 Task: Create new invoice with Date Opened :15-Apr-23, Select Customer: Southern Jewel by Central Kitchen, Terms: Payment Term 1. Make invoice entry for item-1 with Date: 15-Apr-23, Description: Hersheys Extra Large Milk Chocolate Candy Bar with Almonds (4.25 oz), Action: Material, Income Account: Income:Sales, Quantity: 8, Unit Price: 9.5, Discount $: 0.7. Make entry for item-2 with Date: 15-Apr-23, Description: Colgate Toothpaste Cavity Protection, Action: Material, Income Account: Income:Sales, Quantity: 1, Unit Price: 9.5, Discount $: 1.7. Make entry for item-3 with Date: 15-Apr-23, Description: Couple Motocycle Valentines Day Card_x000D_
, Action: Material, Income Account: Income:Sales, Quantity: 1, Unit Price: 10.5, Discount $: 2.2. Write Notes: Looking forward to serving you again.. Post Invoice with Post Date: 15-Apr-23, Post to Accounts: Assets:Accounts Receivable. Pay / Process Payment with Transaction Date: 15-May-23, Amount: 91.4, Transfer Account: Checking Account. Print Invoice, display notes by going to Option, then go to Display Tab and check Invoice Notes.
Action: Mouse moved to (216, 118)
Screenshot: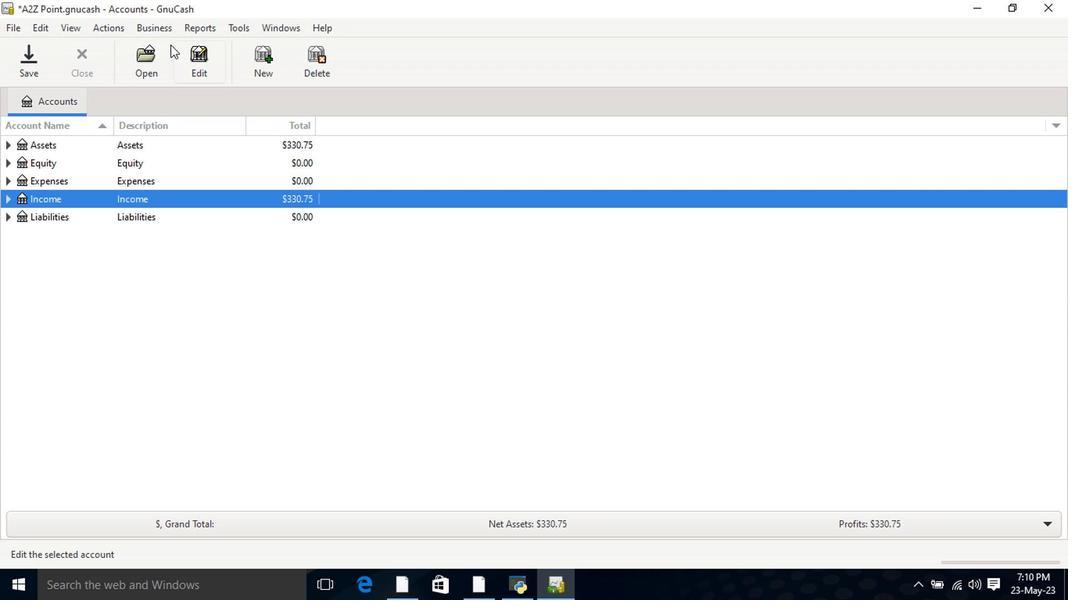 
Action: Mouse pressed left at (216, 118)
Screenshot: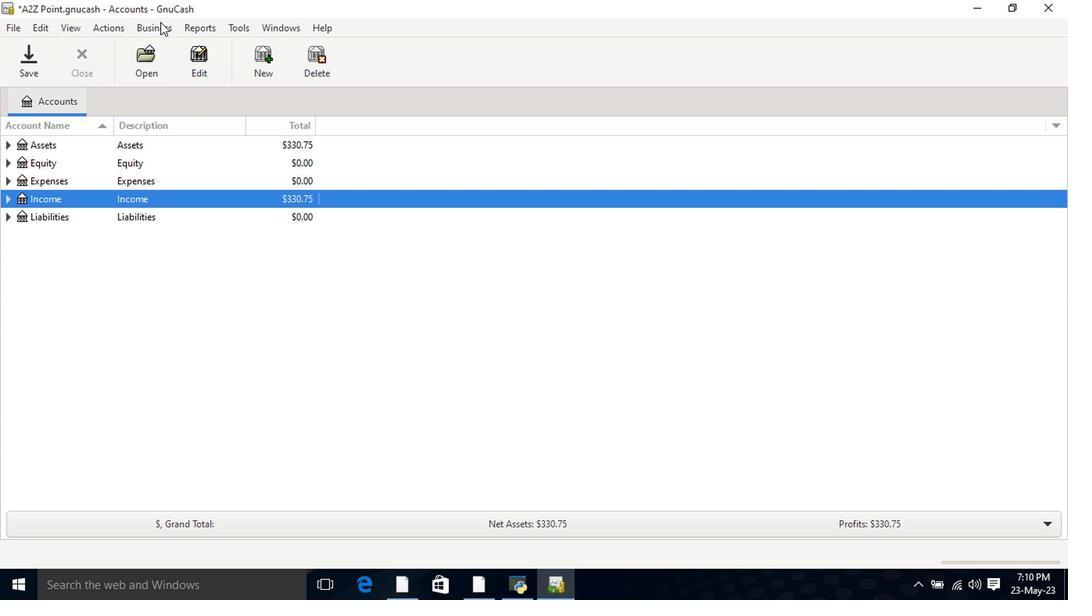 
Action: Mouse moved to (350, 179)
Screenshot: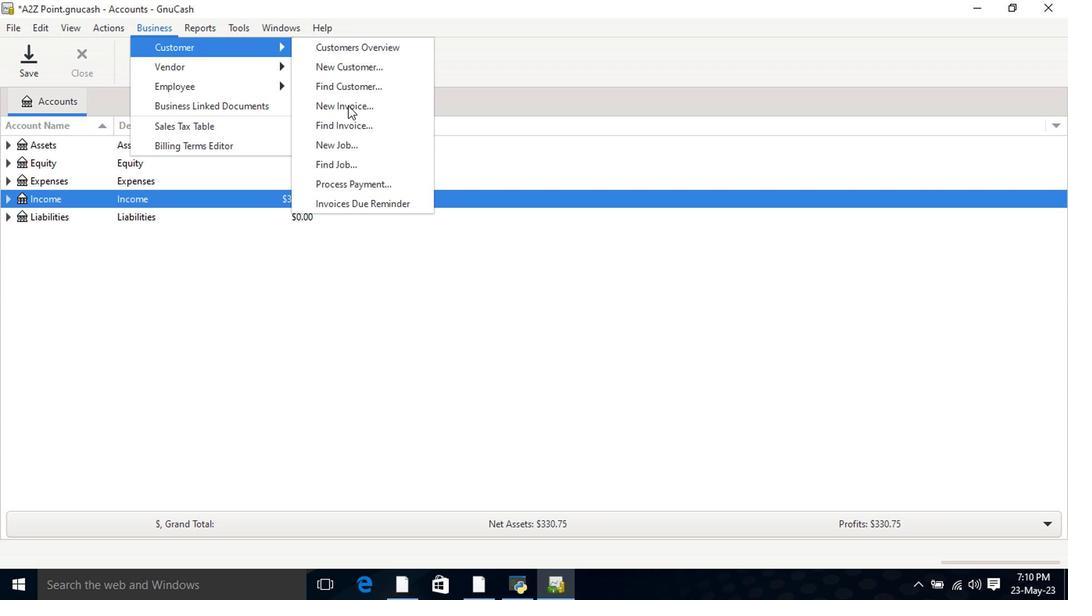 
Action: Mouse pressed left at (350, 179)
Screenshot: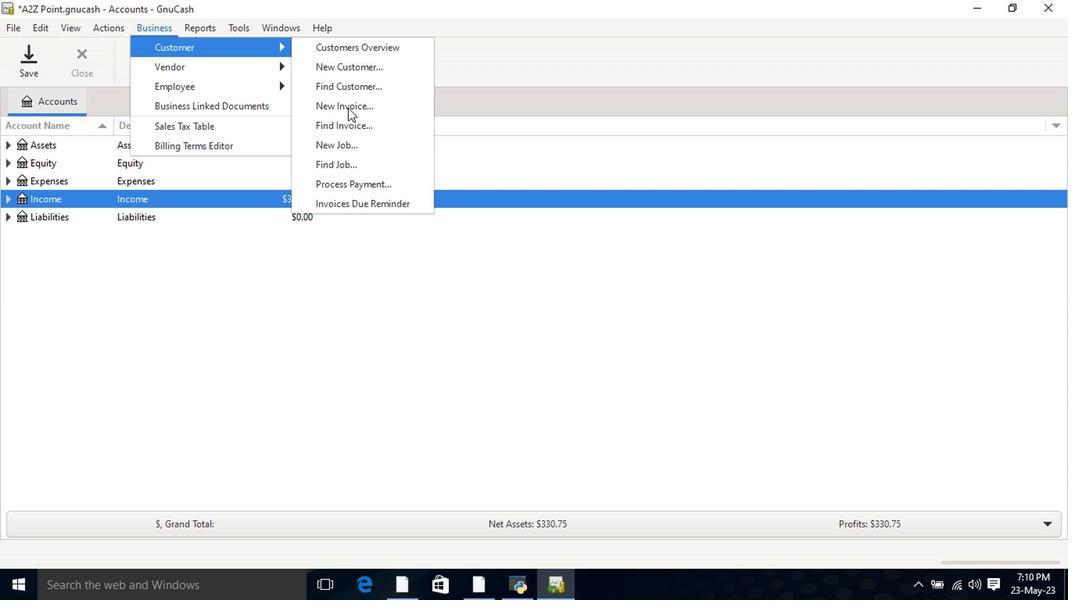 
Action: Mouse moved to (559, 272)
Screenshot: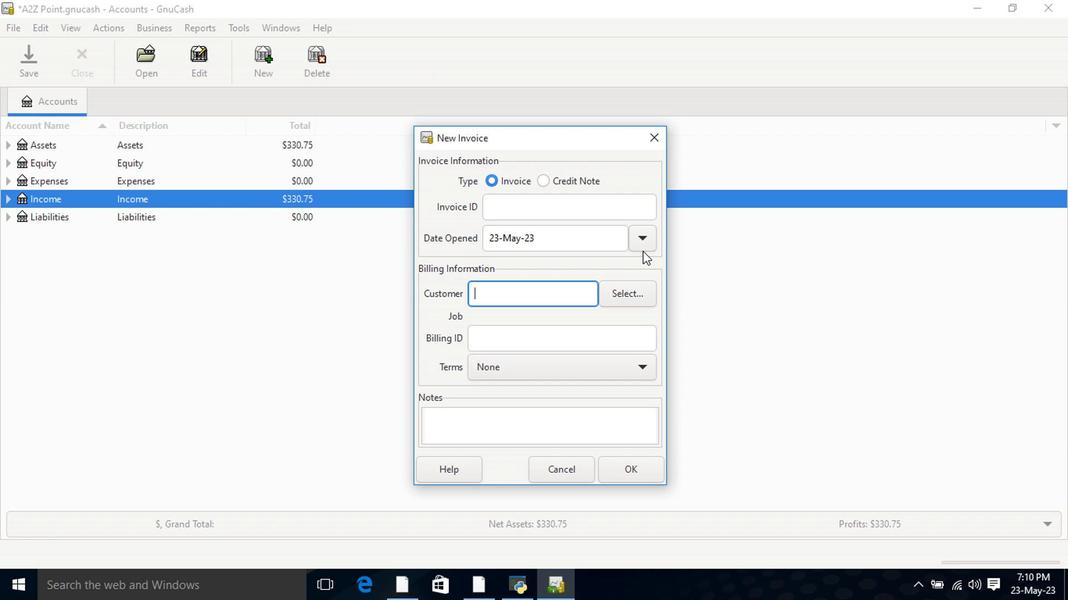 
Action: Mouse pressed left at (559, 272)
Screenshot: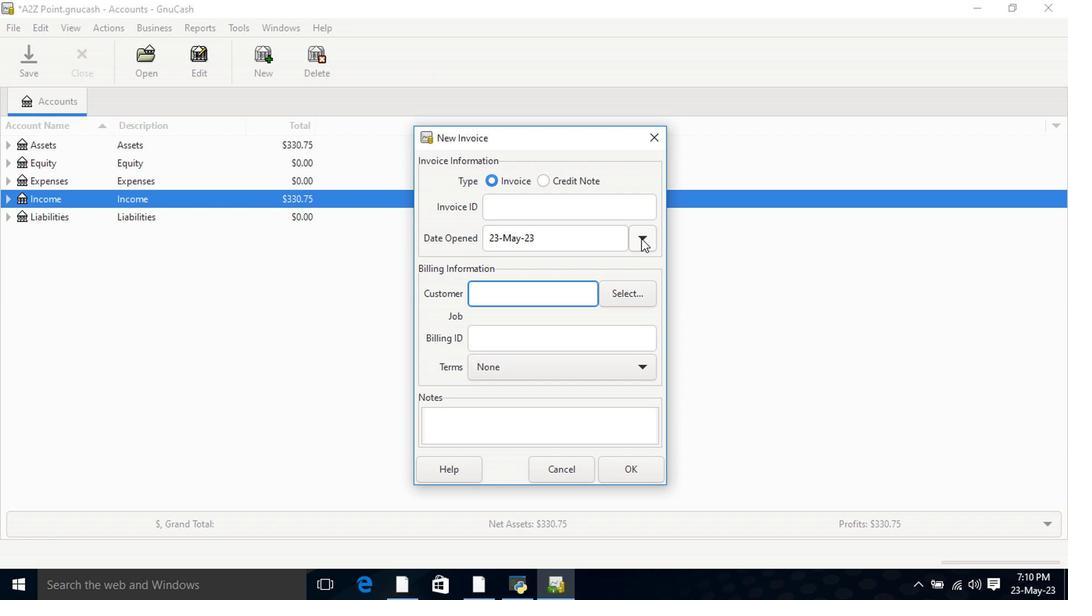 
Action: Mouse moved to (474, 284)
Screenshot: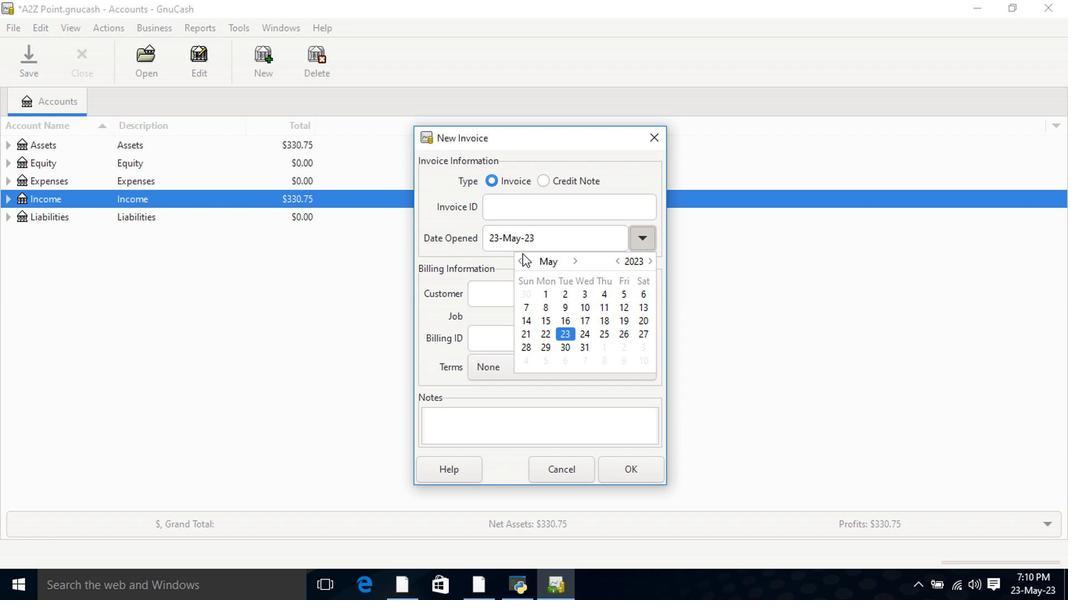 
Action: Mouse pressed left at (474, 284)
Screenshot: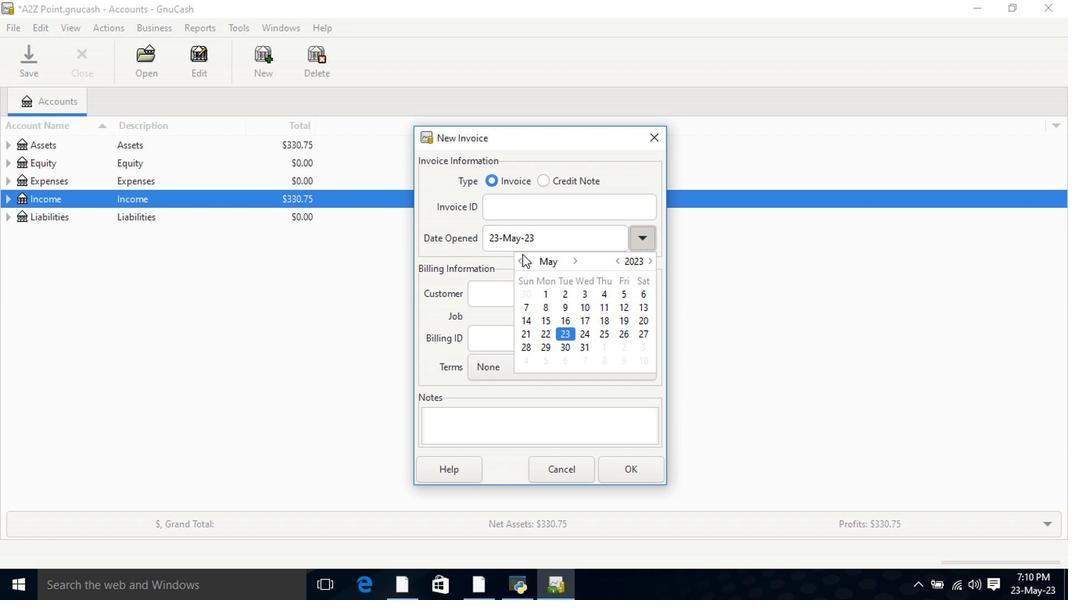 
Action: Mouse moved to (558, 328)
Screenshot: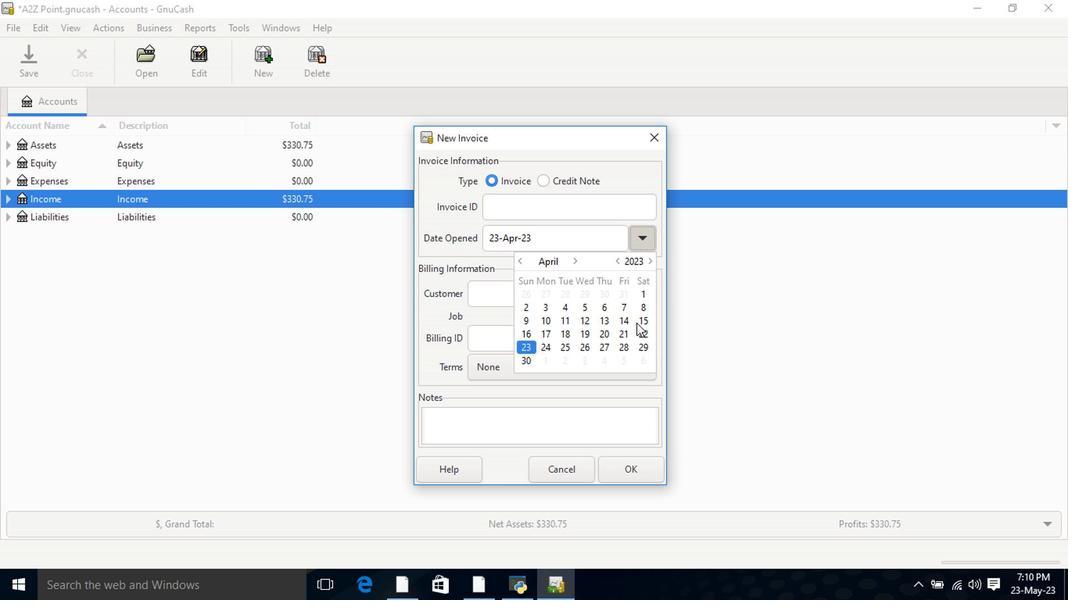 
Action: Mouse pressed left at (558, 328)
Screenshot: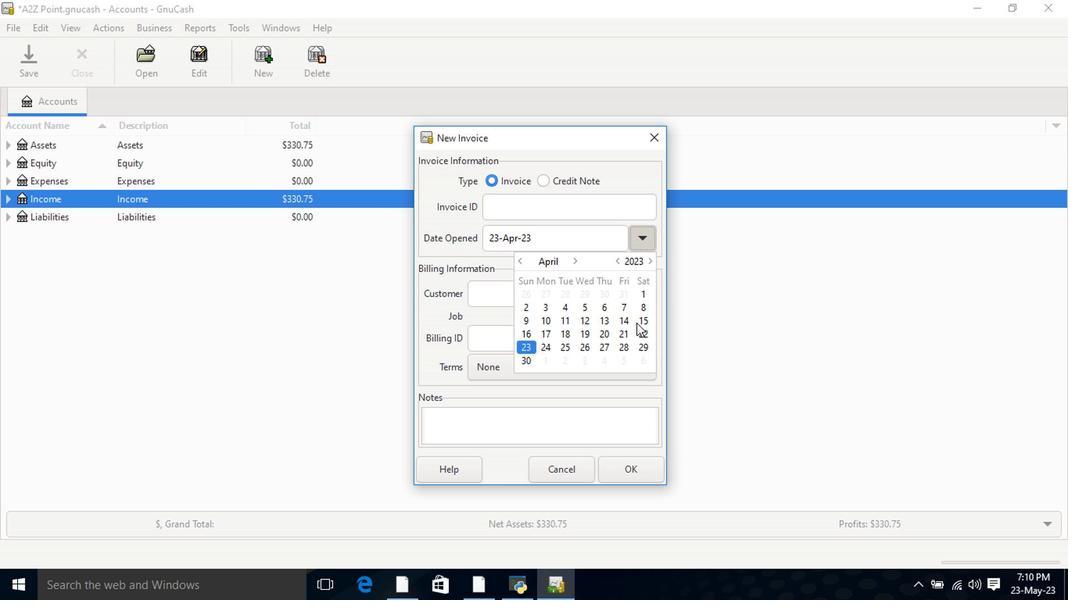 
Action: Mouse moved to (563, 327)
Screenshot: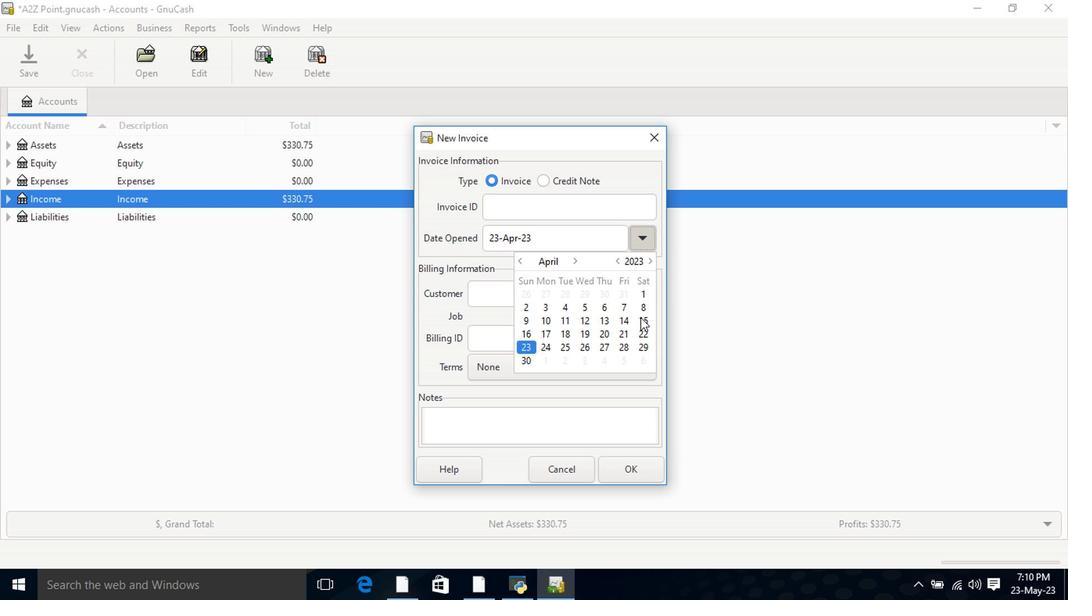 
Action: Mouse pressed left at (563, 327)
Screenshot: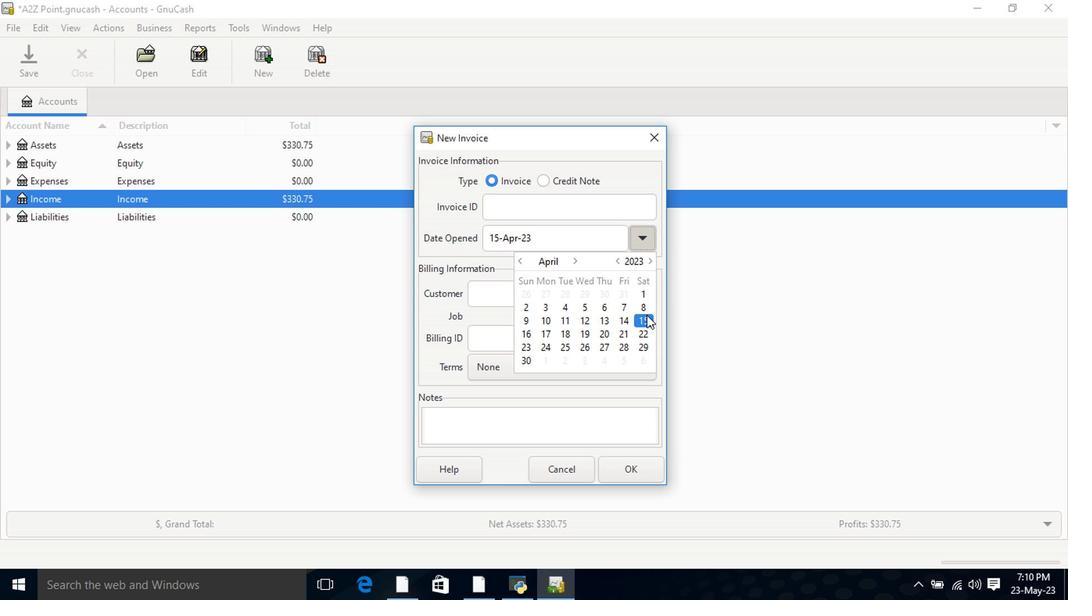 
Action: Mouse pressed left at (563, 327)
Screenshot: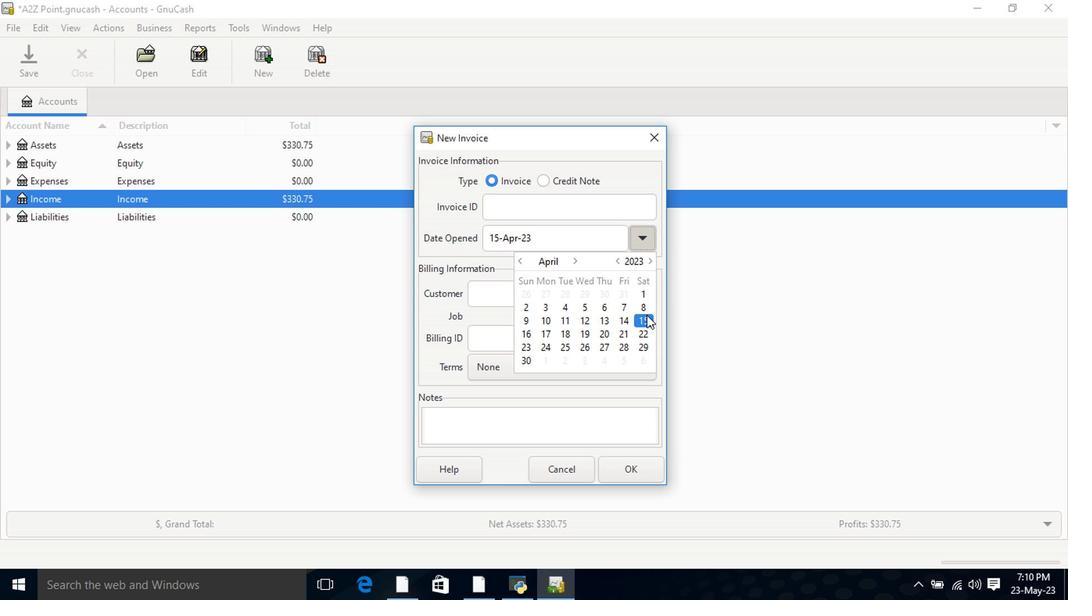 
Action: Mouse moved to (477, 309)
Screenshot: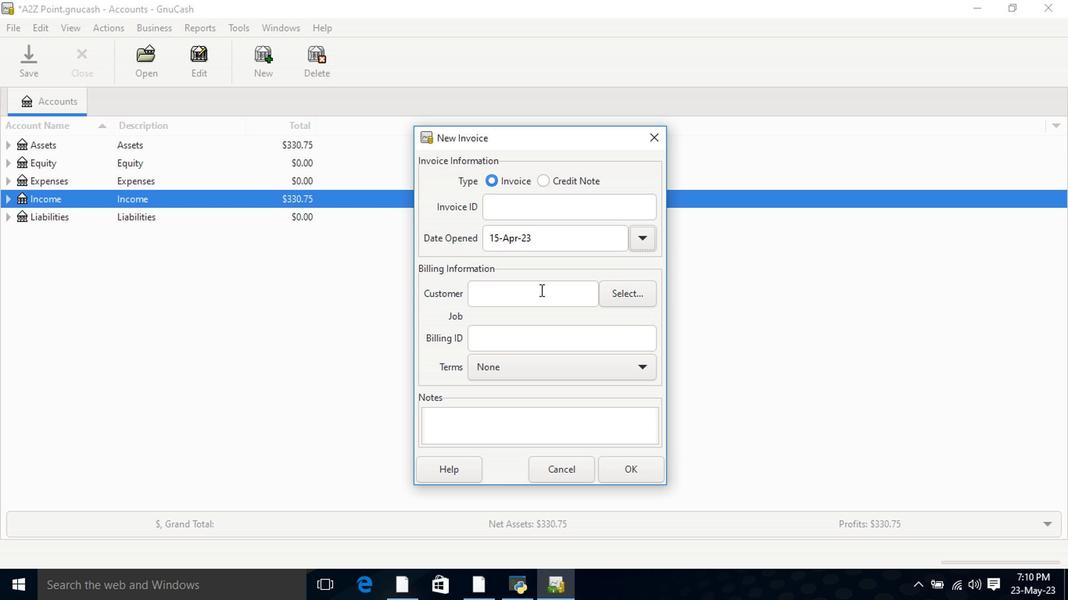 
Action: Mouse pressed left at (477, 309)
Screenshot: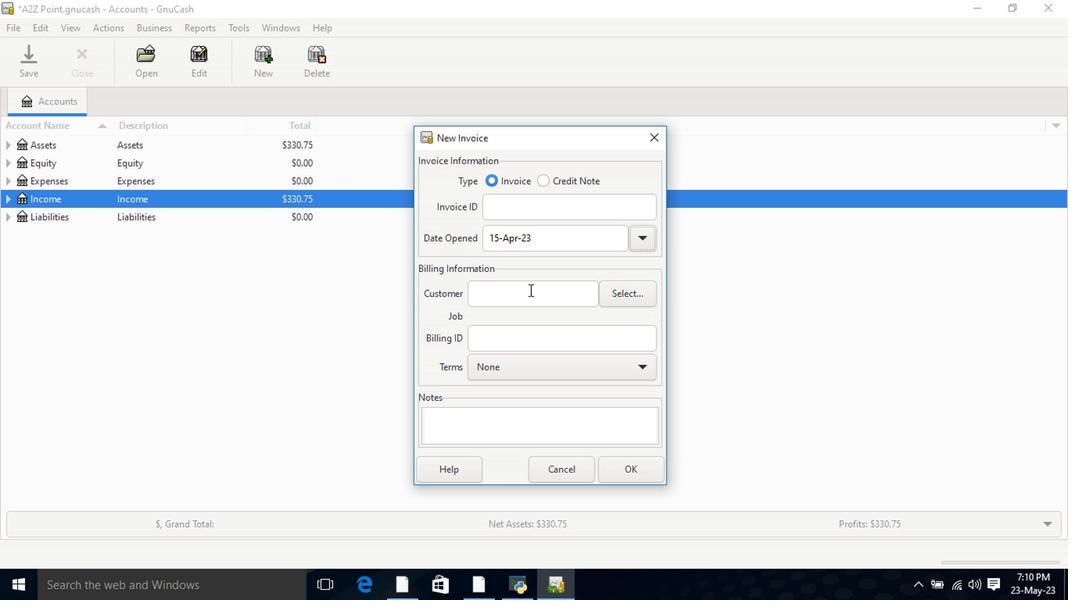 
Action: Mouse moved to (476, 309)
Screenshot: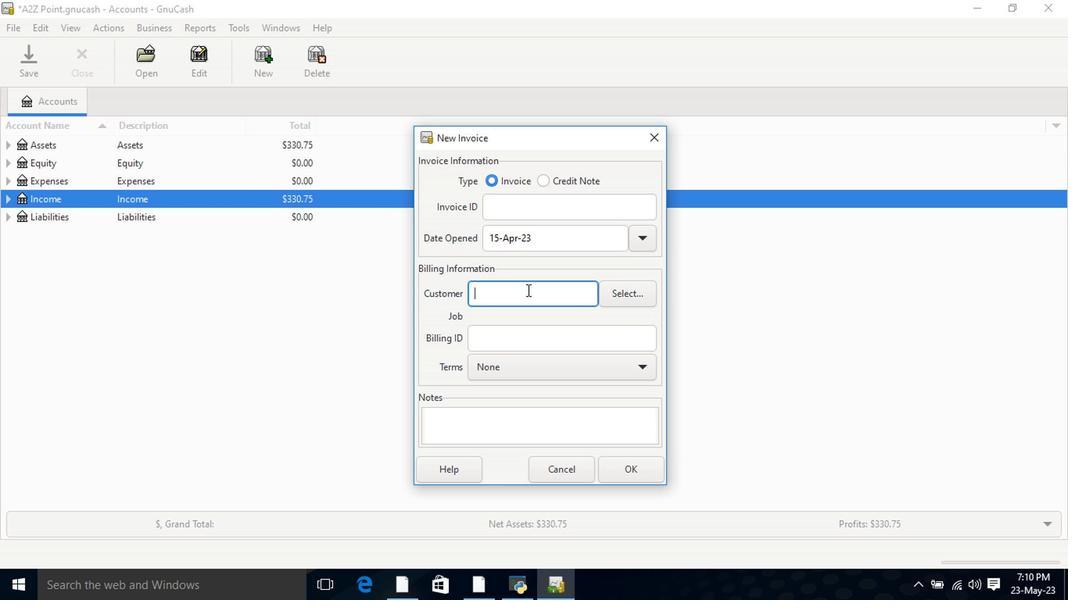 
Action: Key pressed <Key.shift>South
Screenshot: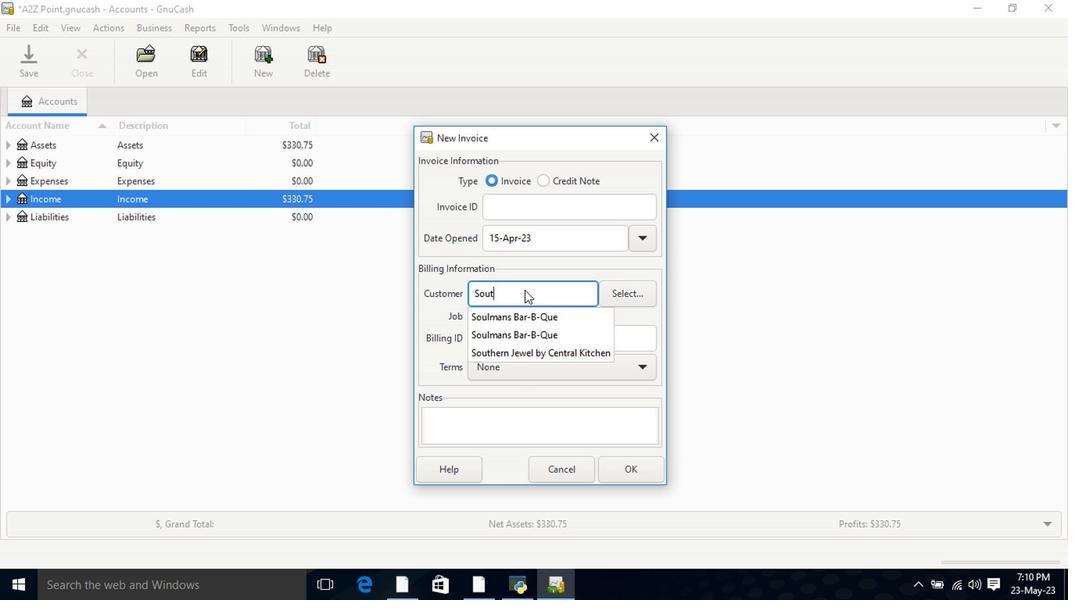 
Action: Mouse moved to (486, 324)
Screenshot: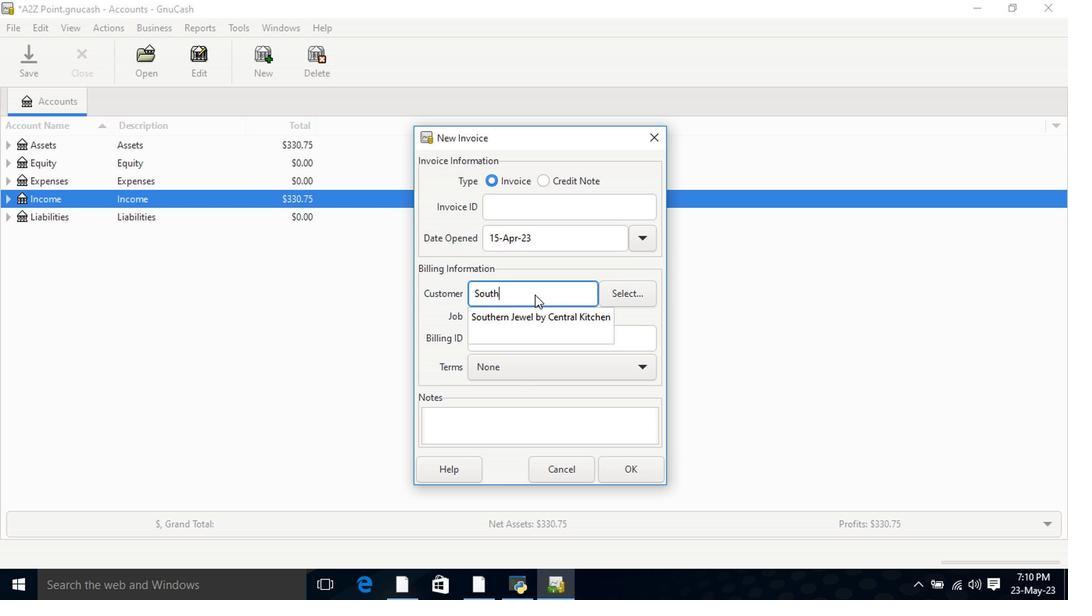 
Action: Mouse pressed left at (486, 324)
Screenshot: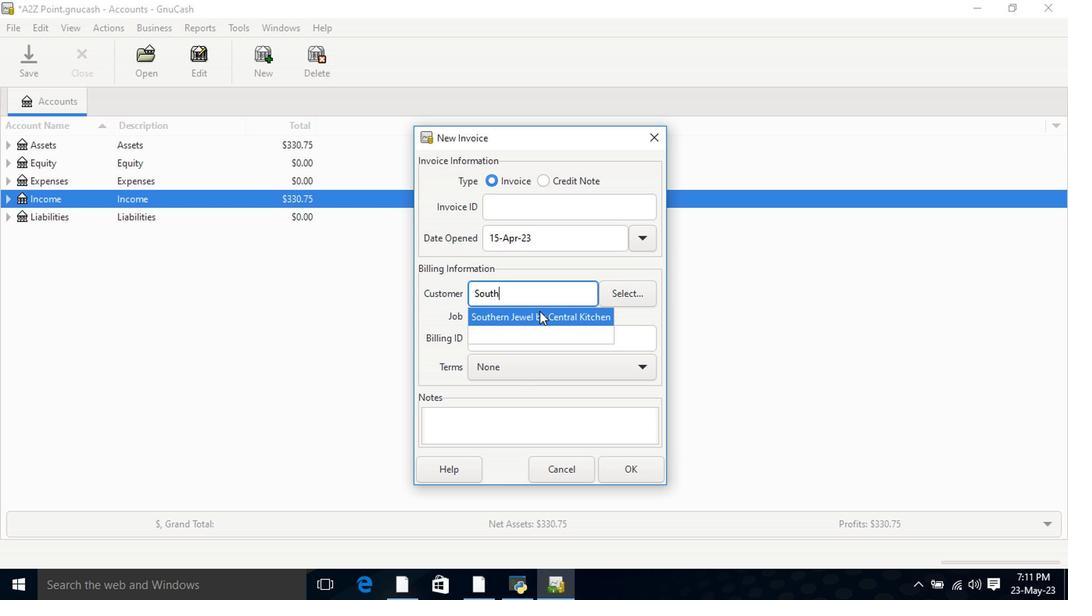 
Action: Mouse moved to (479, 368)
Screenshot: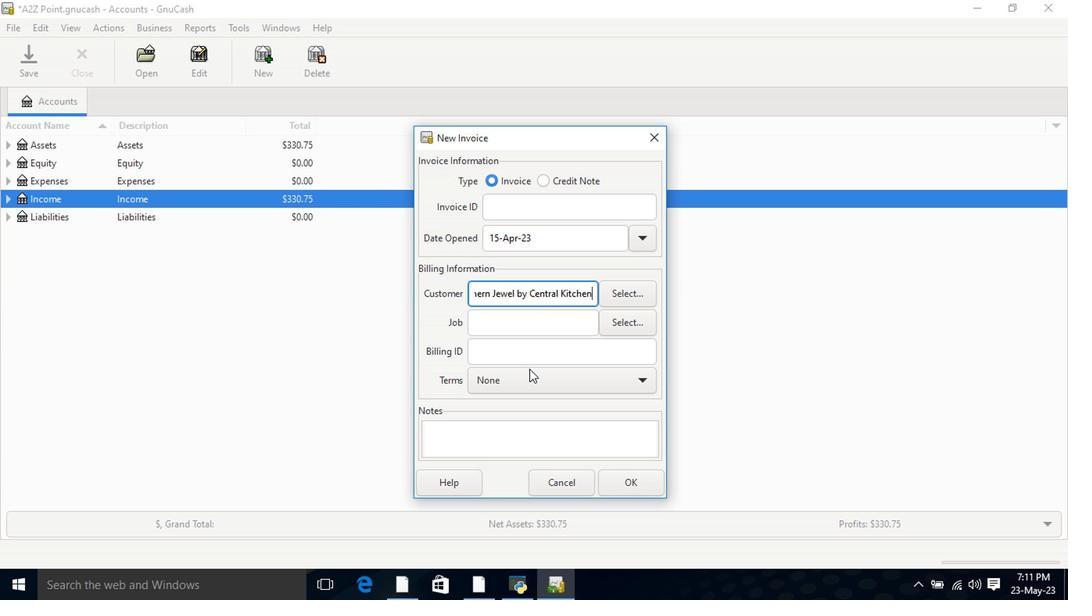 
Action: Mouse pressed left at (479, 368)
Screenshot: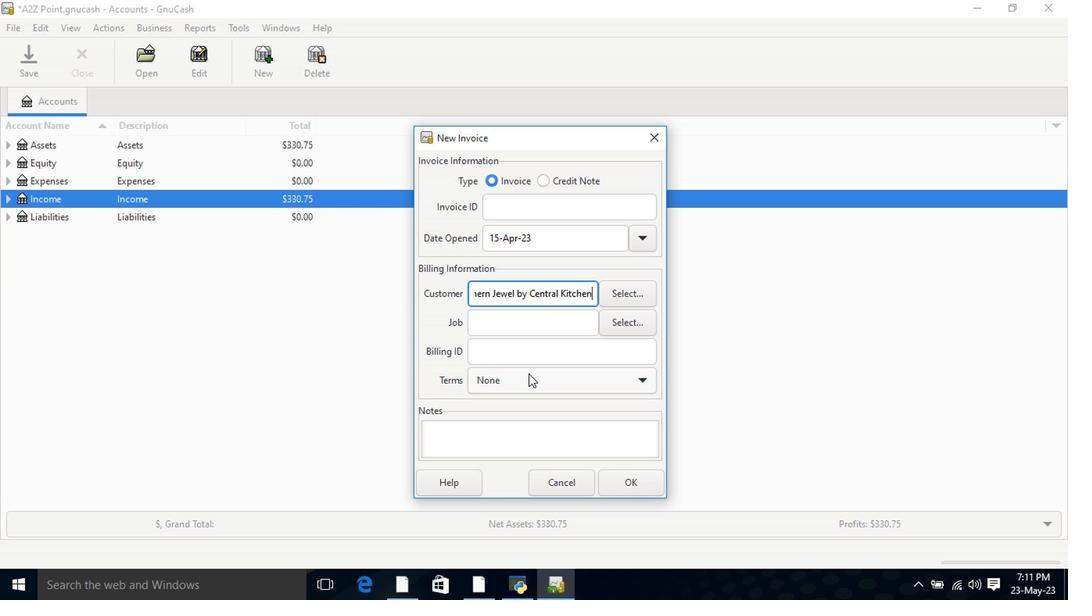 
Action: Mouse moved to (475, 395)
Screenshot: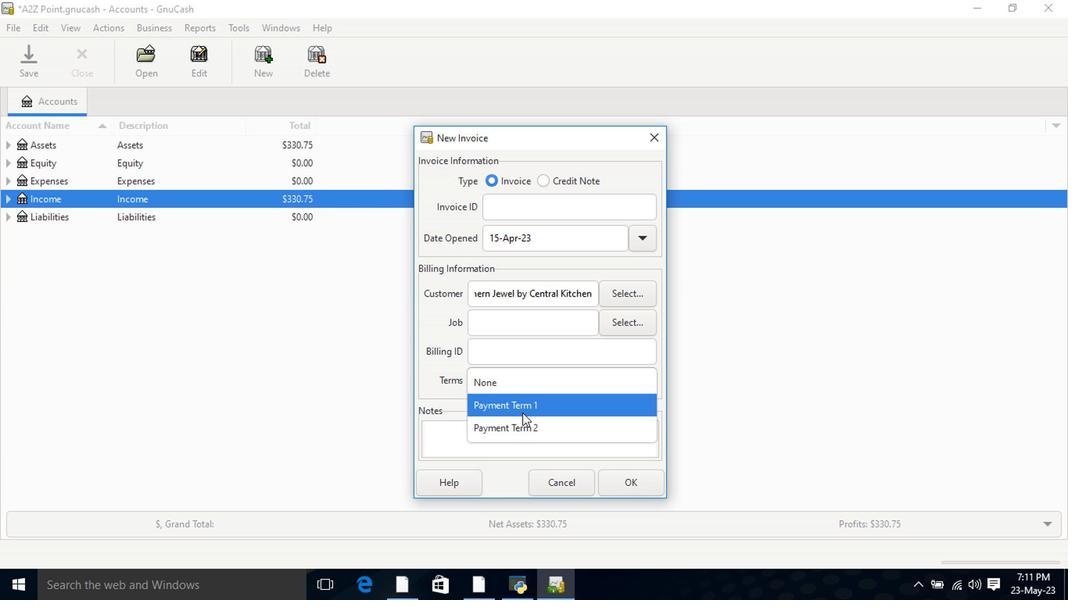 
Action: Mouse pressed left at (475, 395)
Screenshot: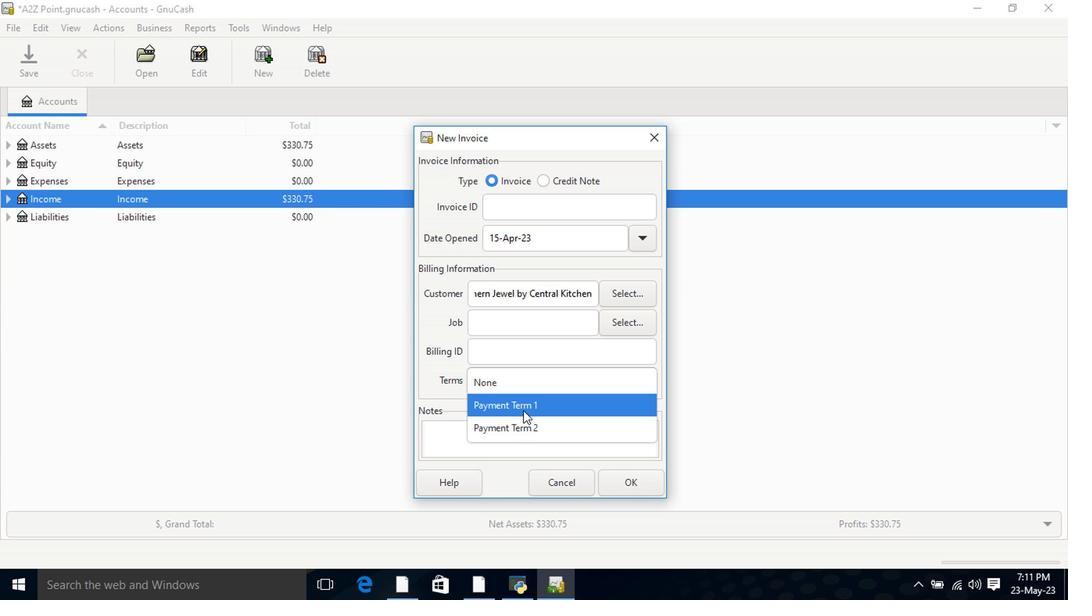 
Action: Mouse moved to (547, 442)
Screenshot: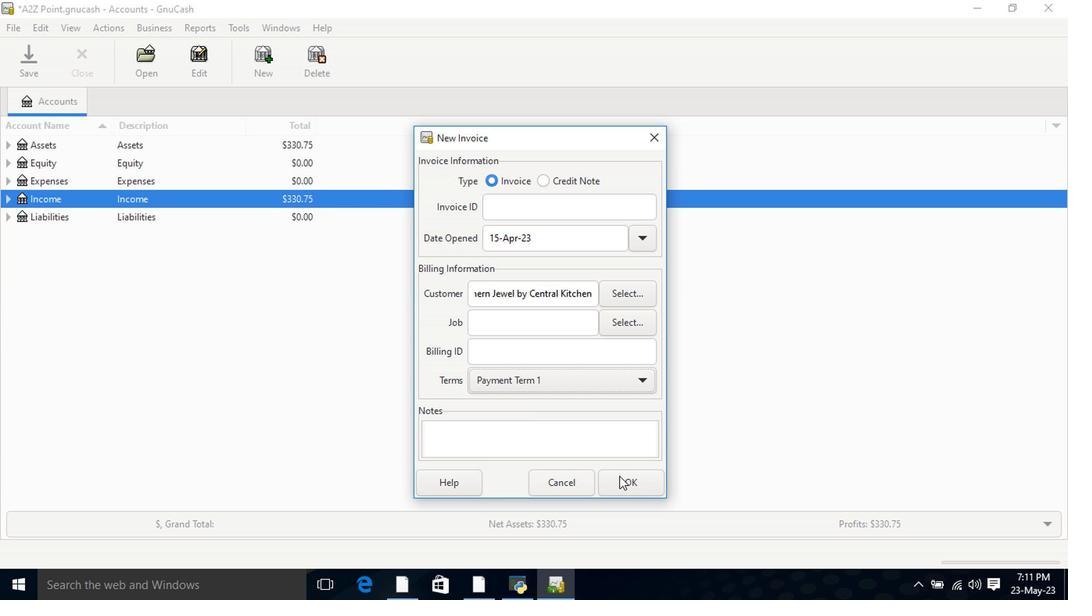 
Action: Mouse pressed left at (547, 442)
Screenshot: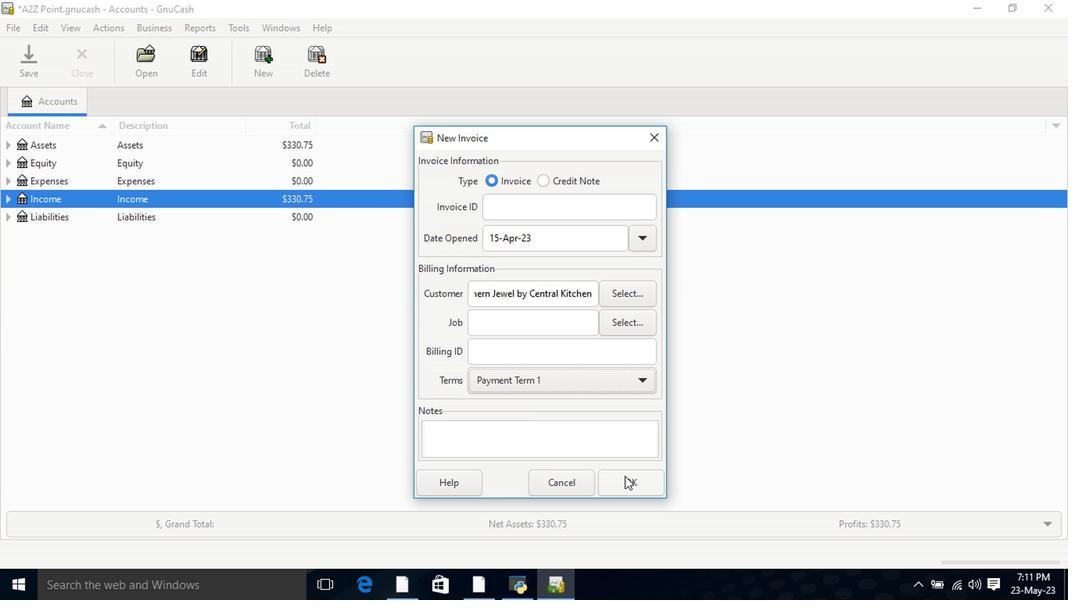 
Action: Mouse moved to (154, 320)
Screenshot: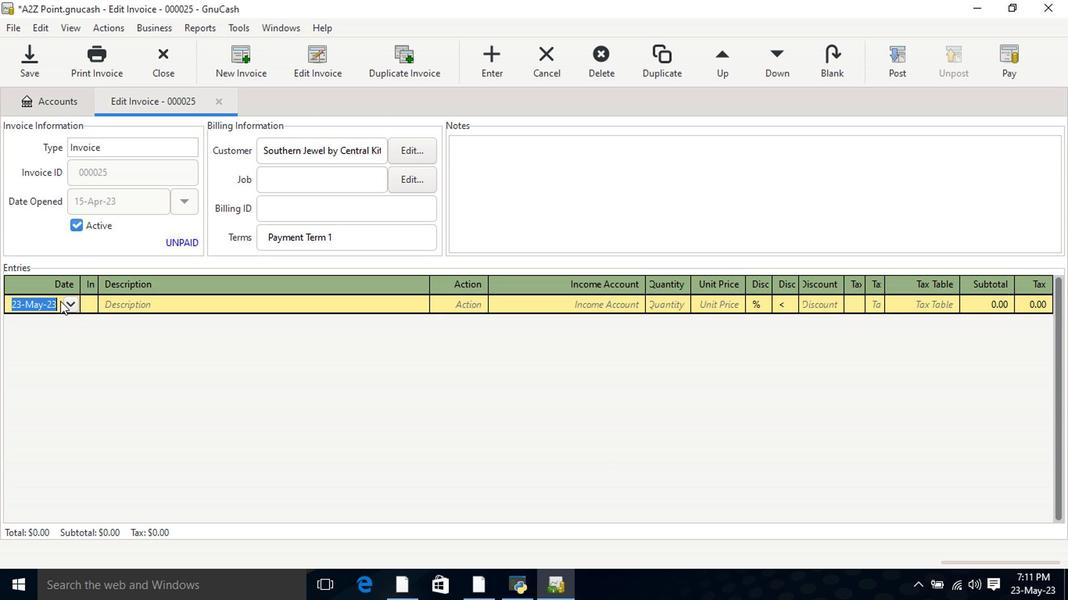 
Action: Mouse pressed left at (154, 320)
Screenshot: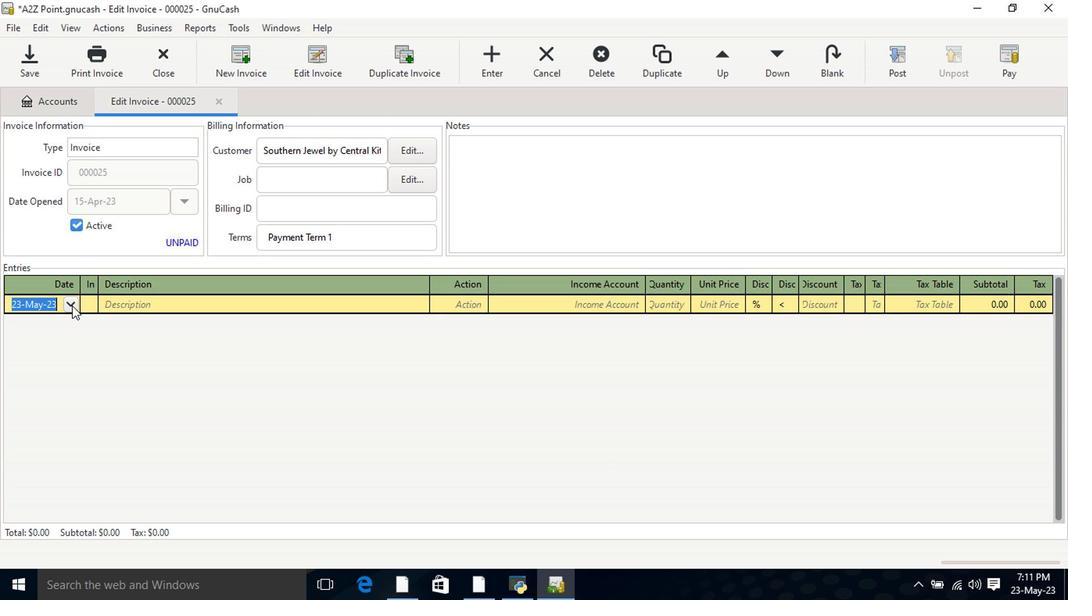 
Action: Mouse moved to (112, 336)
Screenshot: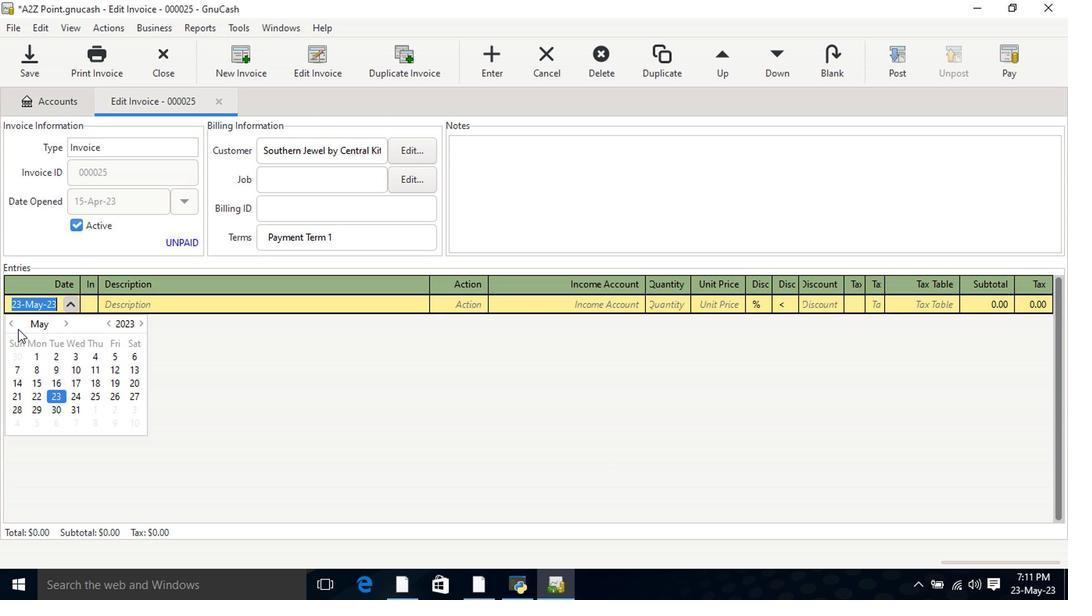 
Action: Mouse pressed left at (111, 334)
Screenshot: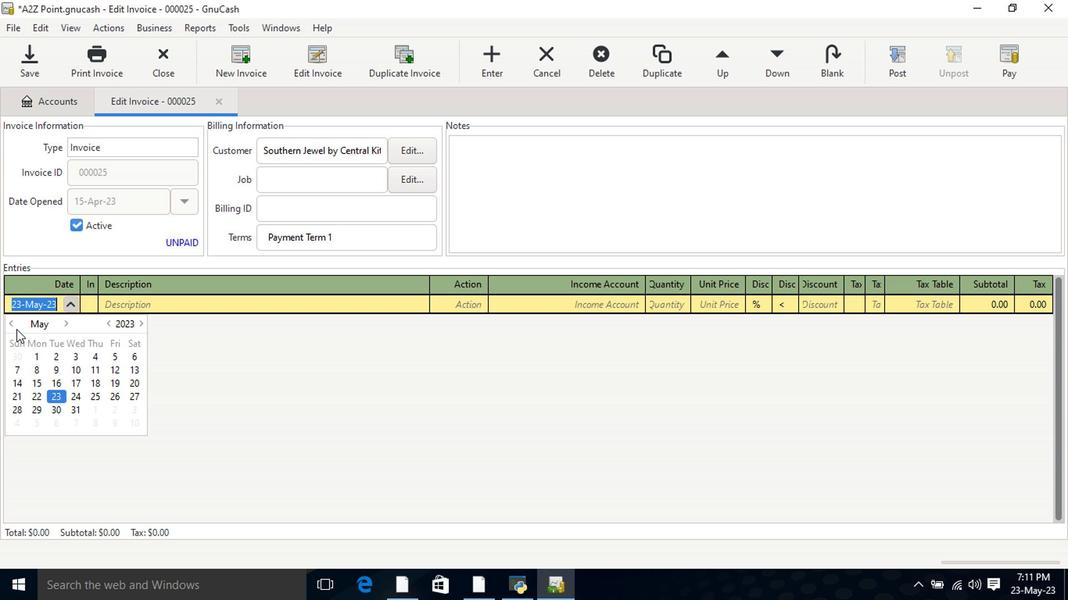 
Action: Mouse moved to (111, 334)
Screenshot: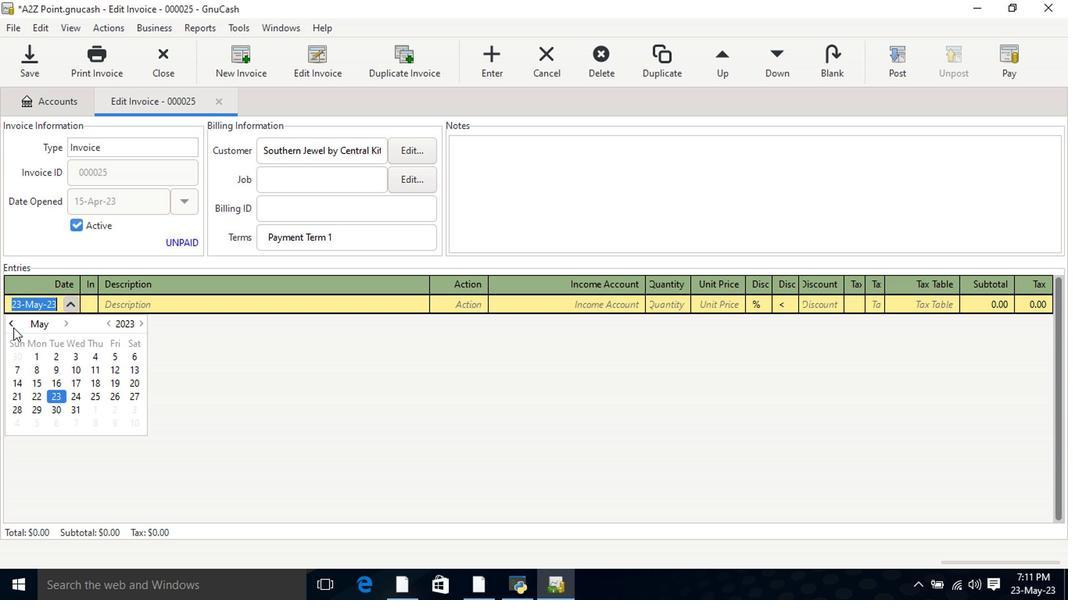 
Action: Mouse pressed left at (111, 334)
Screenshot: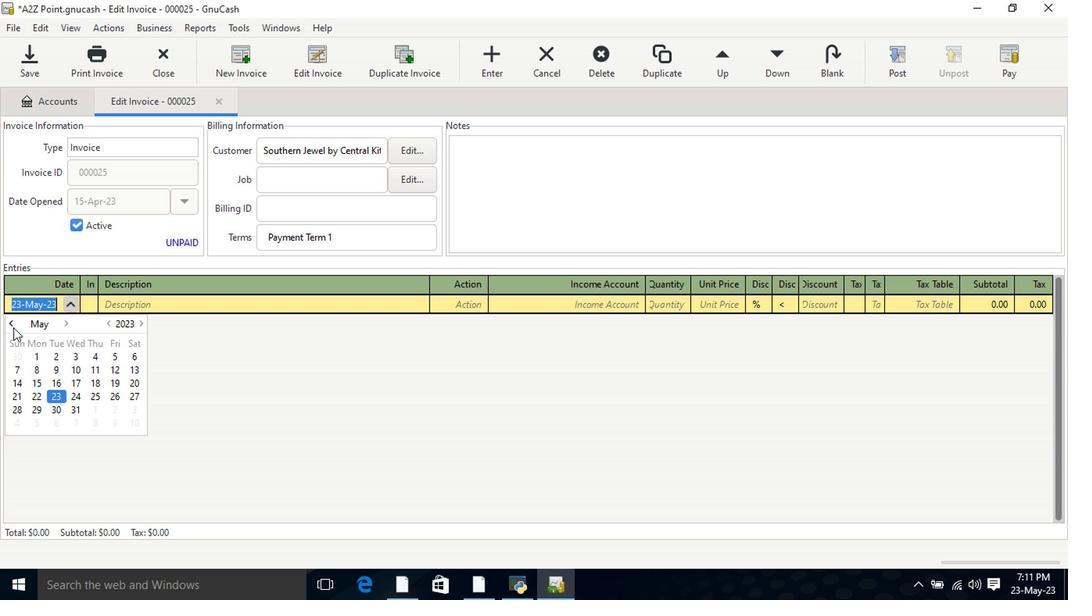 
Action: Mouse moved to (148, 333)
Screenshot: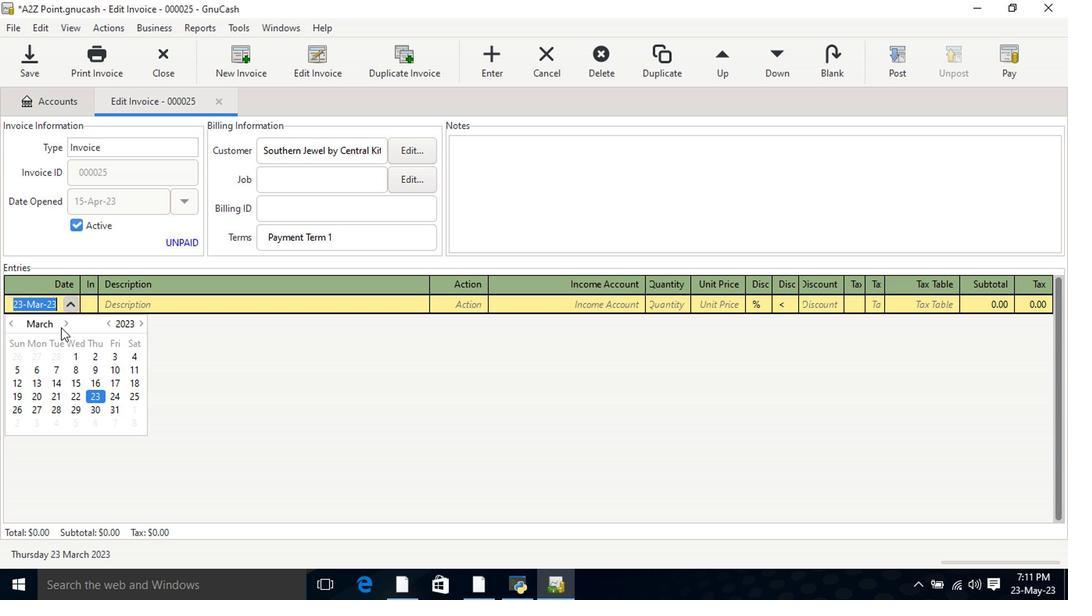 
Action: Mouse pressed left at (148, 333)
Screenshot: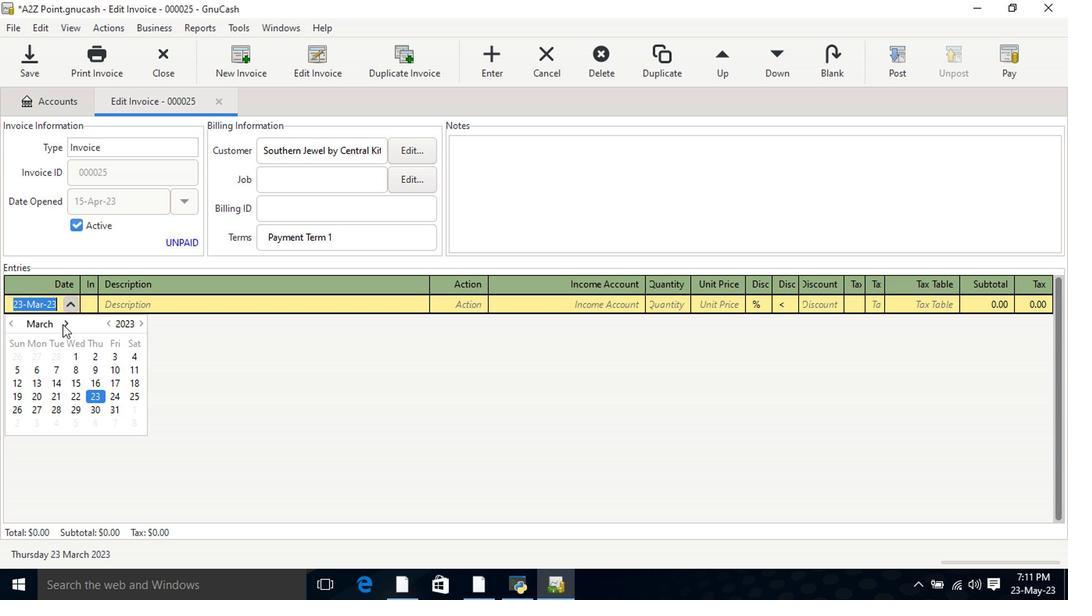 
Action: Mouse moved to (194, 376)
Screenshot: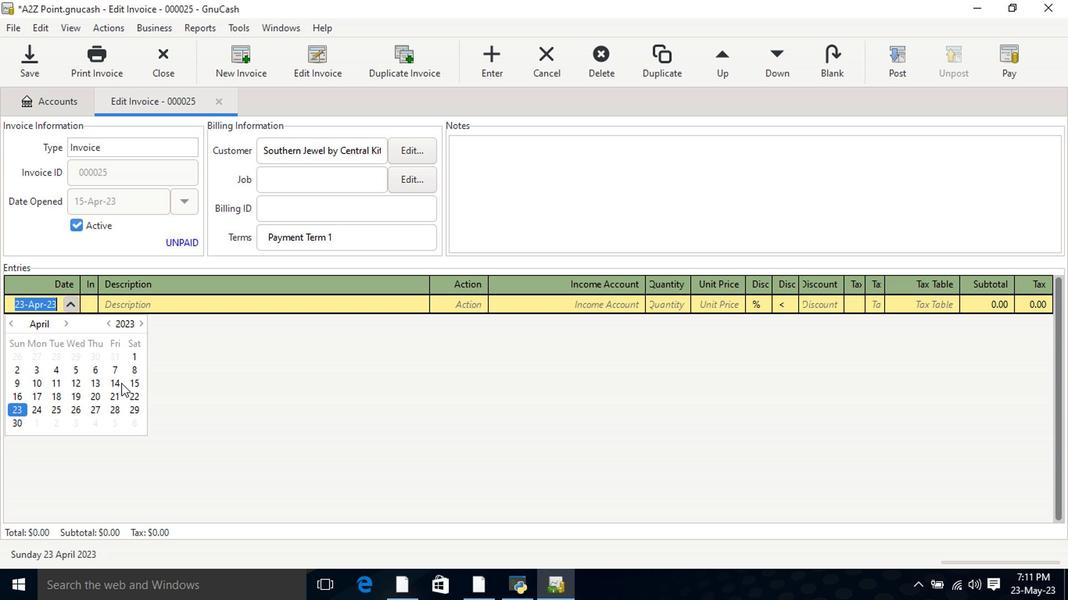 
Action: Mouse pressed left at (194, 376)
Screenshot: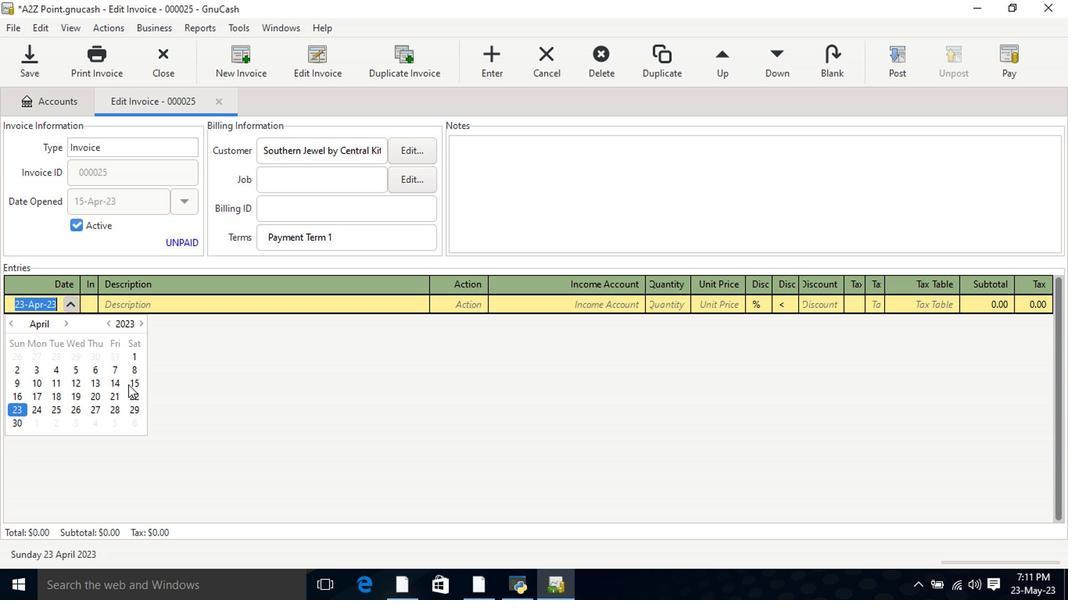 
Action: Mouse pressed left at (194, 376)
Screenshot: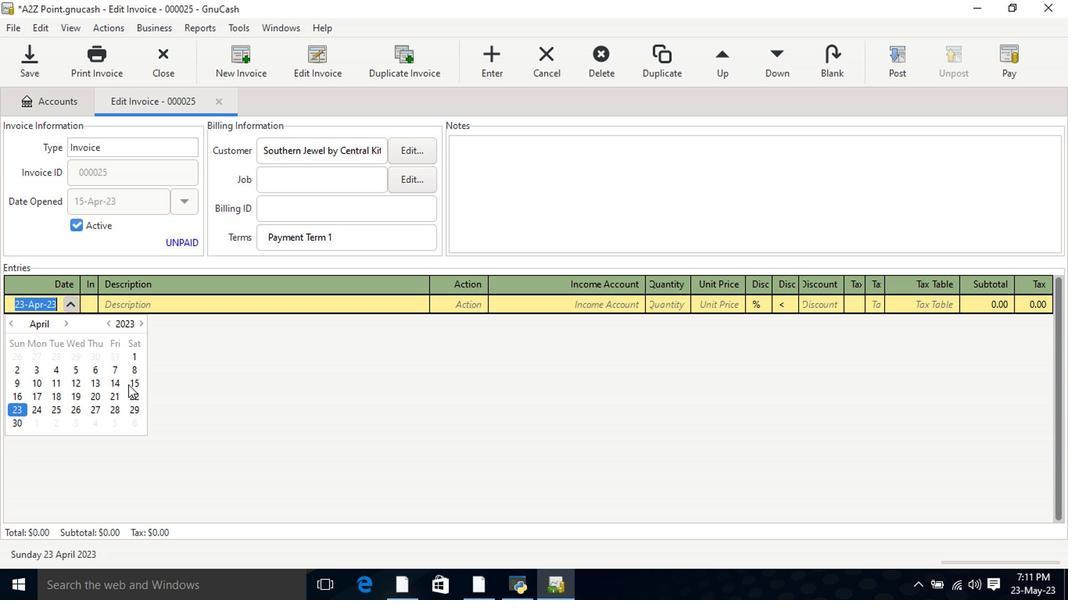 
Action: Mouse moved to (216, 309)
Screenshot: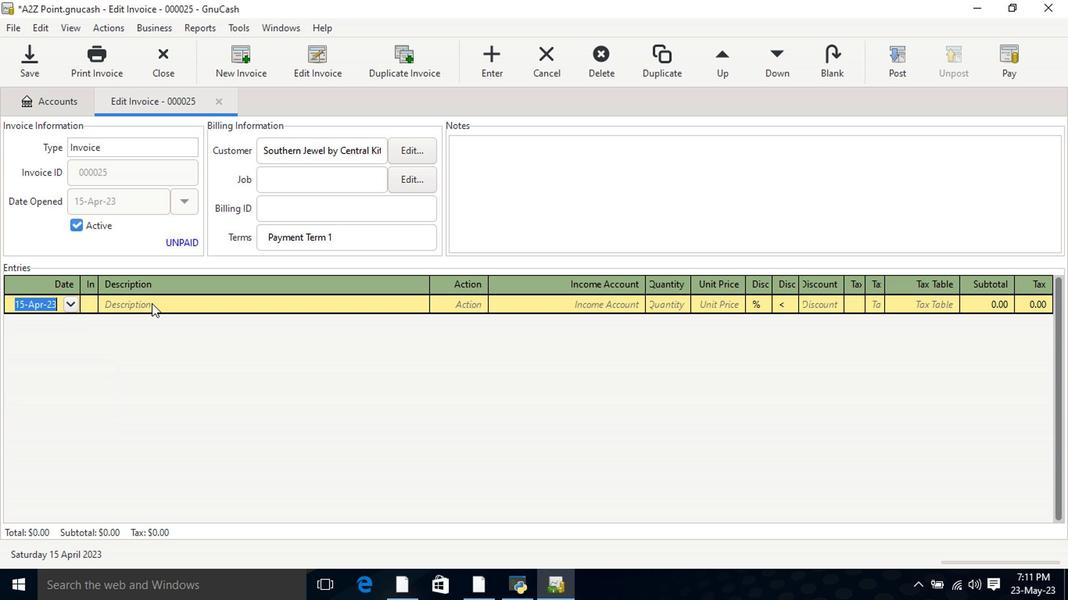 
Action: Mouse pressed left at (216, 309)
Screenshot: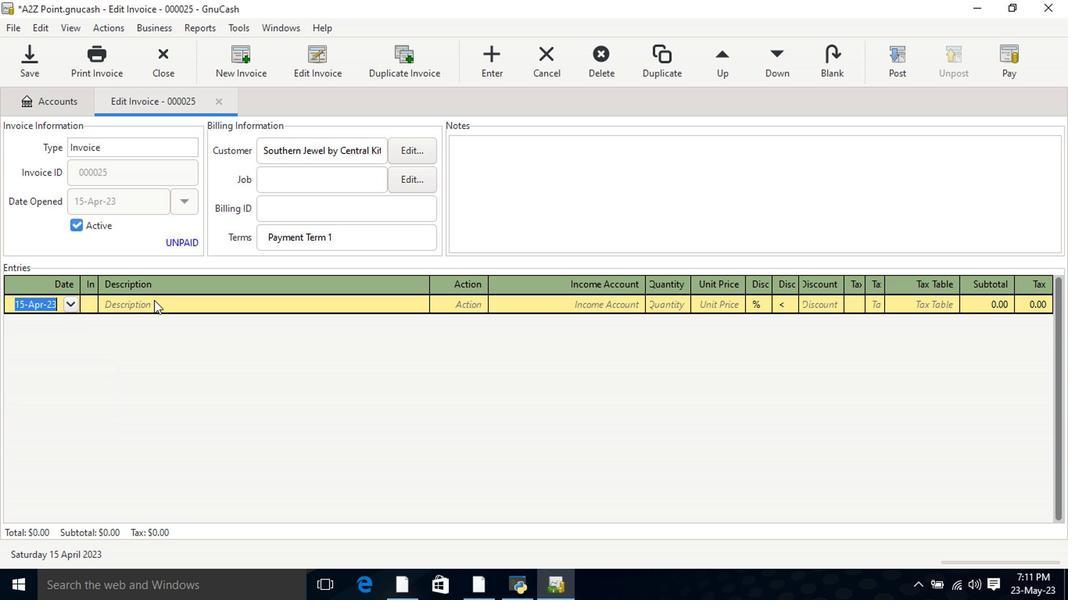 
Action: Mouse moved to (217, 319)
Screenshot: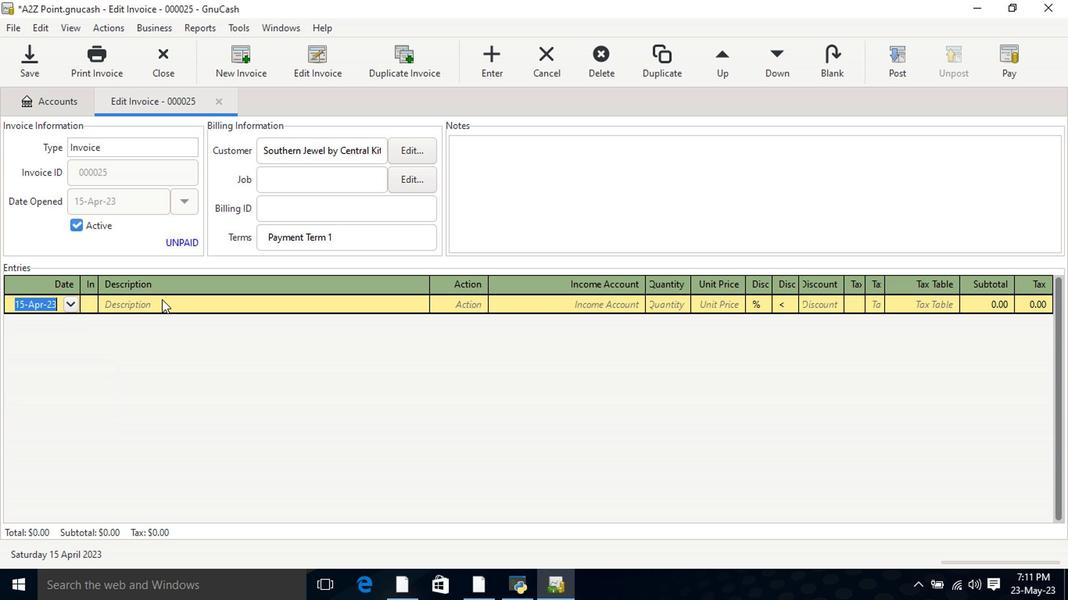 
Action: Mouse pressed left at (217, 319)
Screenshot: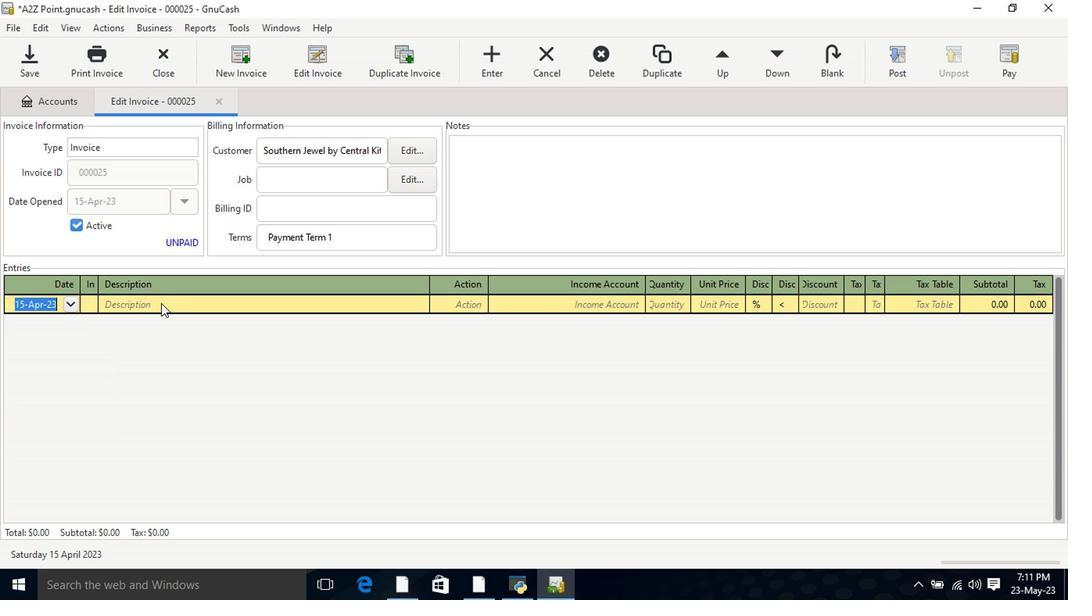 
Action: Key pressed <Key.shift>Hershey's<Key.space><Key.shift>Extra<Key.space><Key.shift>Large<Key.space><Key.shift>Milk<Key.space><Key.shift>Chol<Key.backspace>colate<Key.space><Key.shift>Candy<Key.space><Key.shift>Bar<Key.space><Key.shift>with<Key.space><Key.shift>Almonds<Key.space><Key.shift_r>(4.25<Key.space><Key.shift>Oz<Key.shift_r>)<Key.tab>maer<Key.tab>income<Key.down><Key.down><Key.down><Key.tab>8<Key.tab>9.5<Key.tab>
Screenshot: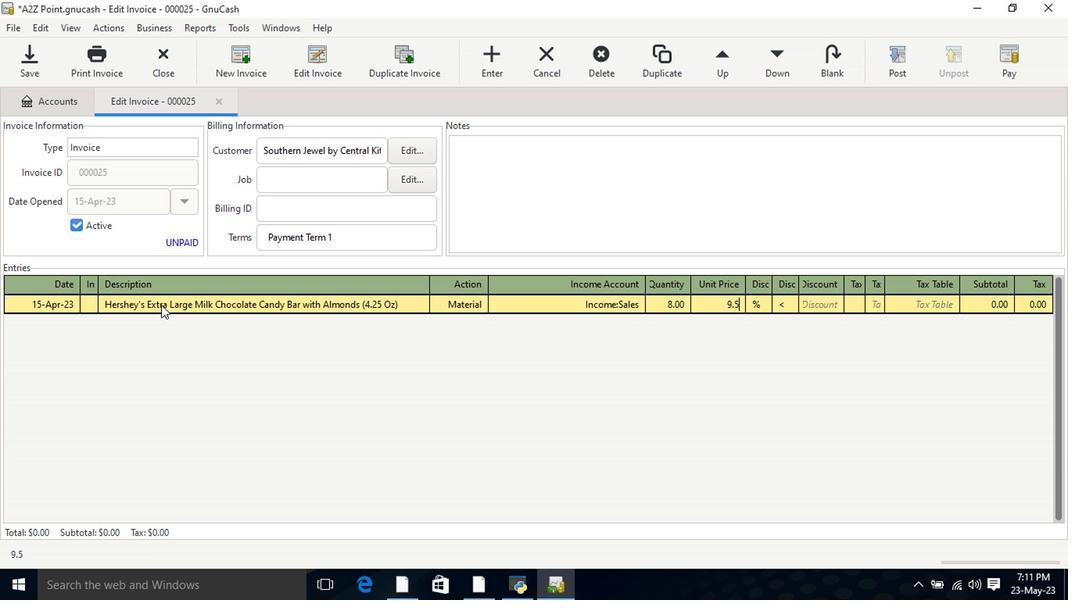 
Action: Mouse moved to (642, 320)
Screenshot: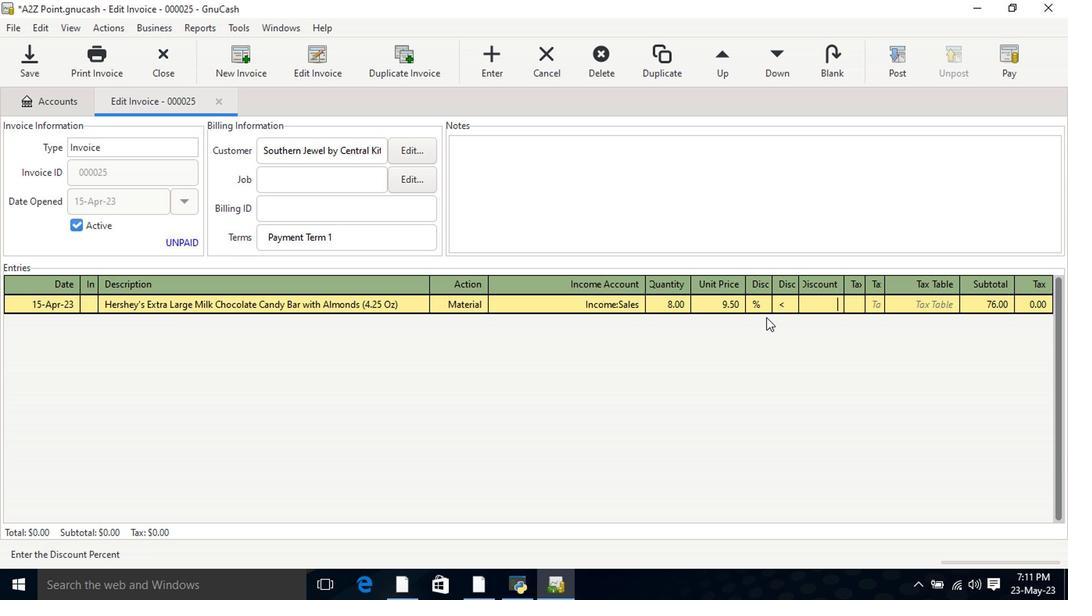 
Action: Mouse pressed left at (642, 320)
Screenshot: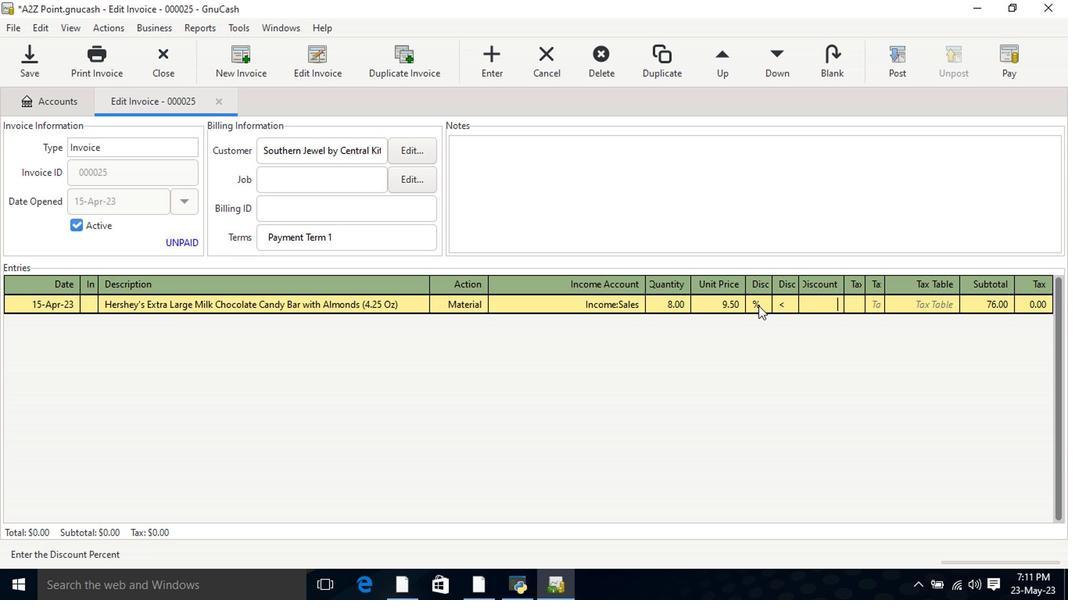
Action: Mouse moved to (658, 318)
Screenshot: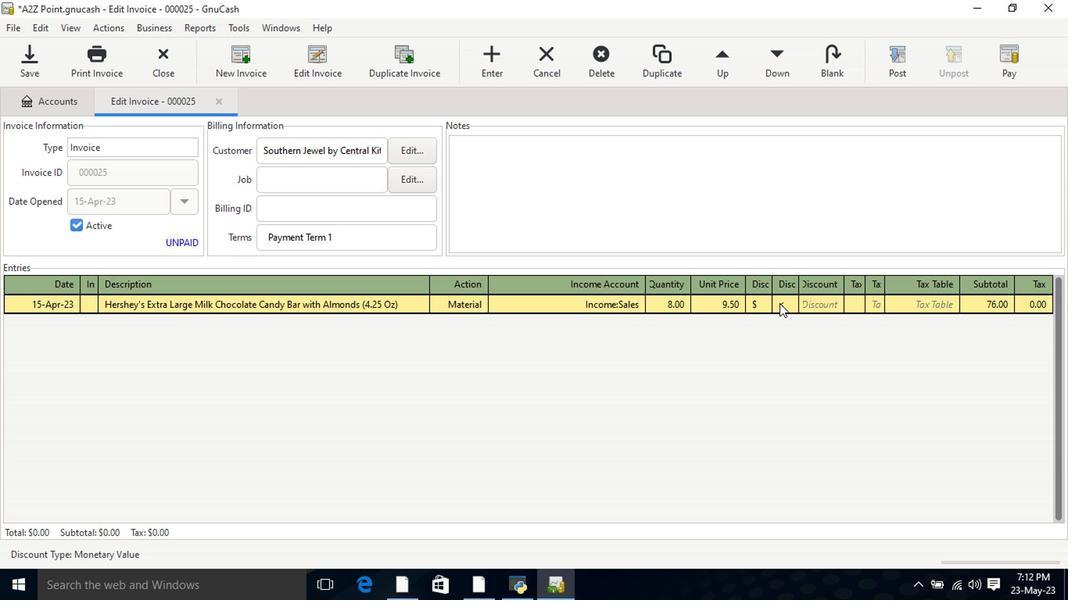 
Action: Mouse pressed left at (658, 318)
Screenshot: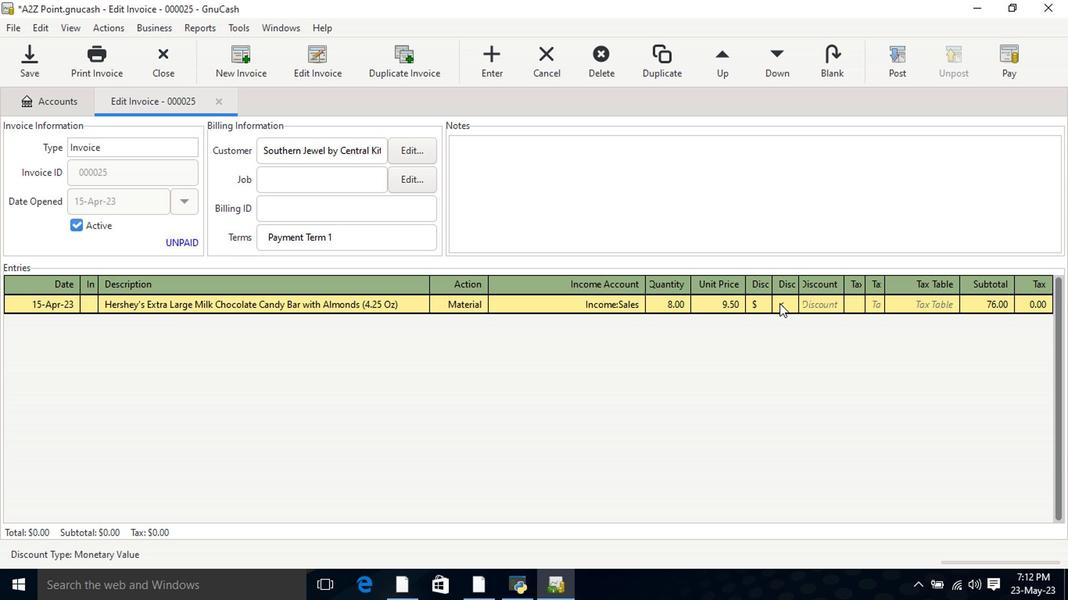 
Action: Mouse moved to (687, 317)
Screenshot: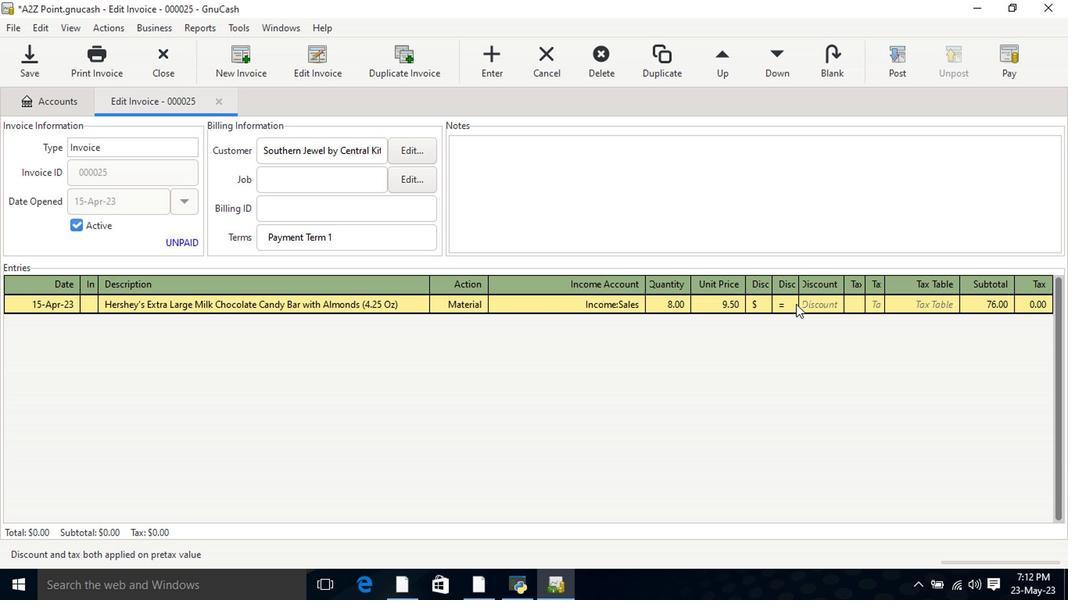 
Action: Mouse pressed left at (687, 317)
Screenshot: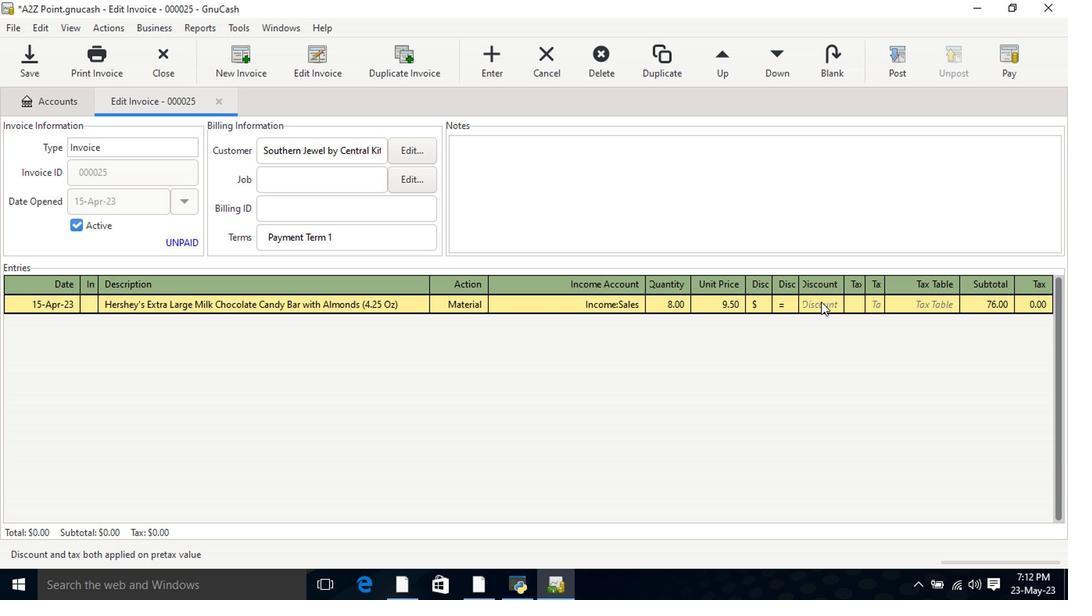 
Action: Mouse moved to (682, 311)
Screenshot: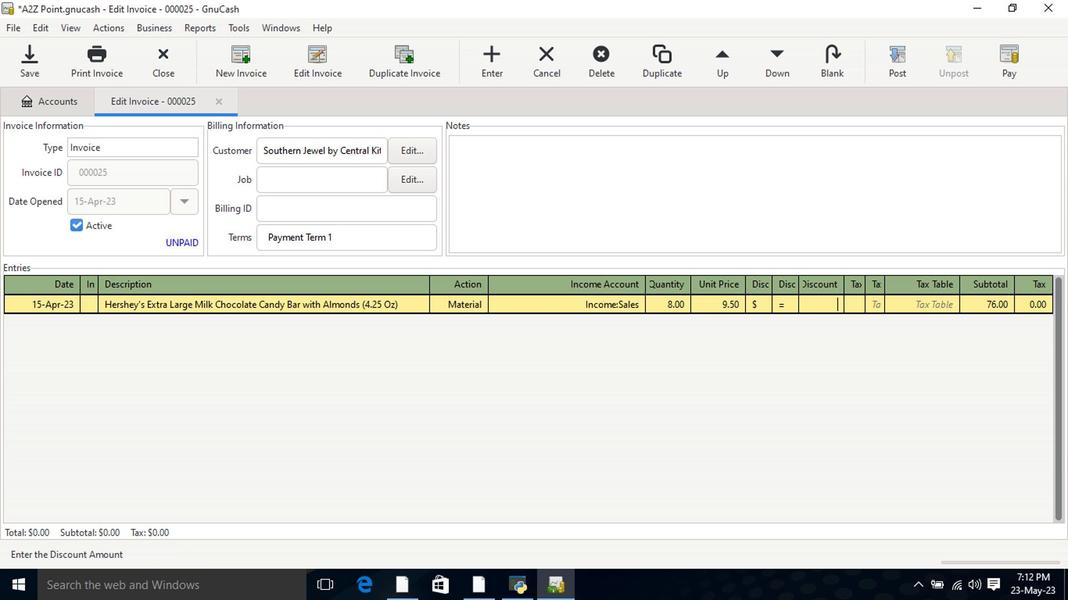 
Action: Key pressed 0.7<Key.tab><Key.tab><Key.shift>Colgate<Key.space><Key.shift>Toothpaste<Key.space><Key.shift>Cavity<Key.space><Key.shift>Prottion<Key.tab>mate<Key.tab>im<Key.down><Key.tab>1<Key.tab>9.5<Key.tab>
Screenshot: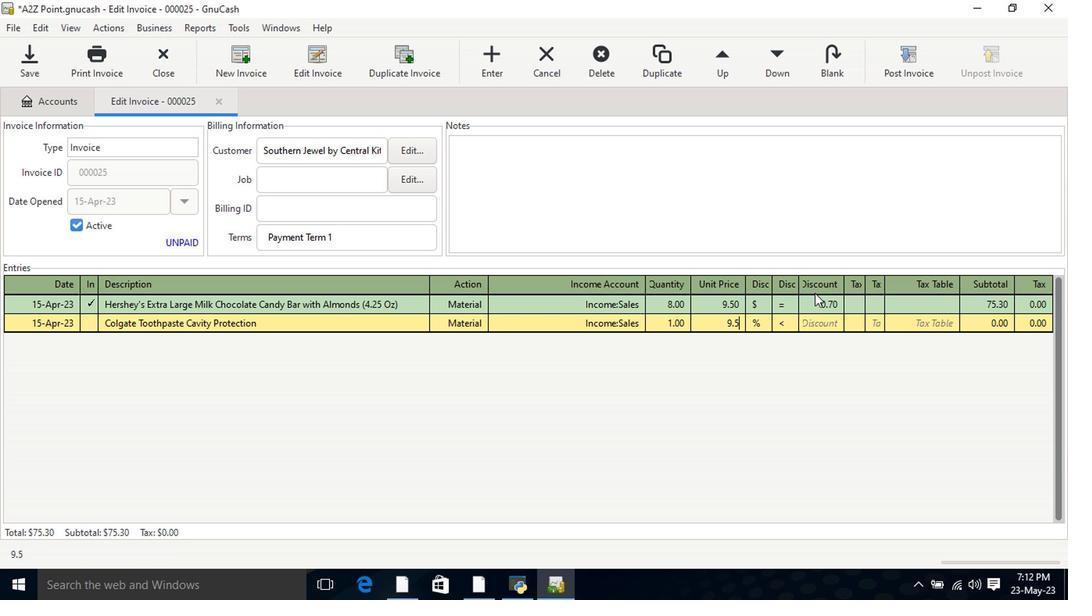 
Action: Mouse moved to (638, 336)
Screenshot: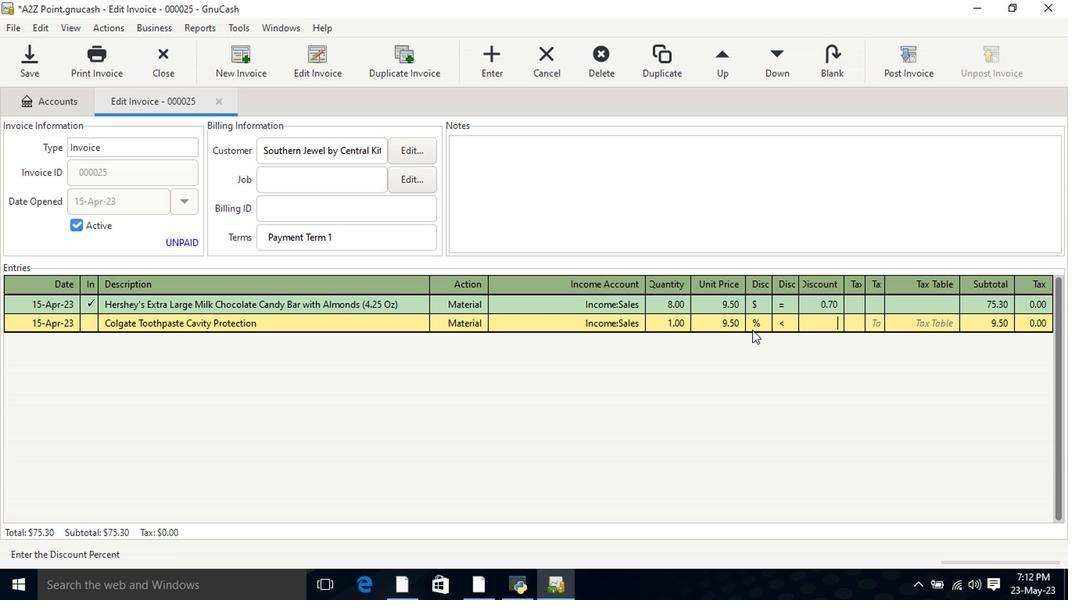 
Action: Mouse pressed left at (638, 336)
Screenshot: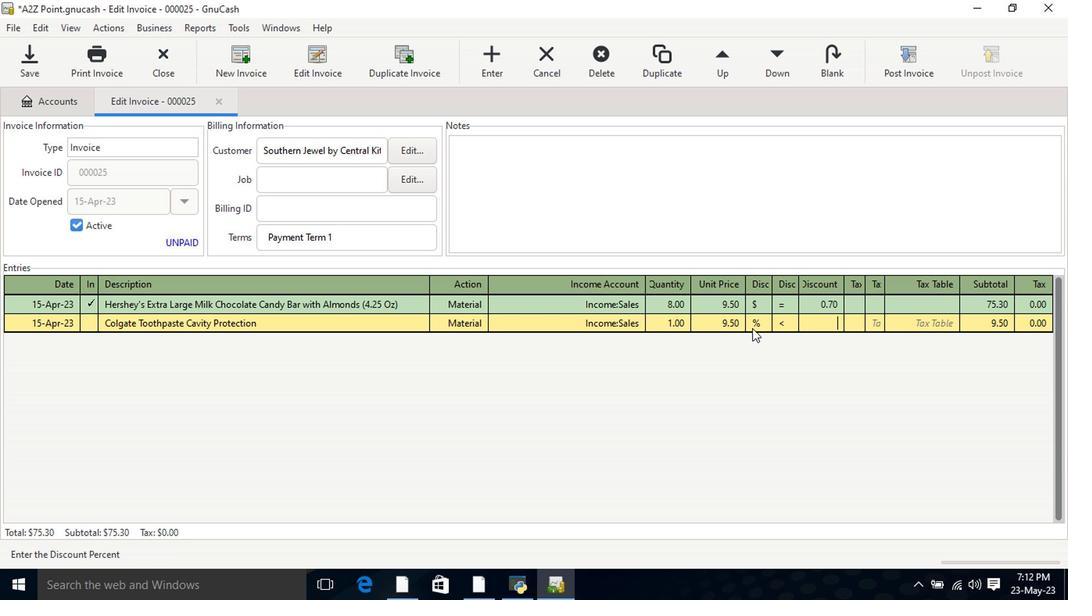 
Action: Mouse moved to (661, 334)
Screenshot: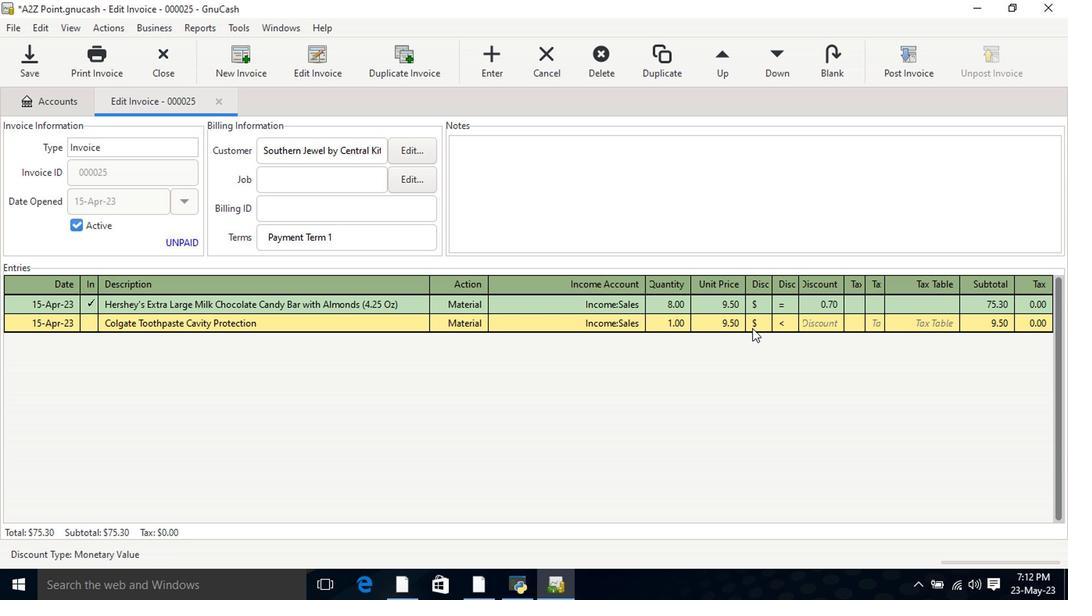
Action: Mouse pressed left at (661, 334)
Screenshot: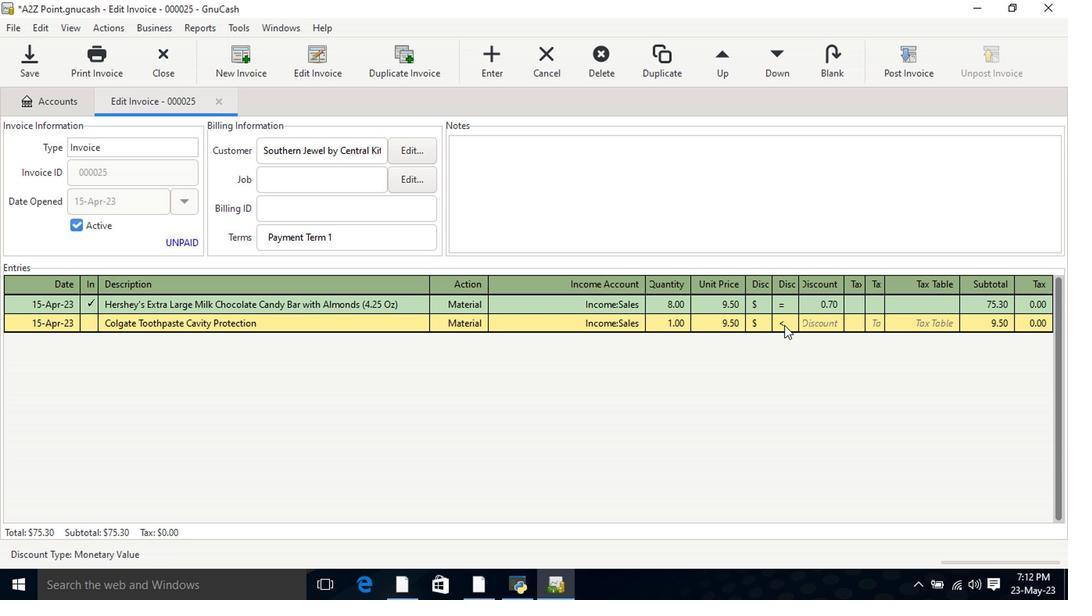 
Action: Mouse moved to (687, 331)
Screenshot: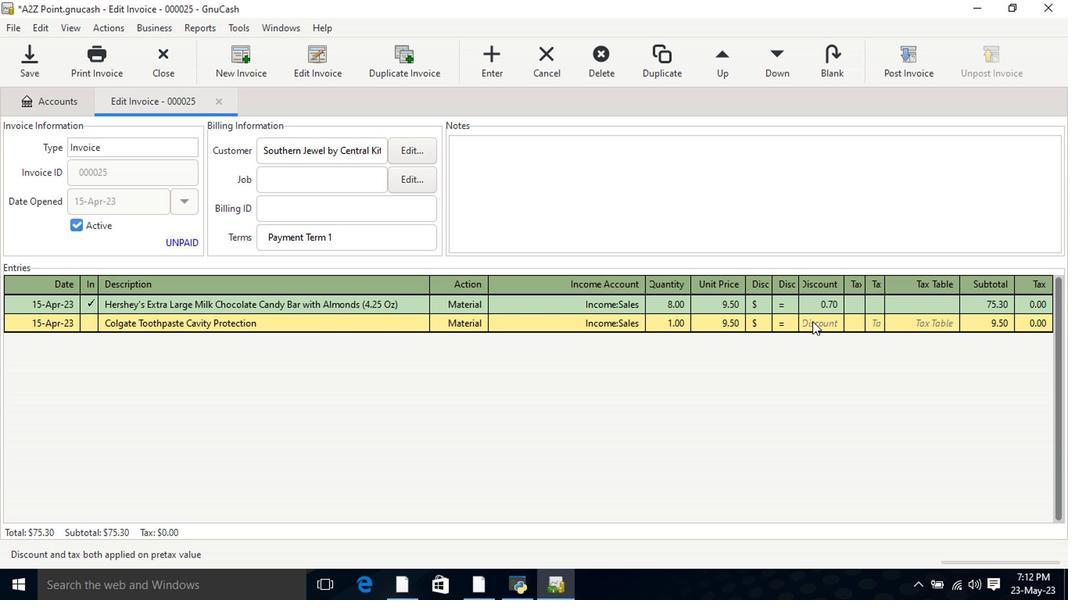 
Action: Mouse pressed left at (687, 331)
Screenshot: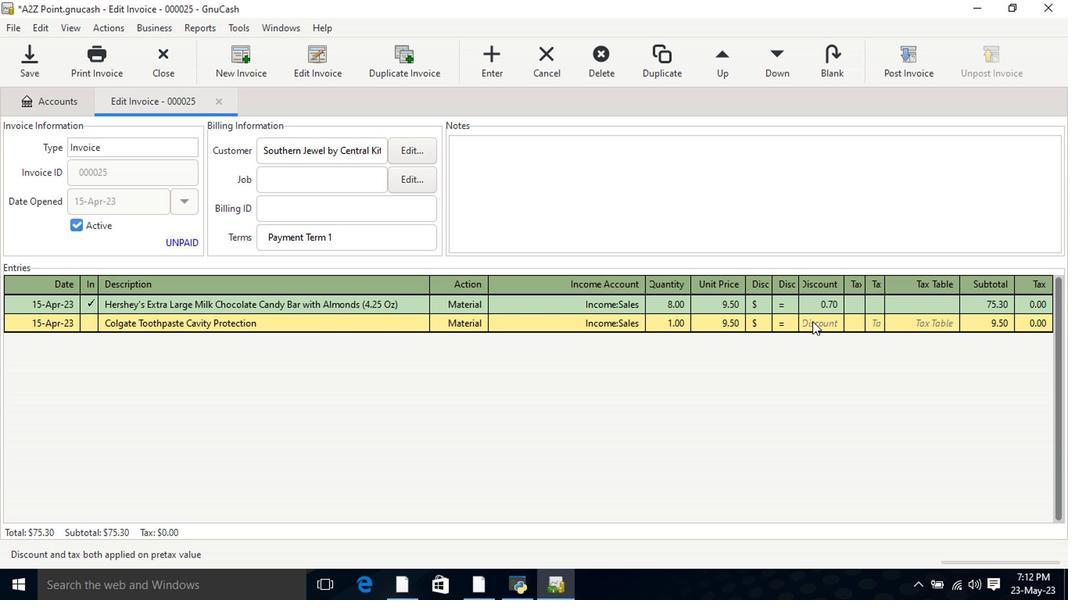 
Action: Key pressed 1.7<Key.tab><Key.tab><Key.tab><Key.shift><Key.tab><Key.shift>Couple<Key.space><Key.shift>Motorcycle<Key.space><Key.shift>Valentine's<Key.space><Key.shift><Key.shift>Day<Key.space><Key.shift>Card<Key.tab>mater<Key.tab>income<Key.down><Key.down><Key.down><Key.tab>1<Key.tab>10.5<Key.tab>
Screenshot: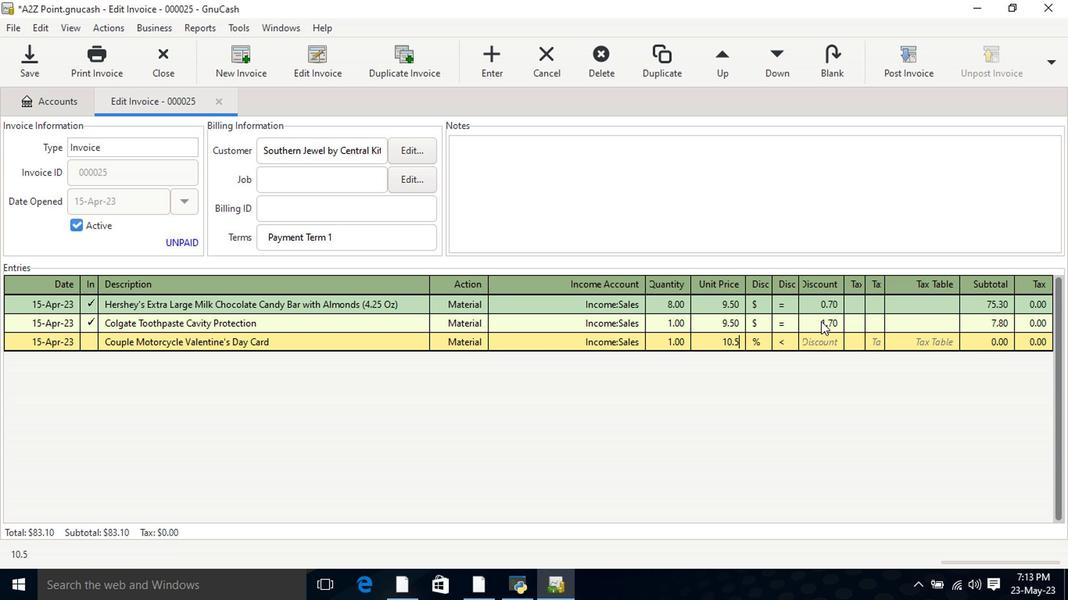 
Action: Mouse moved to (649, 343)
Screenshot: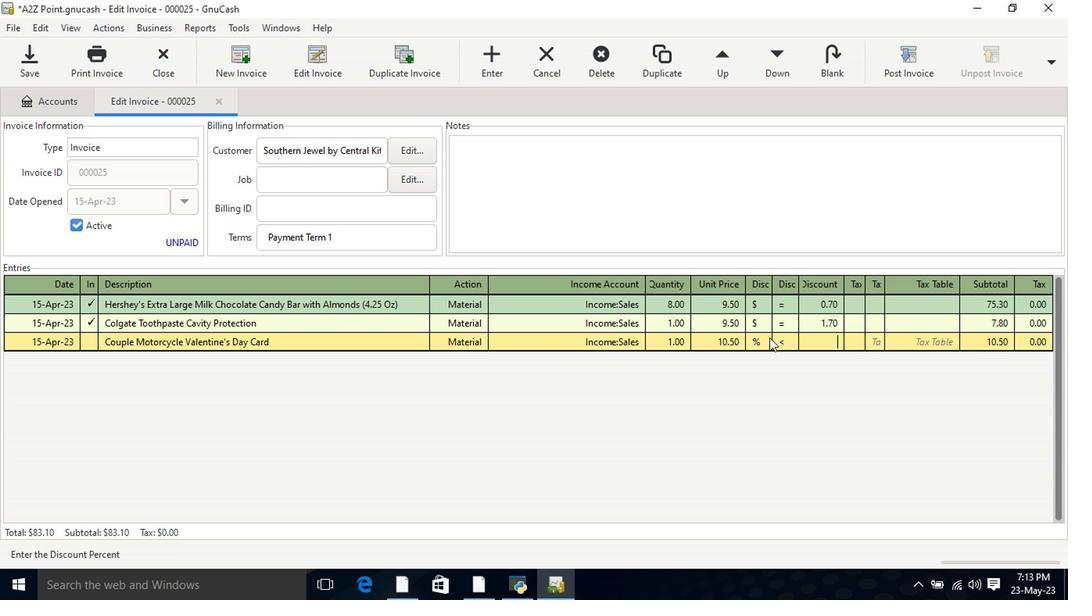 
Action: Mouse pressed left at (649, 343)
Screenshot: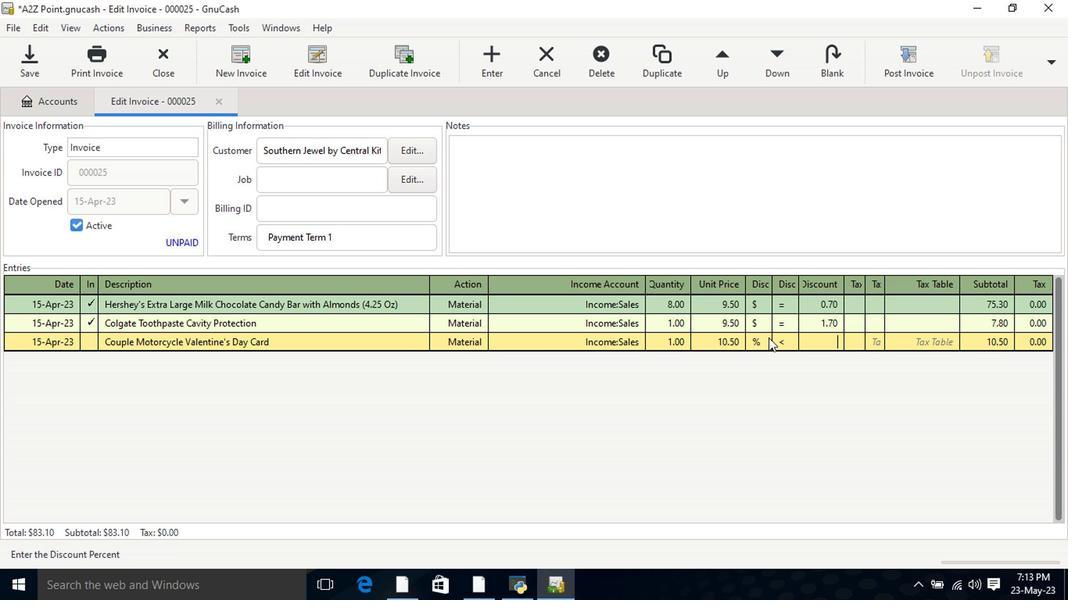 
Action: Mouse moved to (662, 343)
Screenshot: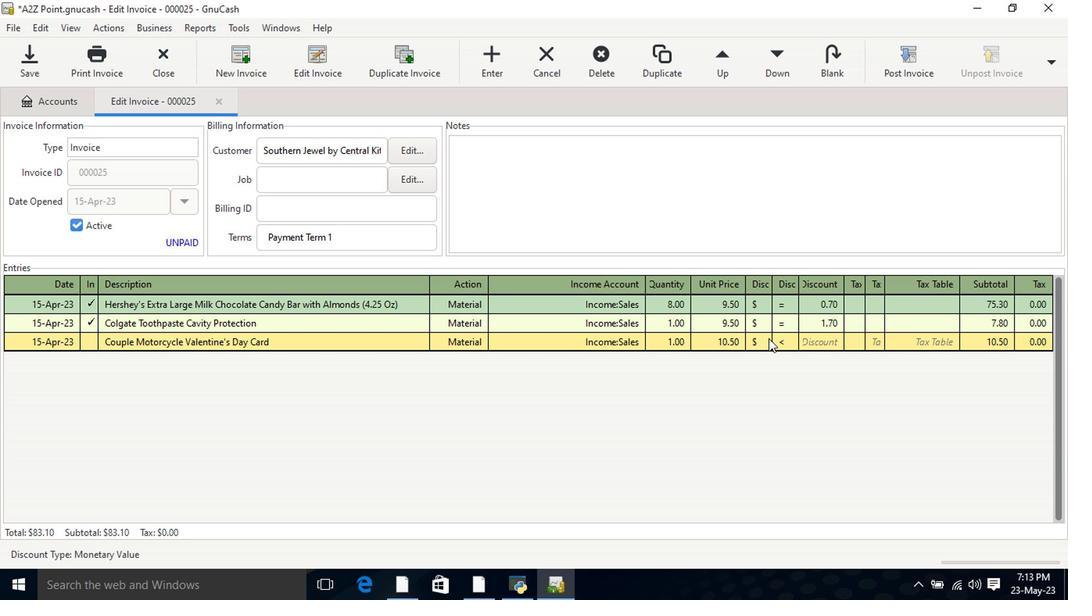 
Action: Mouse pressed left at (662, 343)
Screenshot: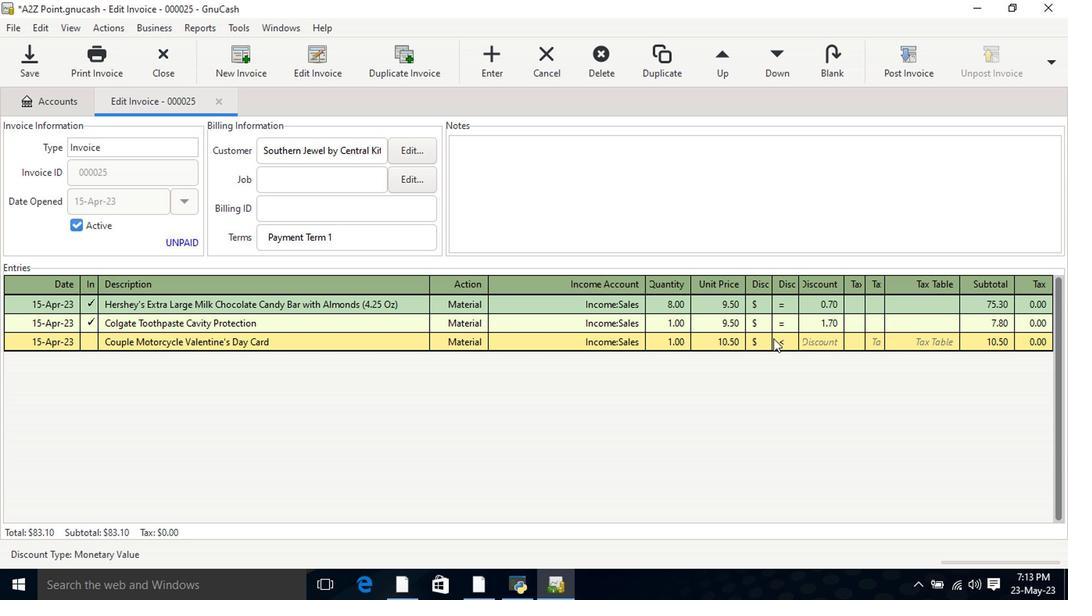 
Action: Mouse moved to (683, 347)
Screenshot: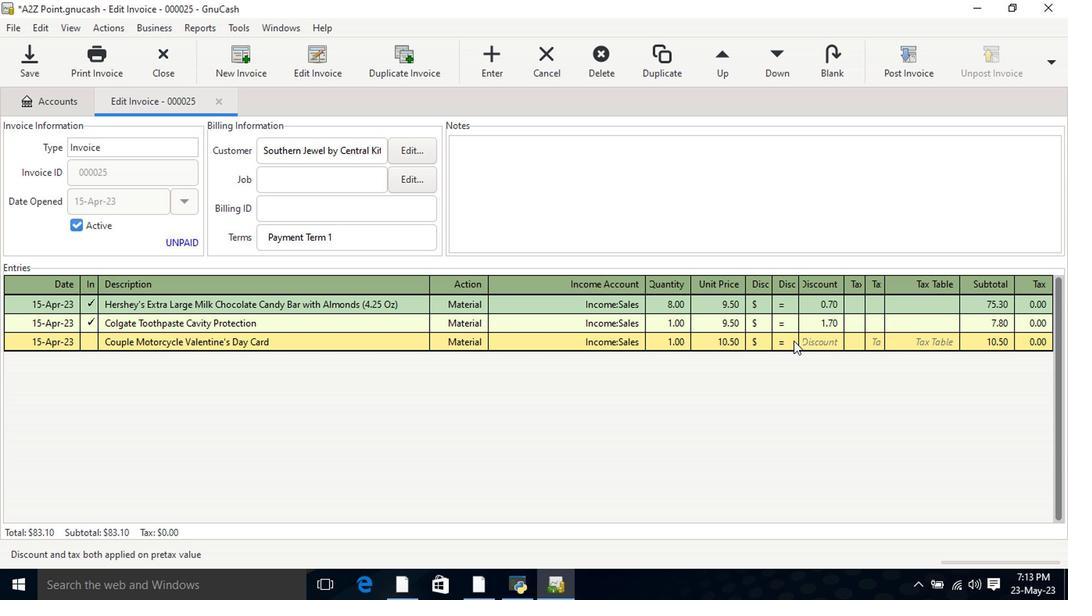 
Action: Mouse pressed left at (683, 347)
Screenshot: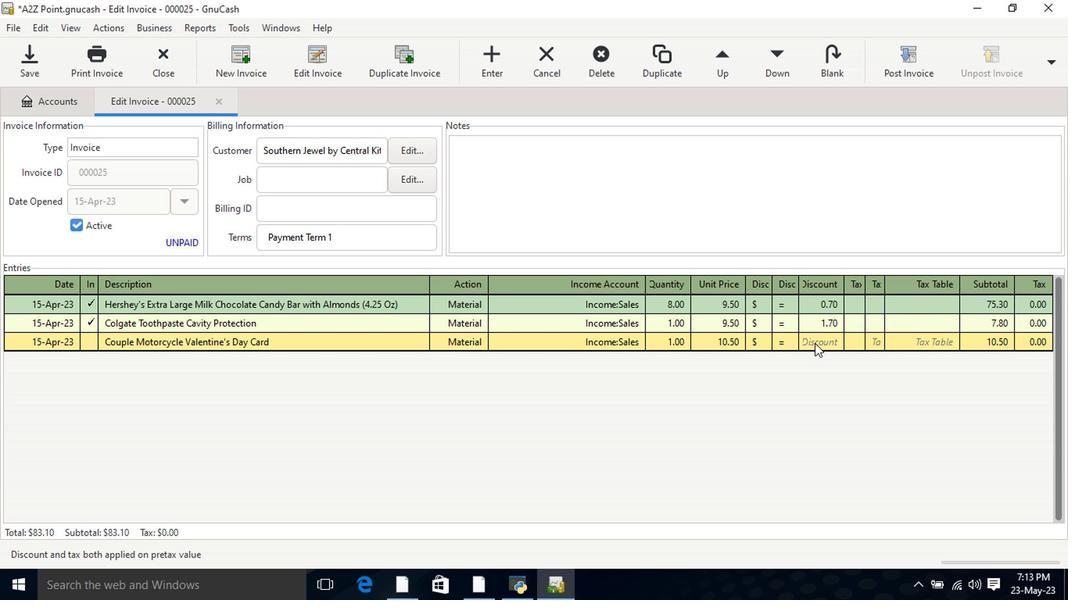 
Action: Mouse moved to (683, 347)
Screenshot: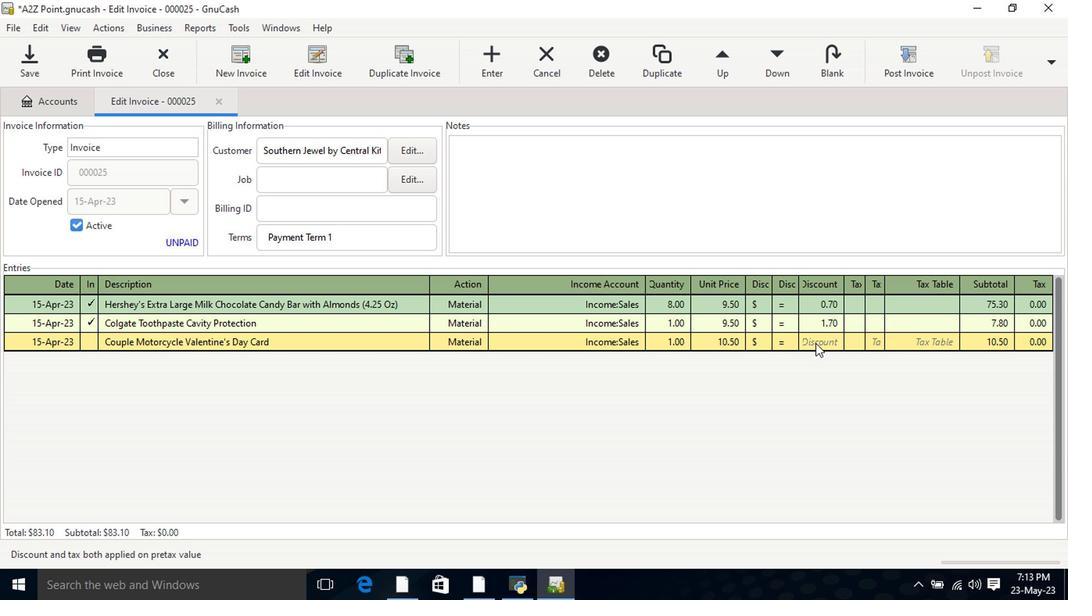 
Action: Key pressed 2.2<Key.tab>
Screenshot: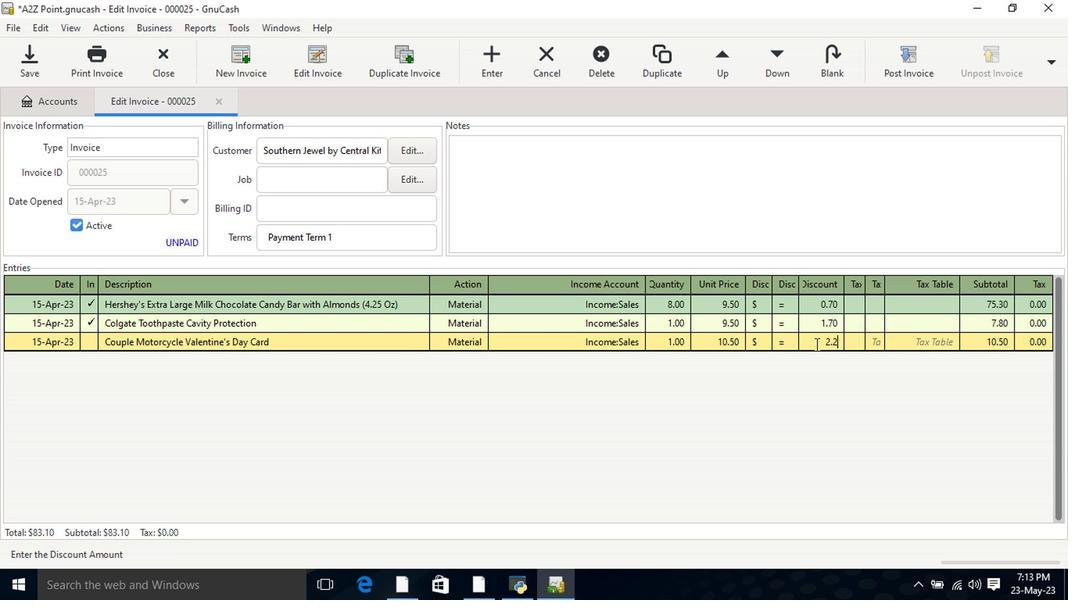 
Action: Mouse moved to (588, 230)
Screenshot: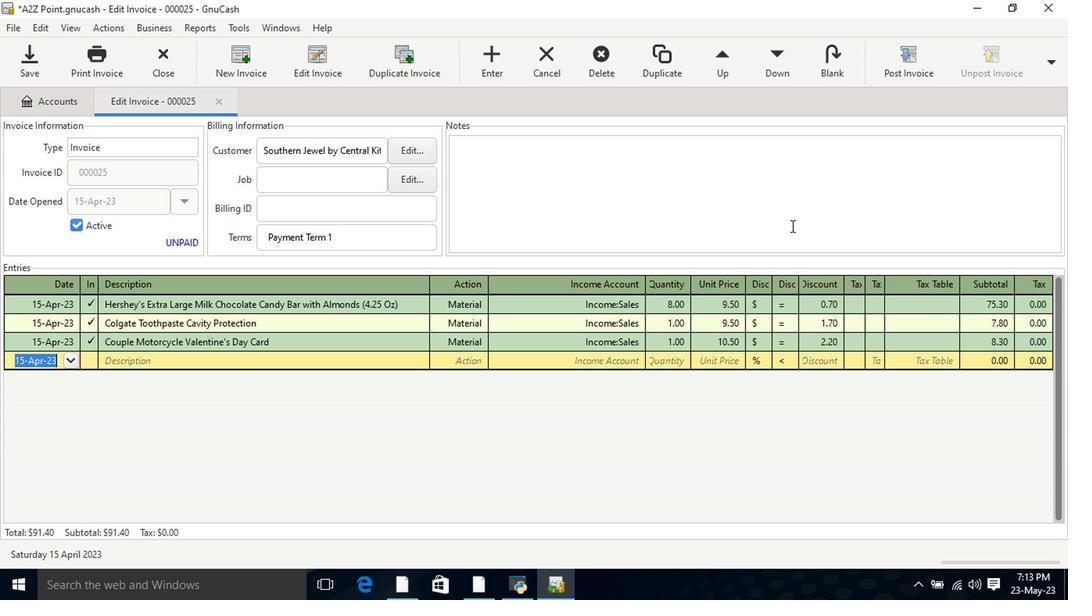 
Action: Mouse pressed left at (588, 230)
Screenshot: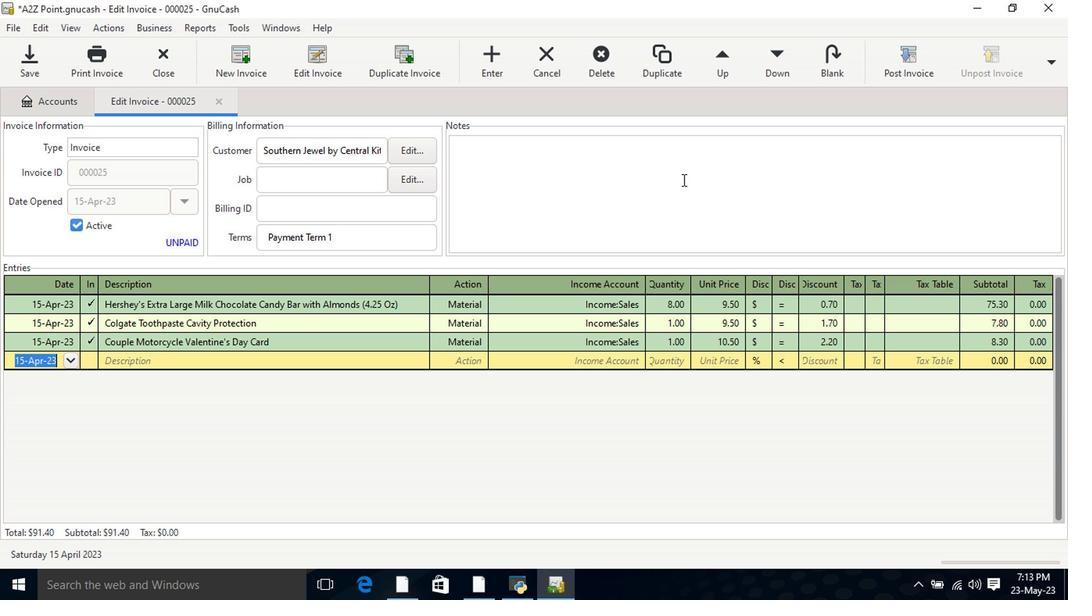 
Action: Key pressed <Key.shift>Looking<Key.space>forward<Key.space>to<Key.space>serving<Key.space>you<Key.space>again.
Screenshot: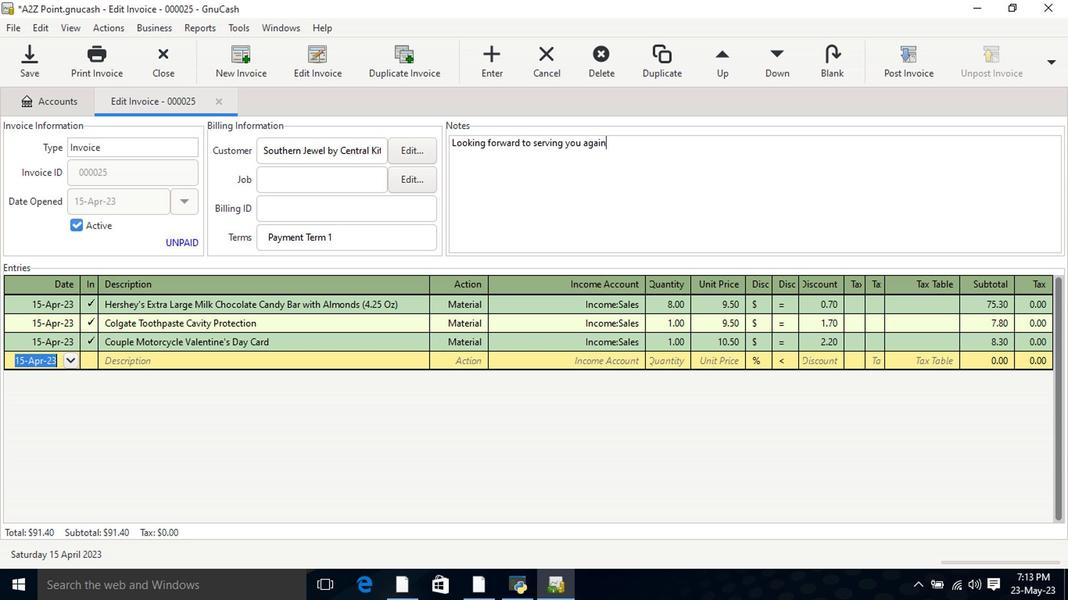 
Action: Mouse moved to (745, 144)
Screenshot: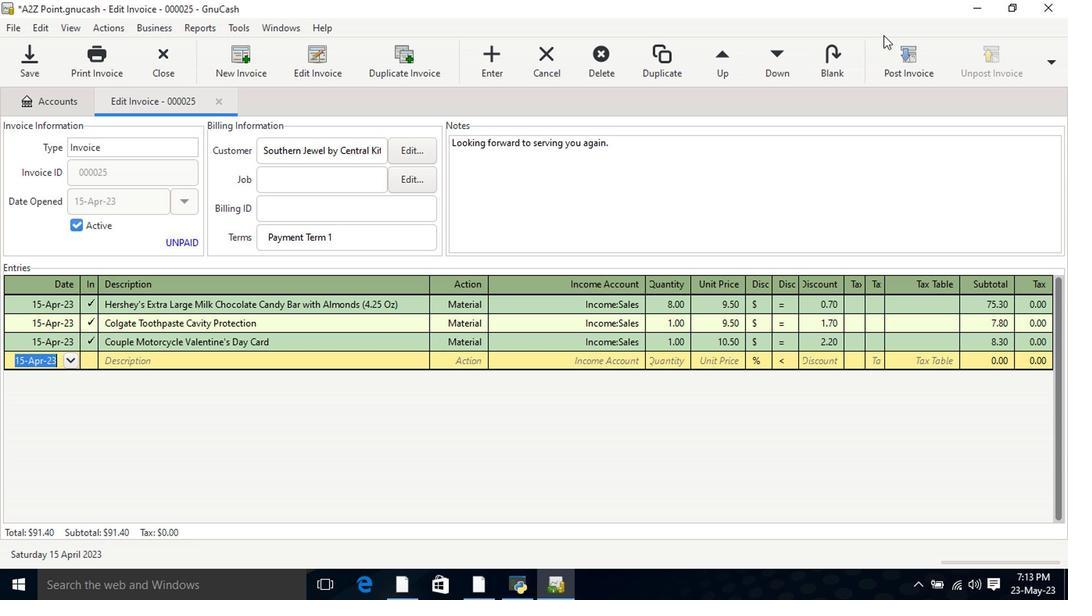 
Action: Mouse pressed left at (745, 144)
Screenshot: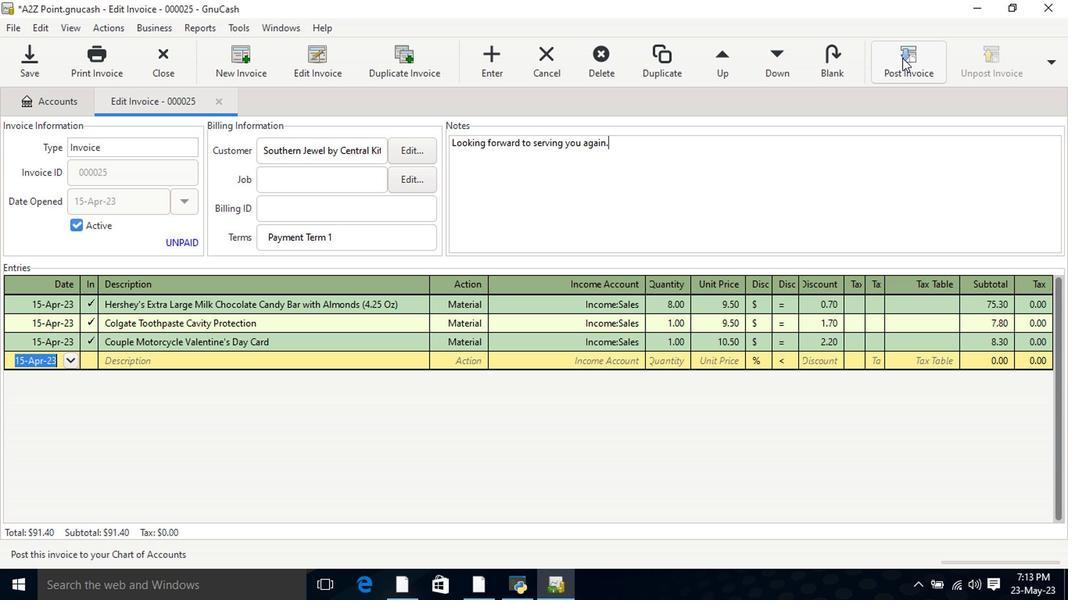 
Action: Mouse moved to (579, 285)
Screenshot: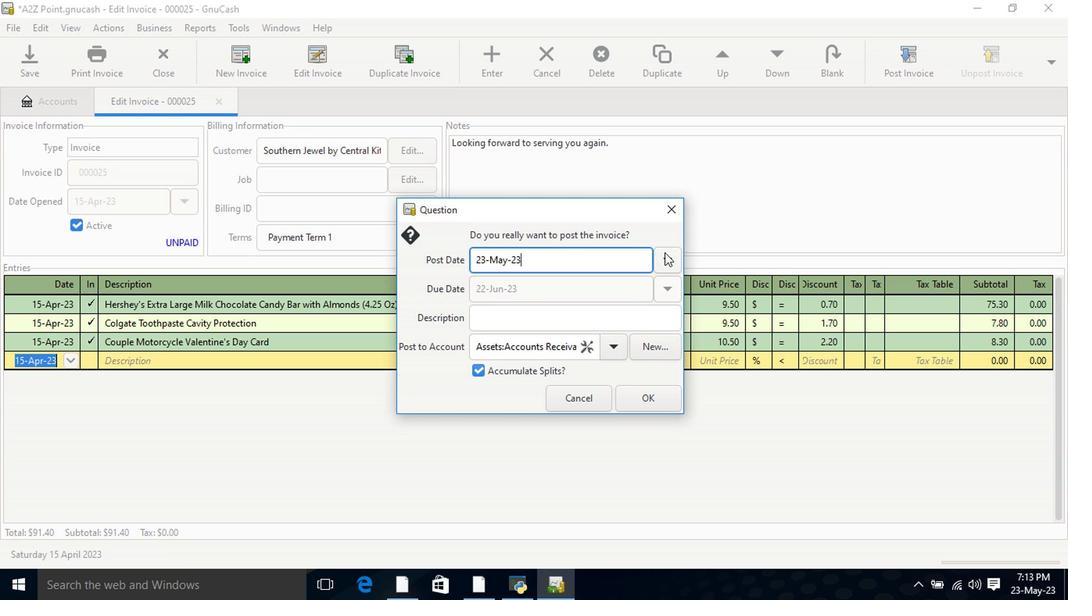 
Action: Mouse pressed left at (579, 285)
Screenshot: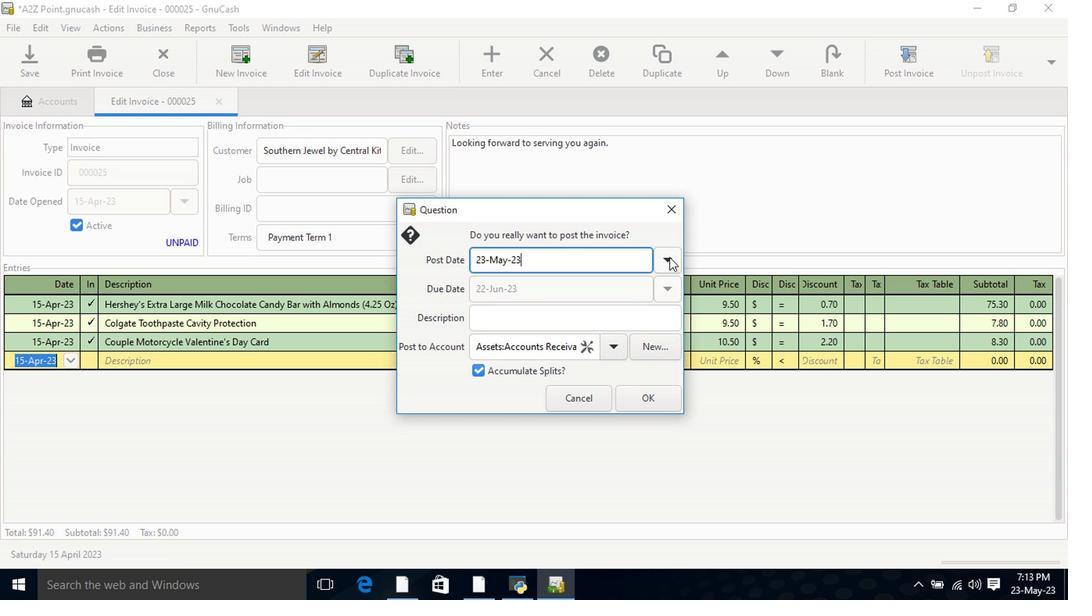 
Action: Mouse moved to (492, 306)
Screenshot: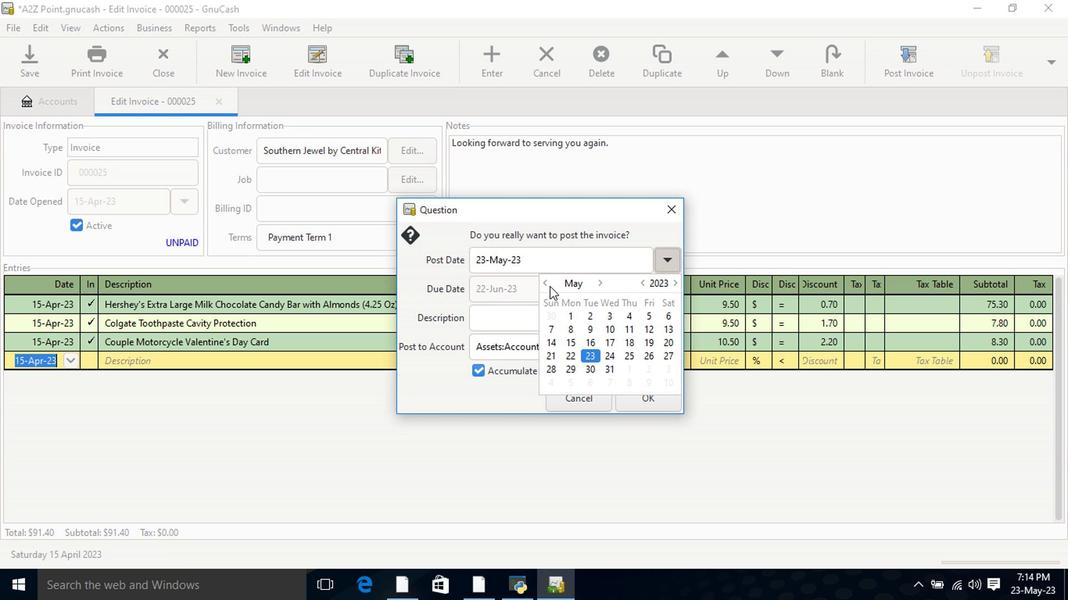 
Action: Mouse pressed left at (492, 306)
Screenshot: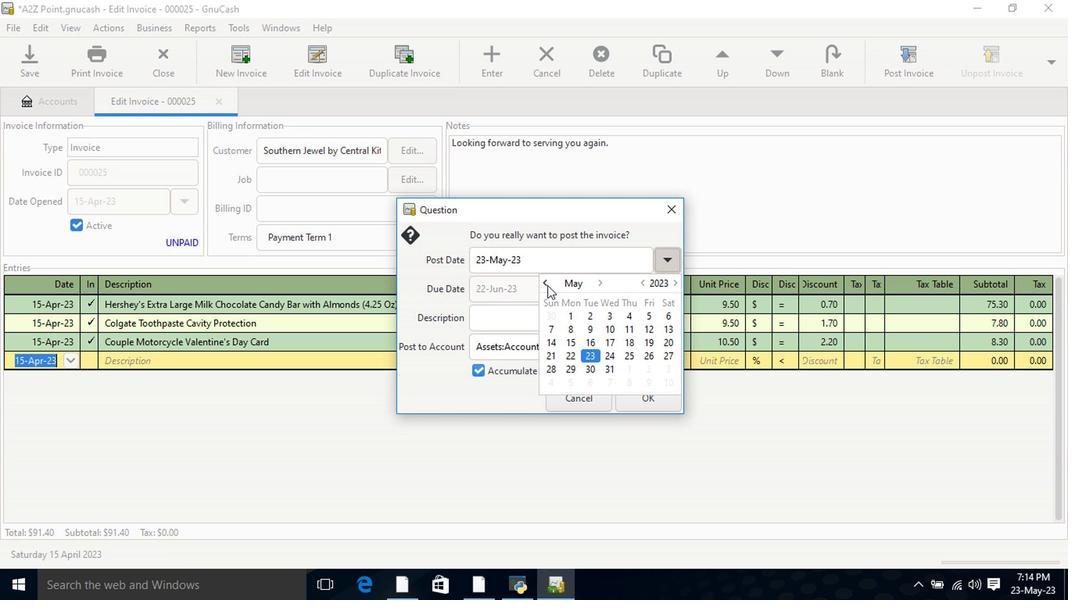 
Action: Mouse moved to (577, 347)
Screenshot: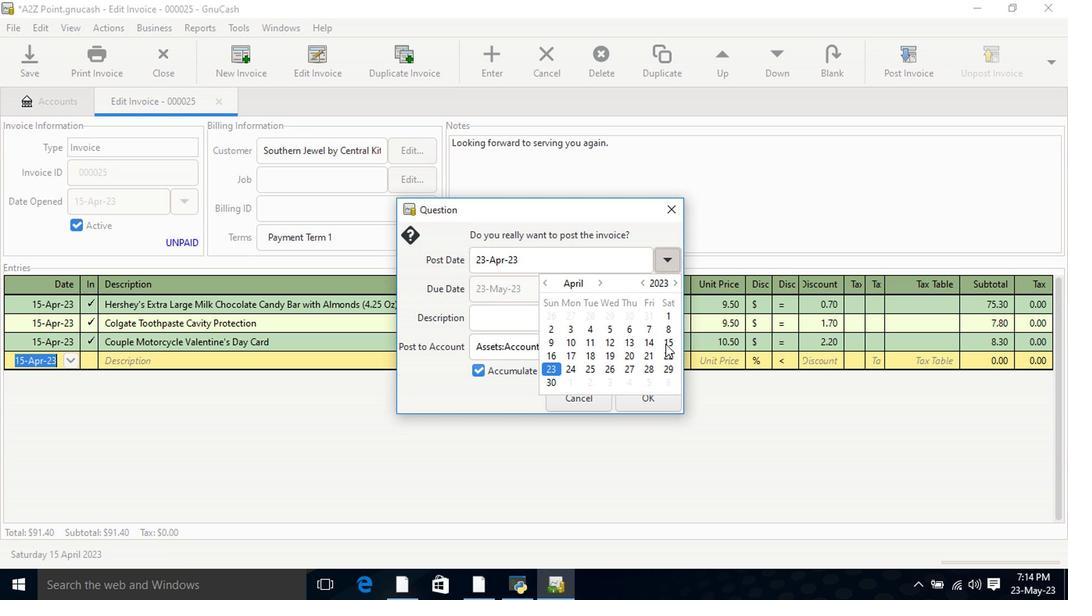 
Action: Mouse pressed left at (577, 347)
Screenshot: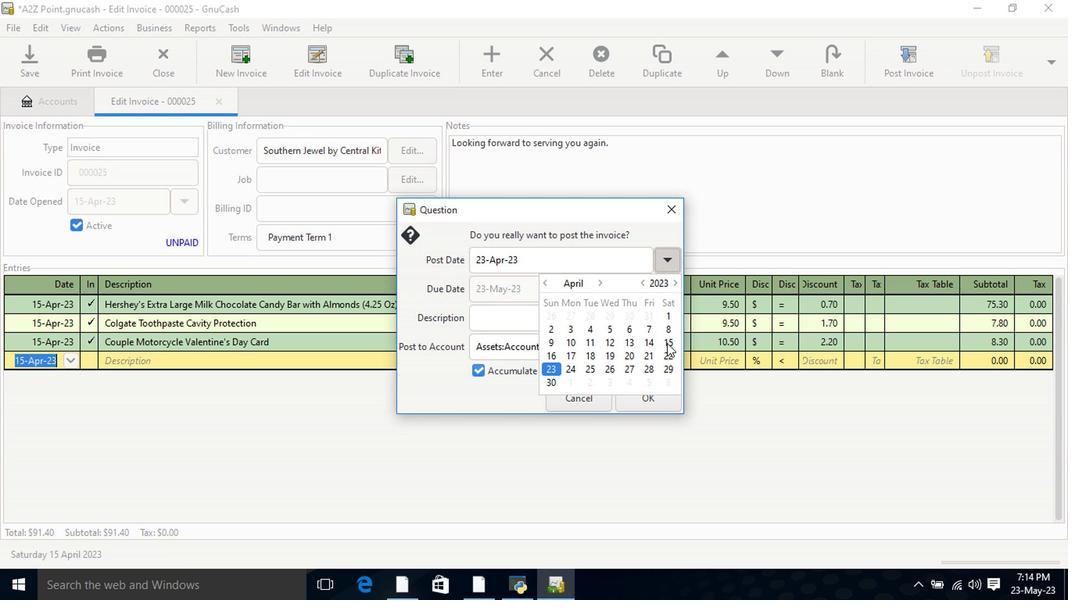 
Action: Mouse pressed left at (577, 347)
Screenshot: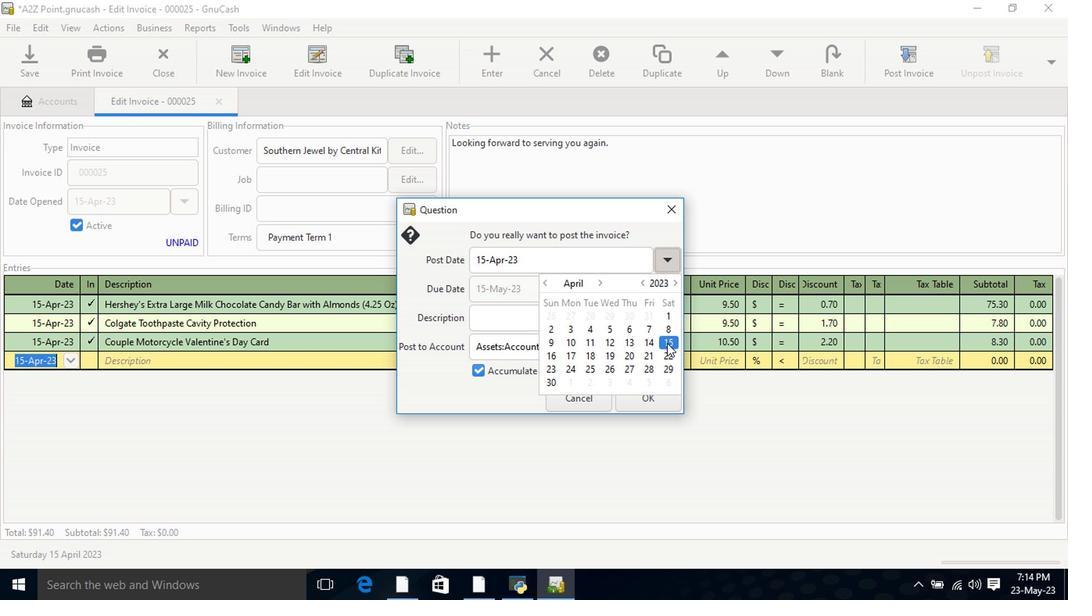 
Action: Mouse pressed left at (577, 347)
Screenshot: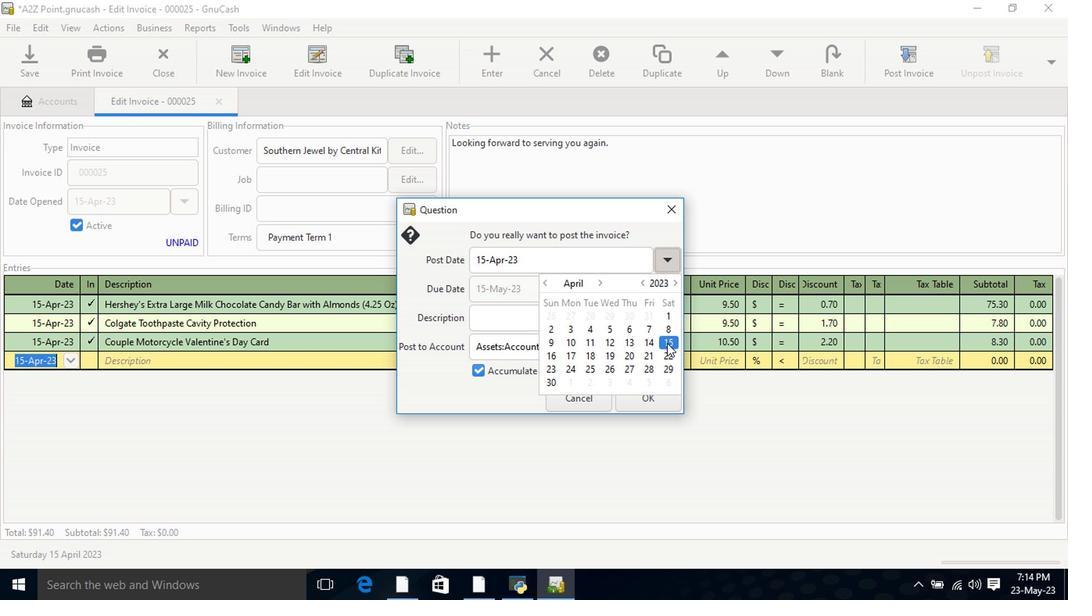 
Action: Mouse moved to (570, 389)
Screenshot: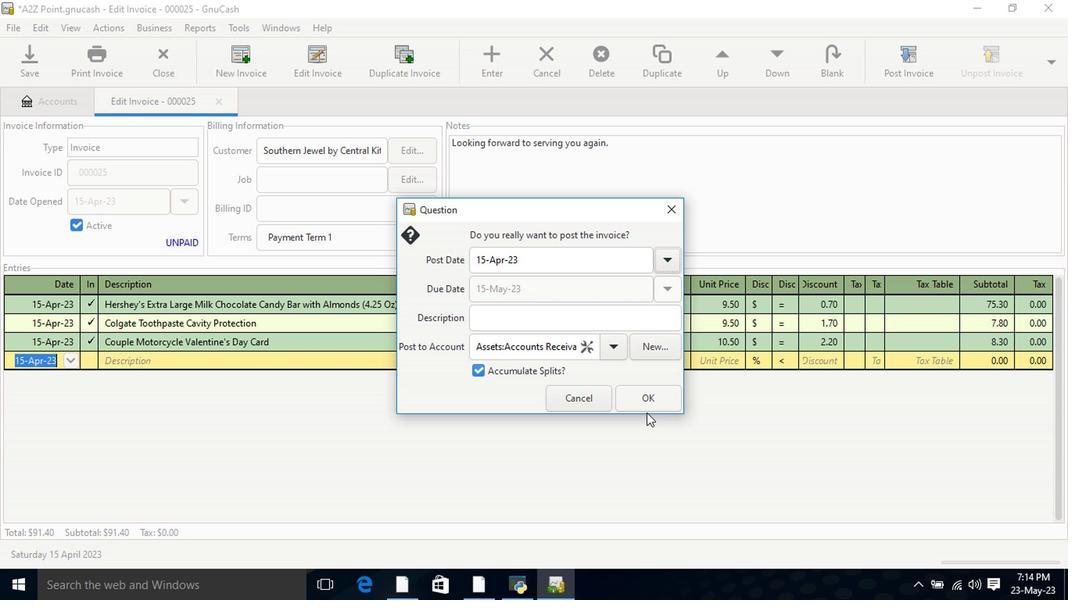 
Action: Mouse pressed left at (570, 389)
Screenshot: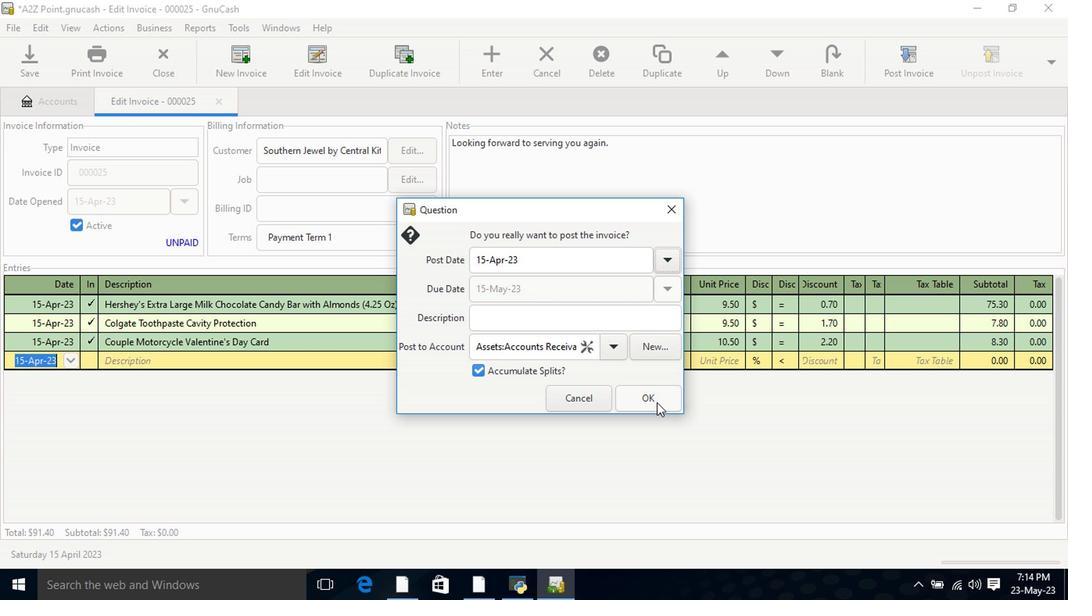 
Action: Mouse moved to (818, 149)
Screenshot: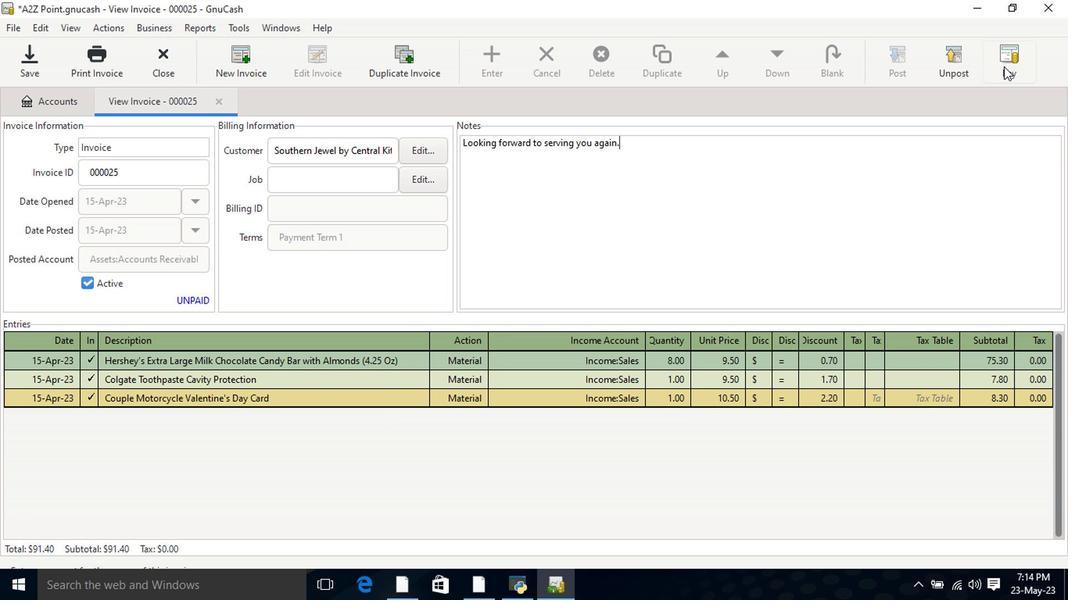 
Action: Mouse pressed left at (818, 149)
Screenshot: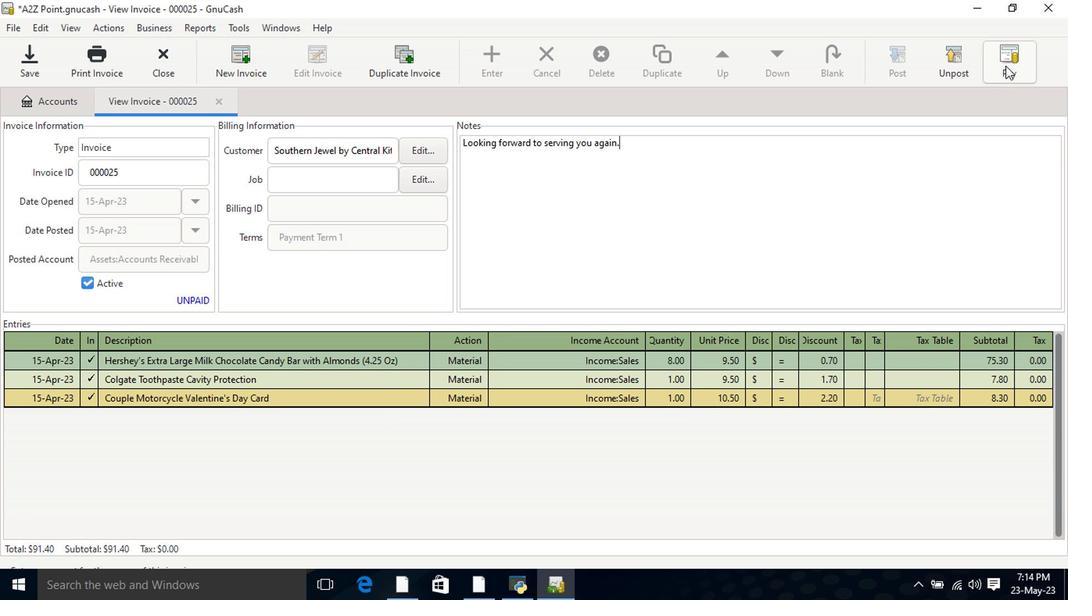 
Action: Mouse moved to (442, 321)
Screenshot: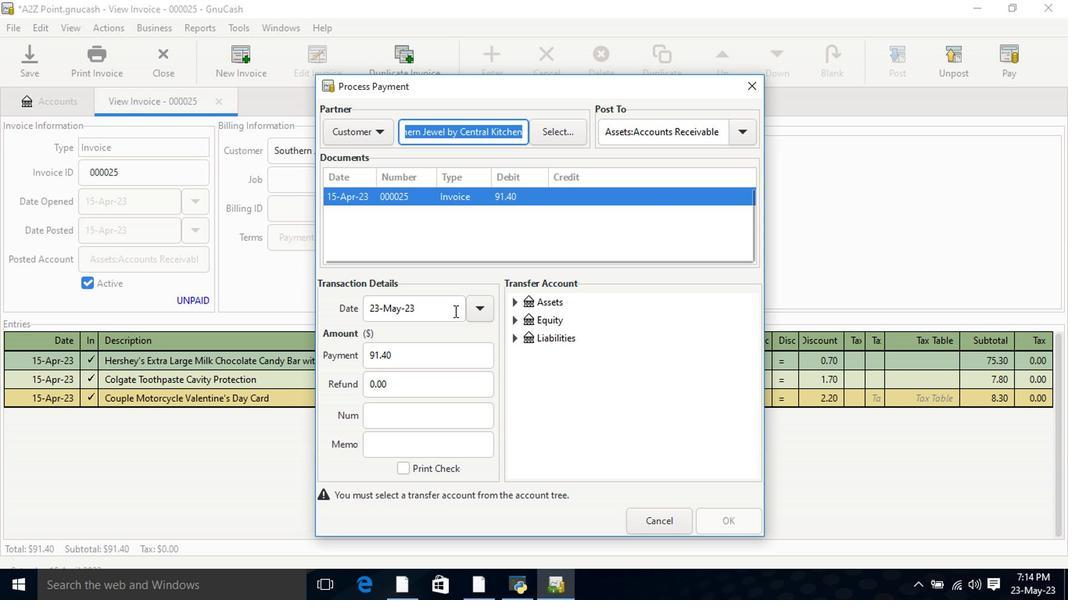 
Action: Mouse pressed left at (442, 321)
Screenshot: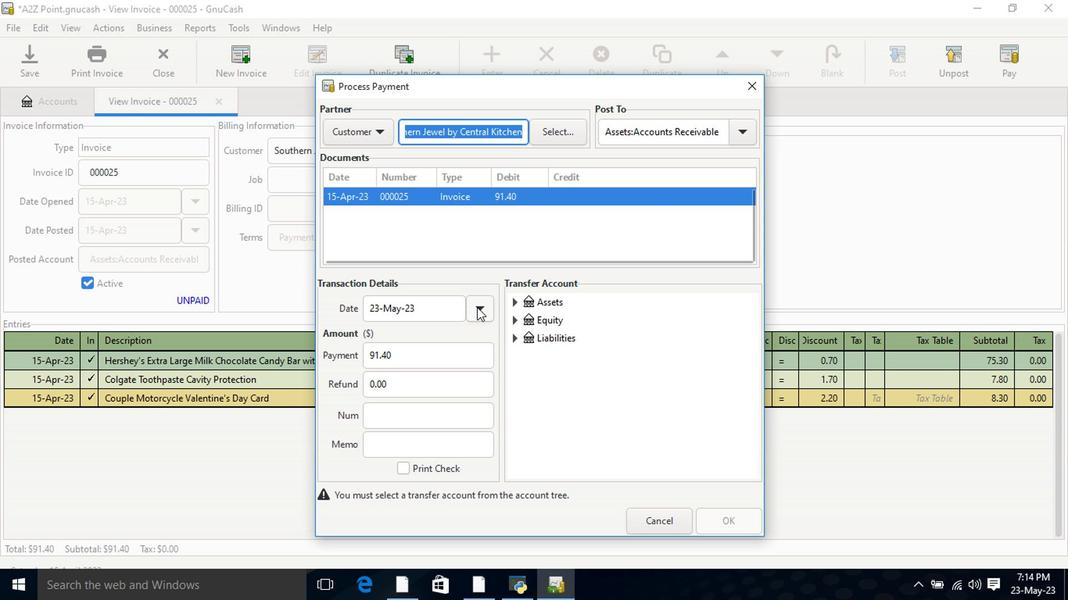 
Action: Mouse moved to (378, 382)
Screenshot: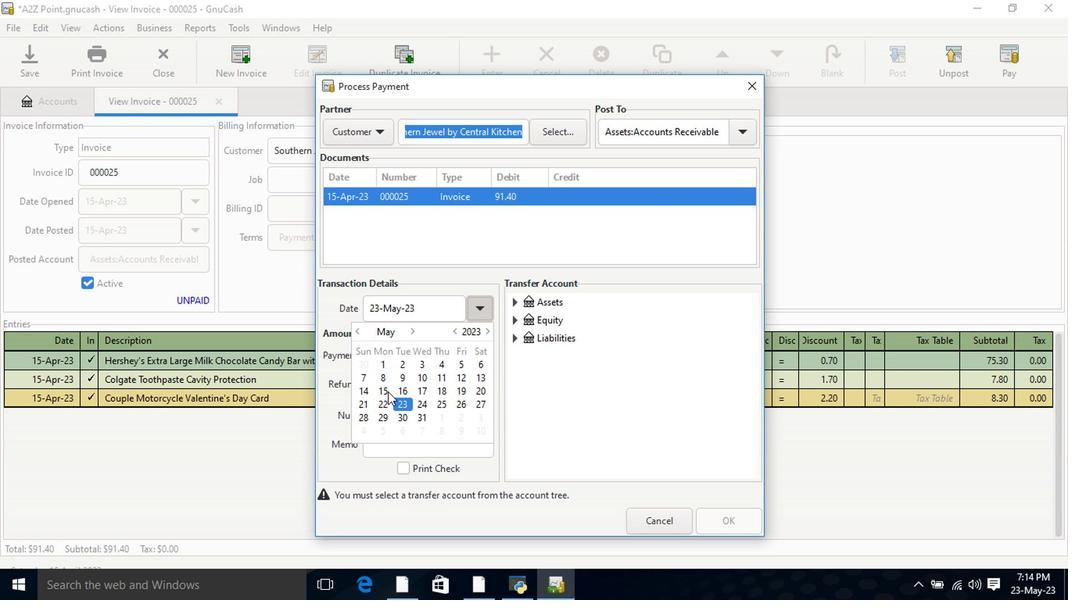 
Action: Mouse pressed left at (378, 382)
Screenshot: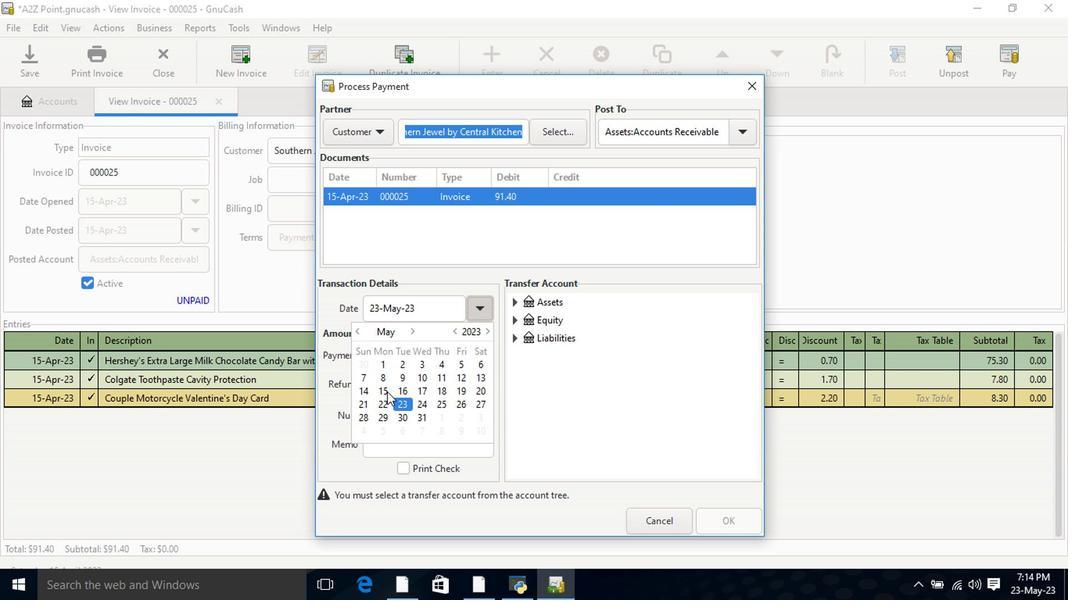 
Action: Mouse pressed left at (378, 382)
Screenshot: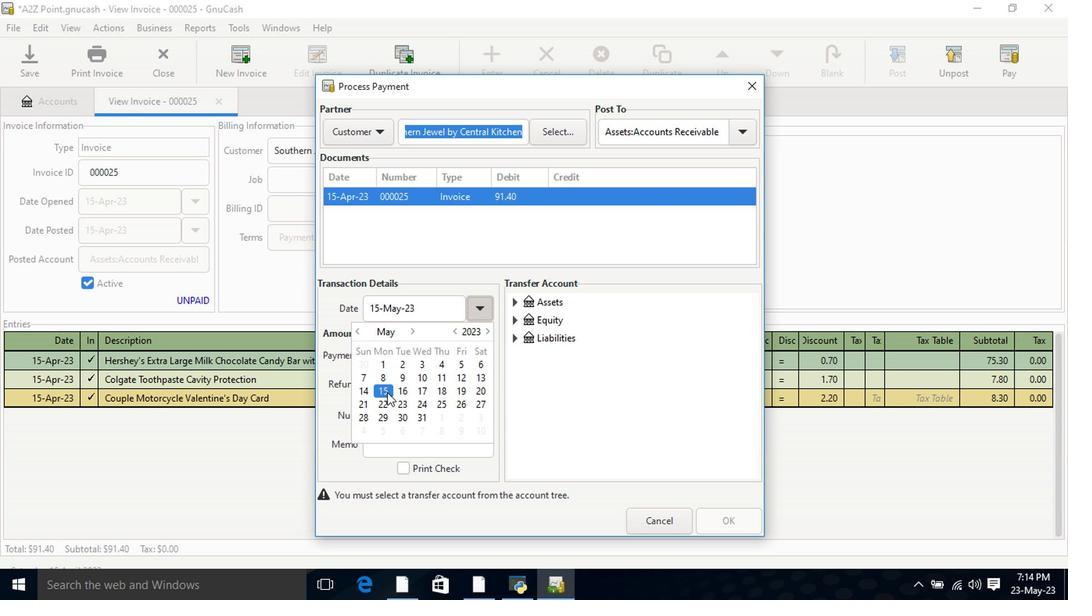 
Action: Mouse moved to (470, 318)
Screenshot: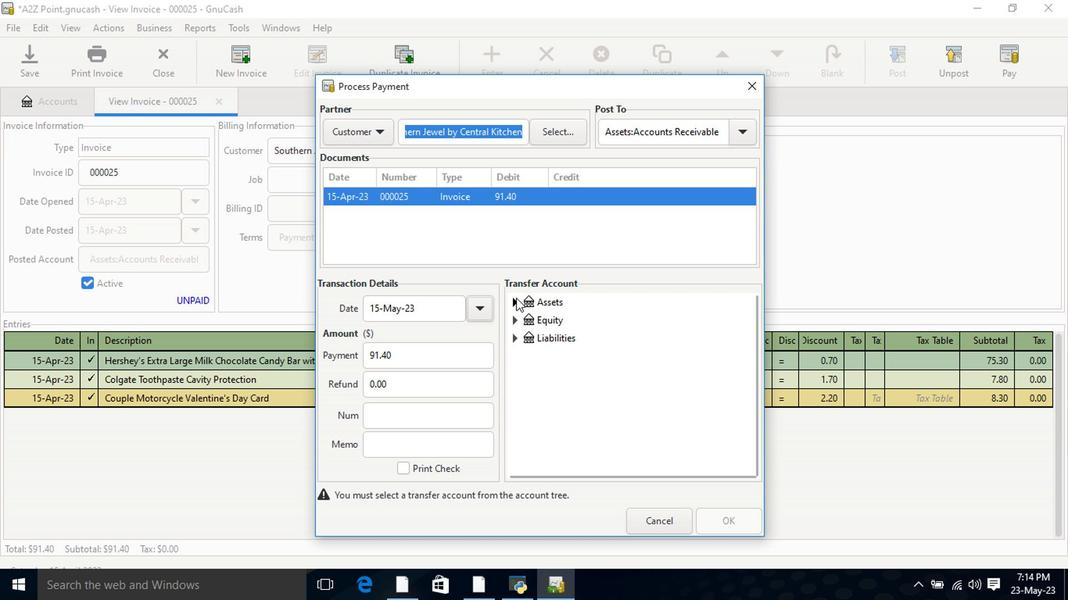
Action: Mouse pressed left at (469, 314)
Screenshot: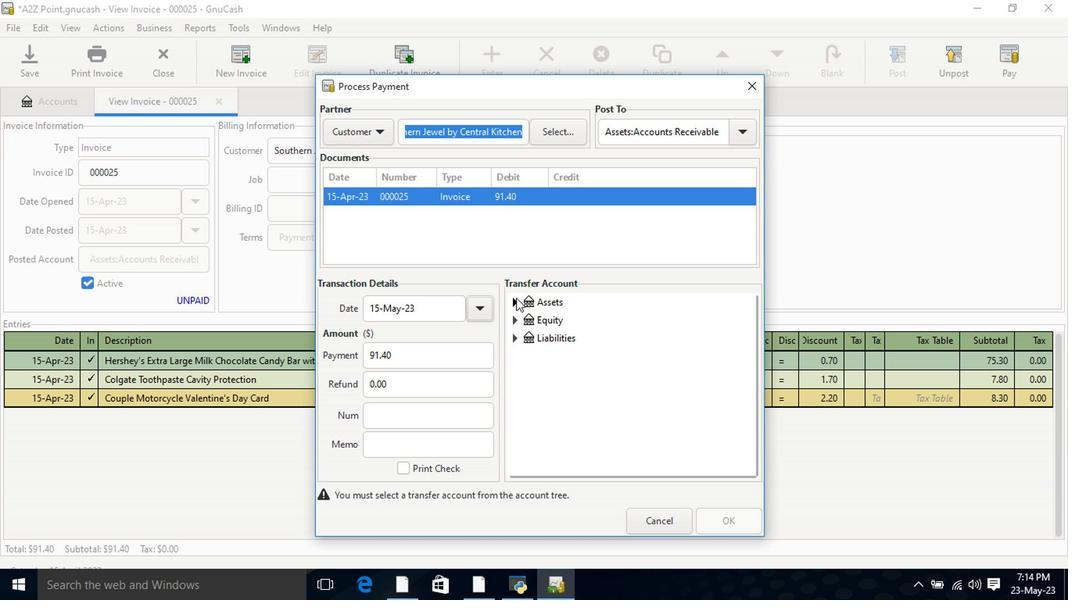 
Action: Mouse moved to (479, 331)
Screenshot: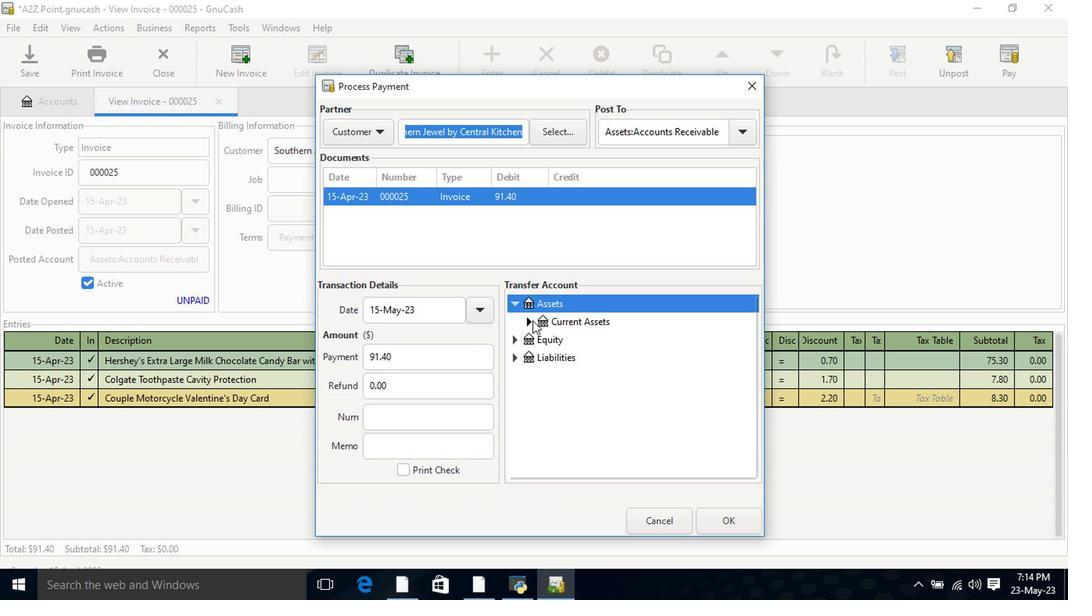
Action: Mouse pressed left at (479, 331)
Screenshot: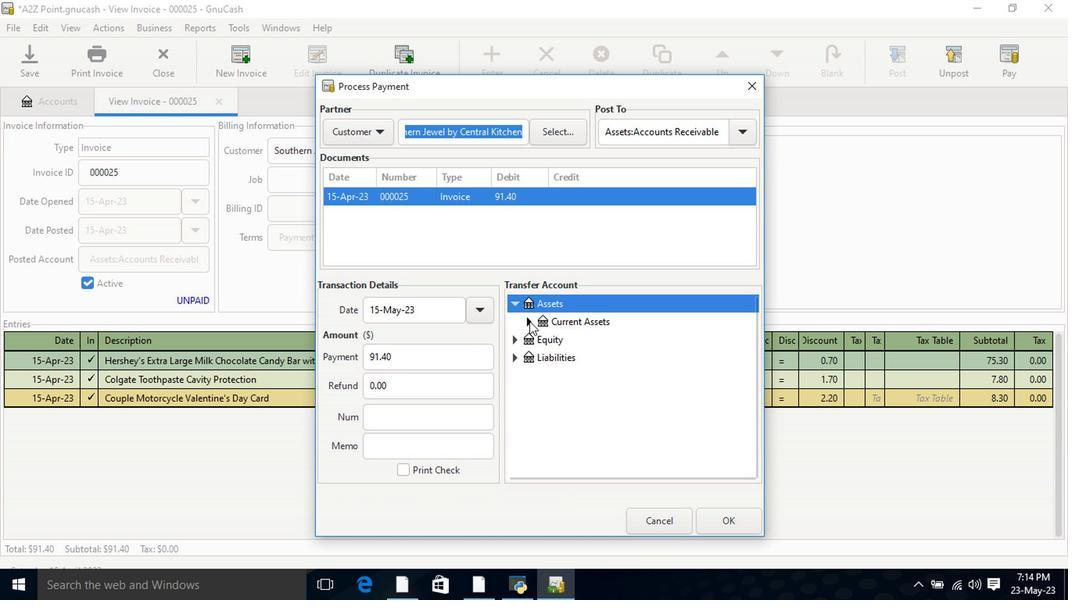 
Action: Mouse moved to (504, 345)
Screenshot: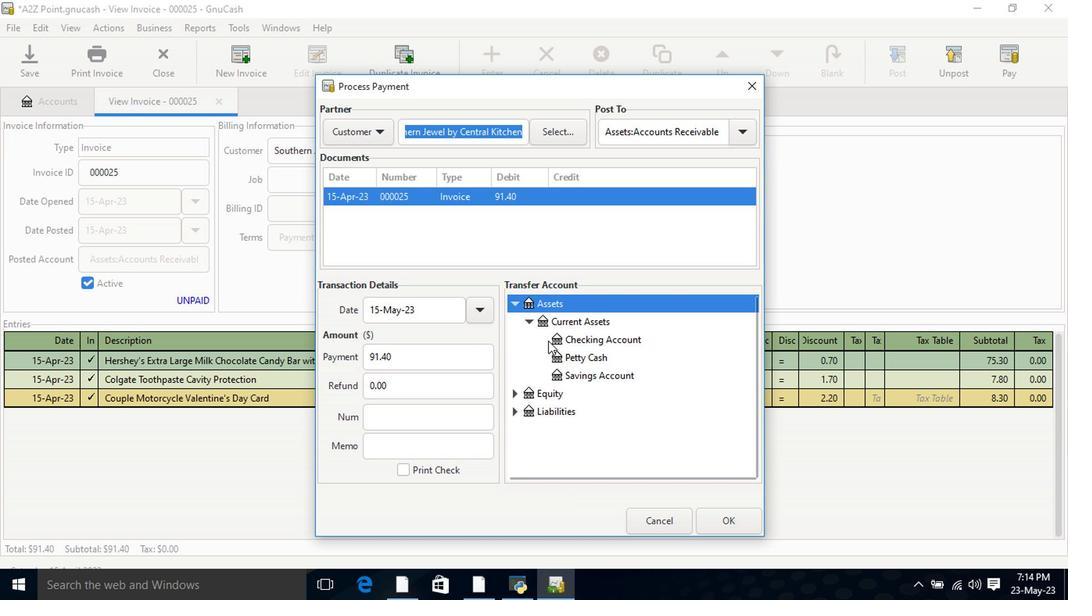 
Action: Mouse pressed left at (504, 345)
Screenshot: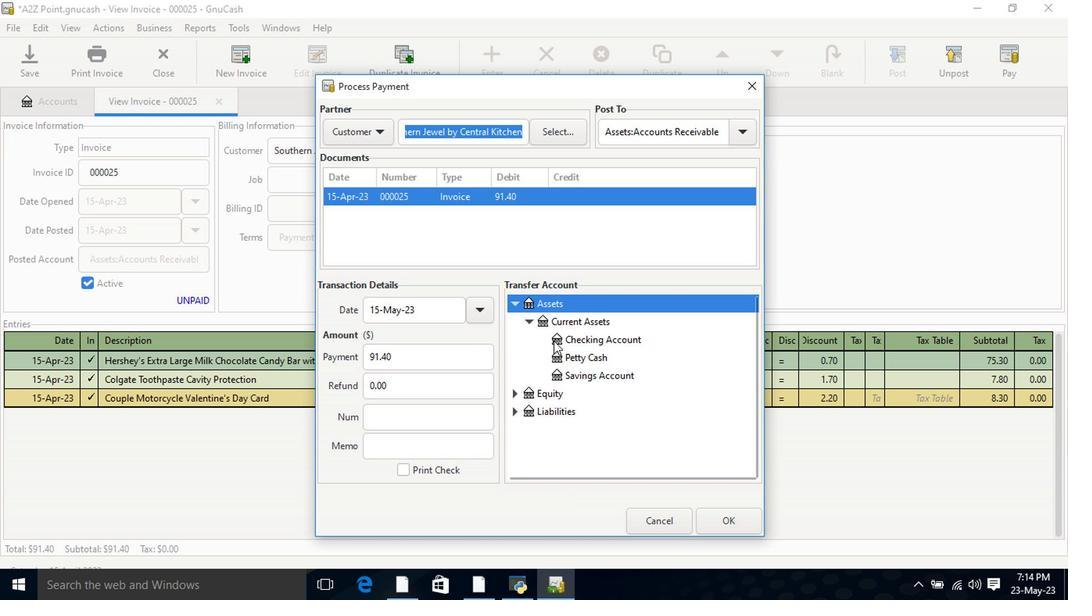 
Action: Mouse moved to (609, 475)
Screenshot: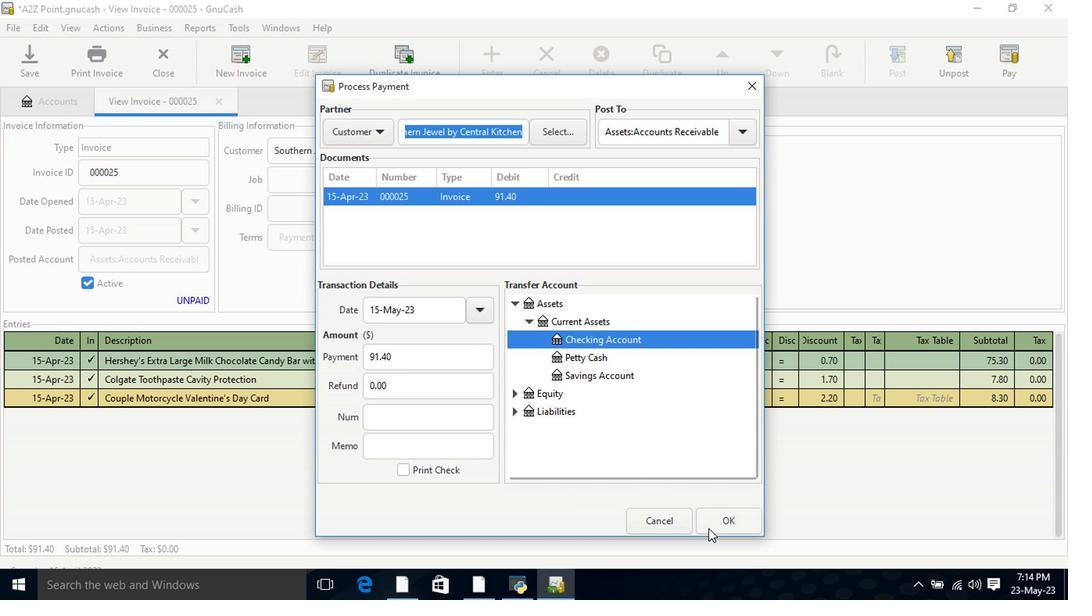
Action: Mouse pressed left at (609, 475)
Screenshot: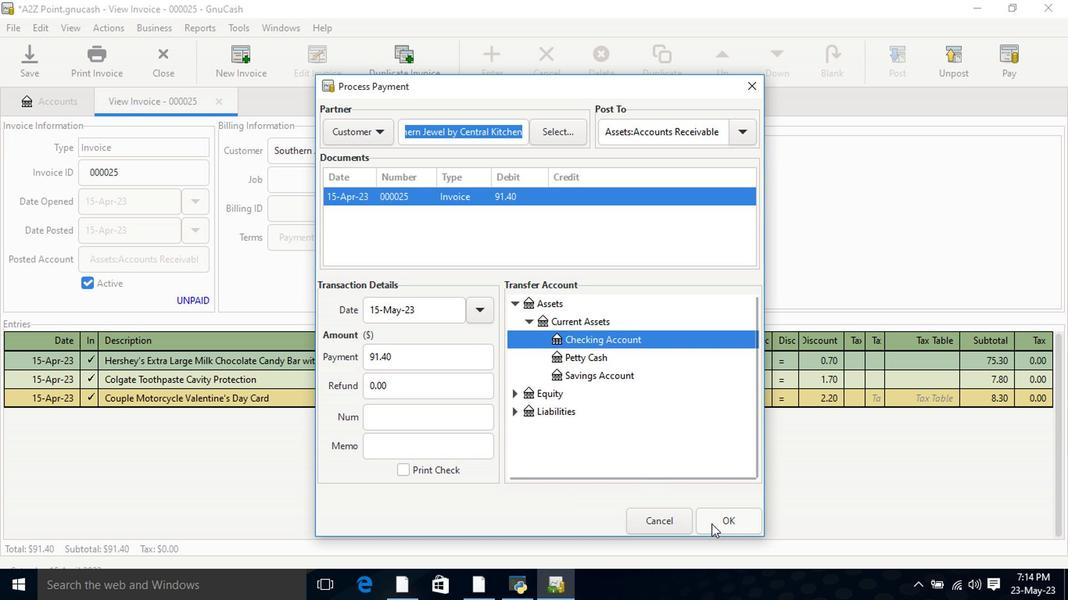 
Action: Mouse moved to (165, 149)
Screenshot: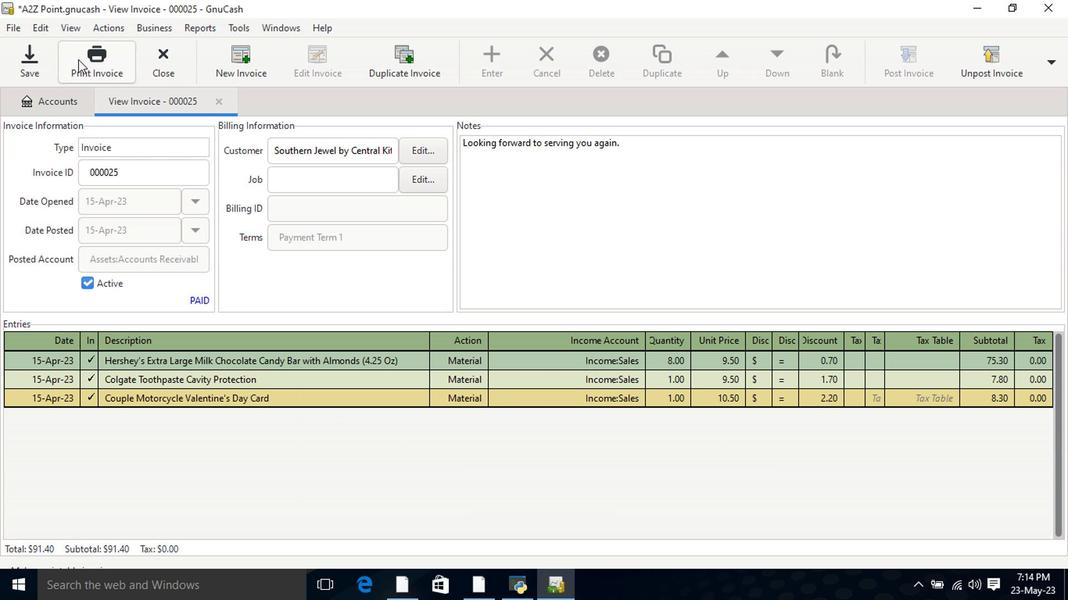 
Action: Mouse pressed left at (165, 149)
Screenshot: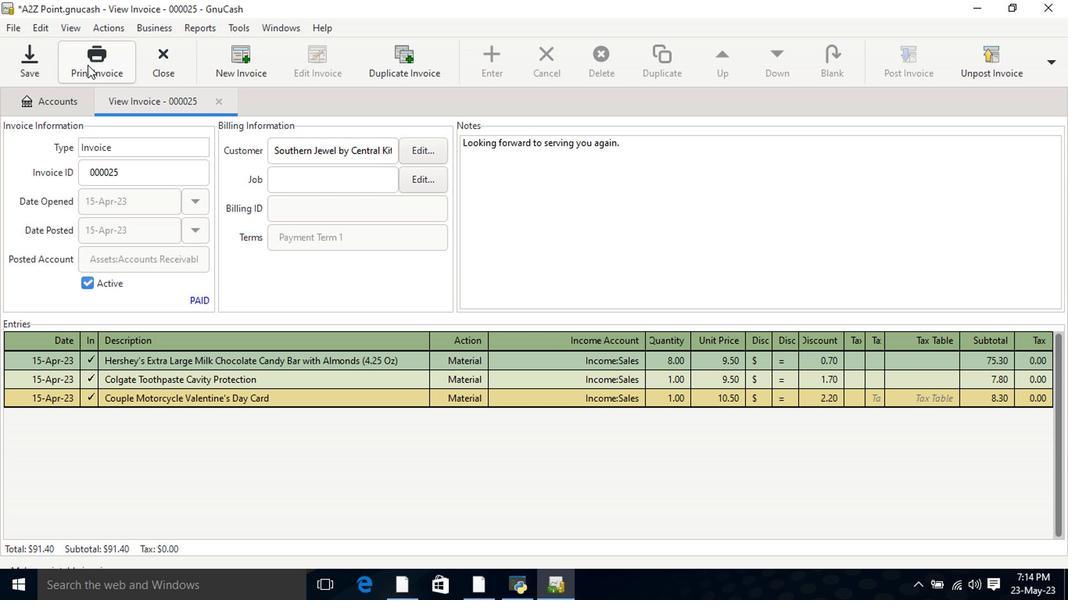 
Action: Mouse moved to (381, 149)
Screenshot: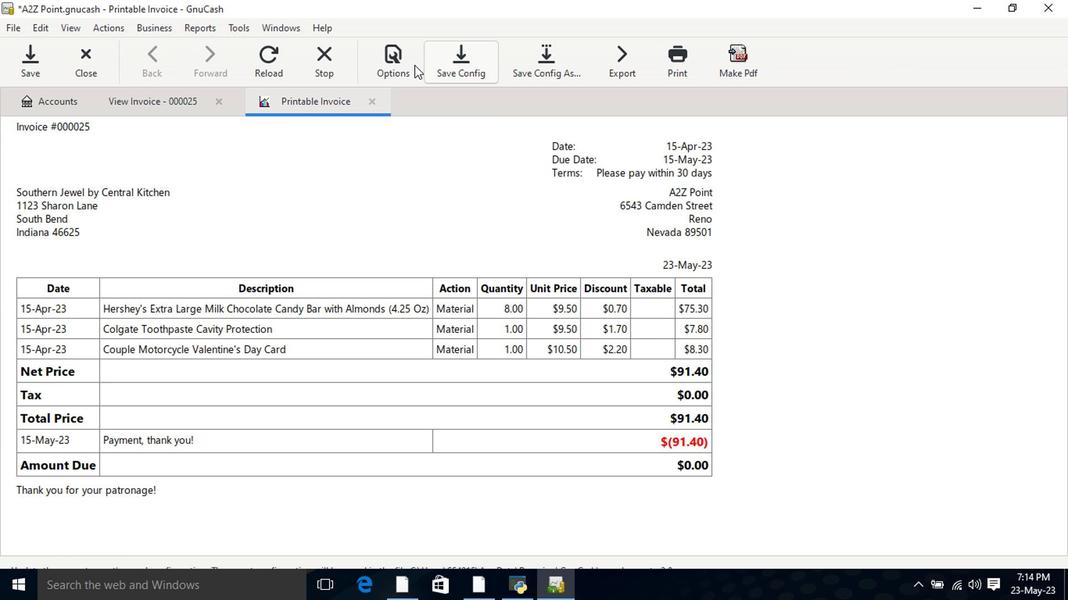 
Action: Mouse pressed left at (381, 149)
Screenshot: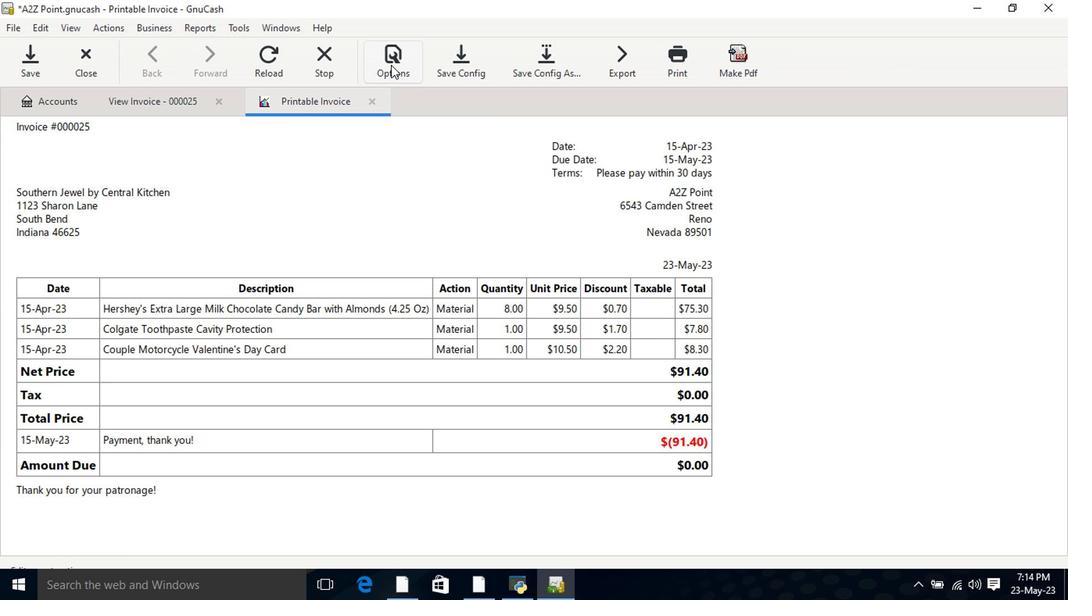 
Action: Mouse moved to (316, 190)
Screenshot: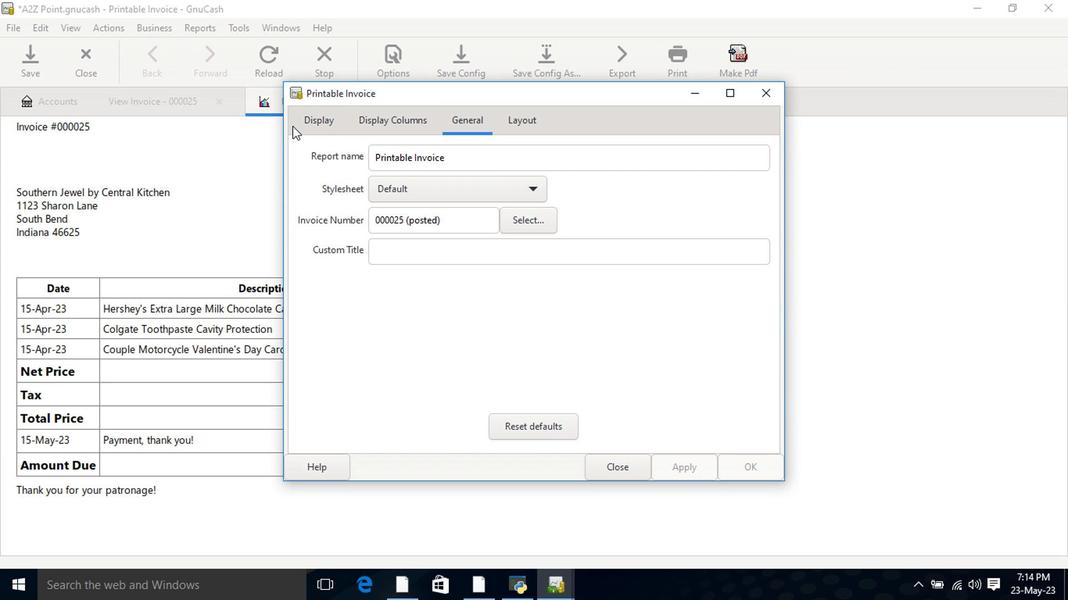 
Action: Mouse pressed left at (316, 190)
Screenshot: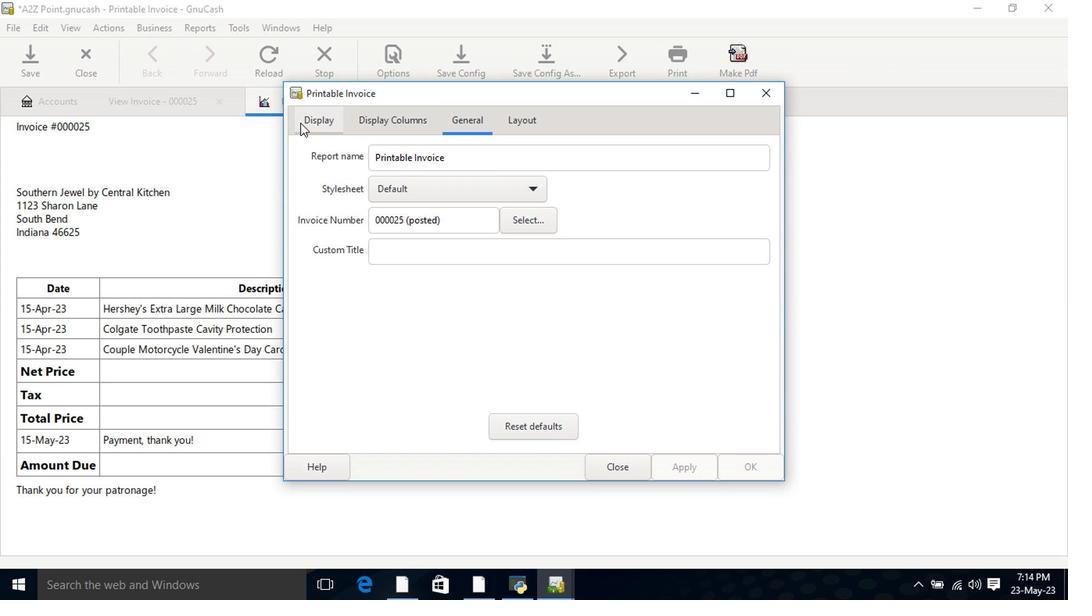 
Action: Mouse moved to (393, 317)
Screenshot: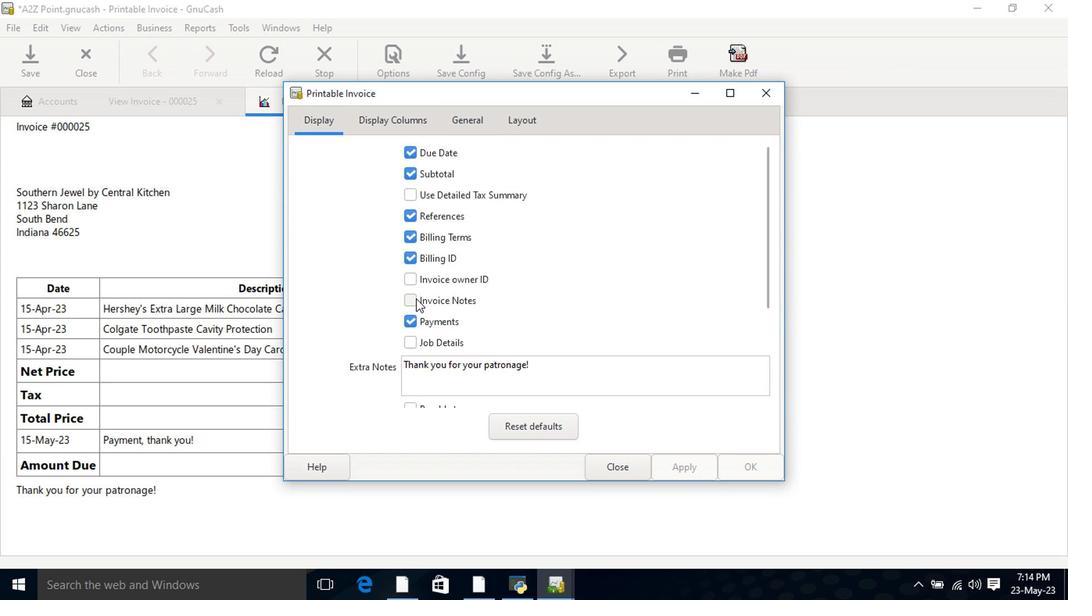 
Action: Mouse pressed left at (393, 317)
Screenshot: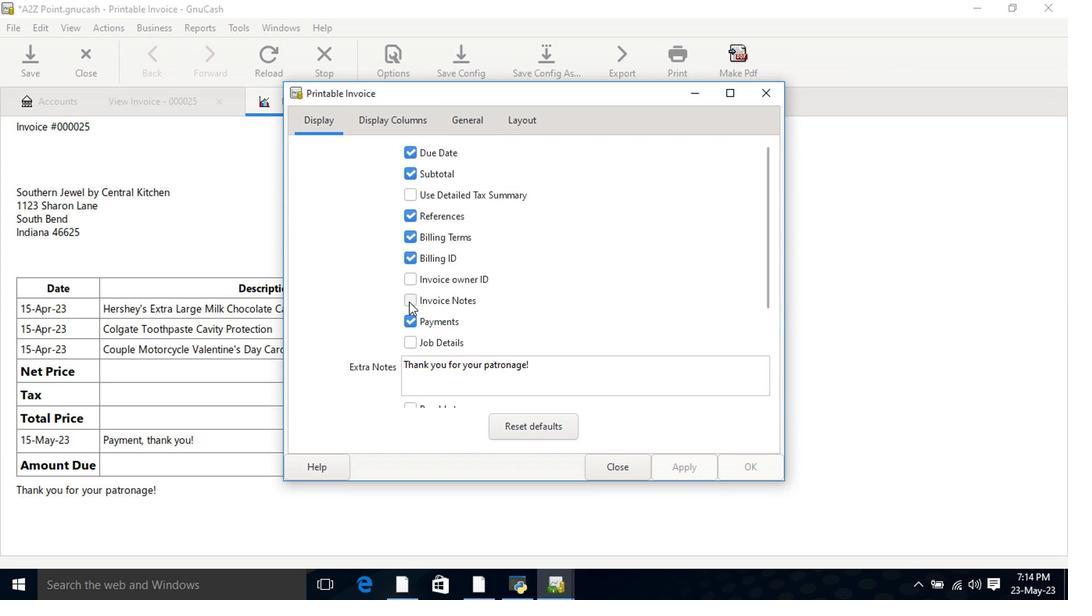 
Action: Mouse moved to (589, 437)
Screenshot: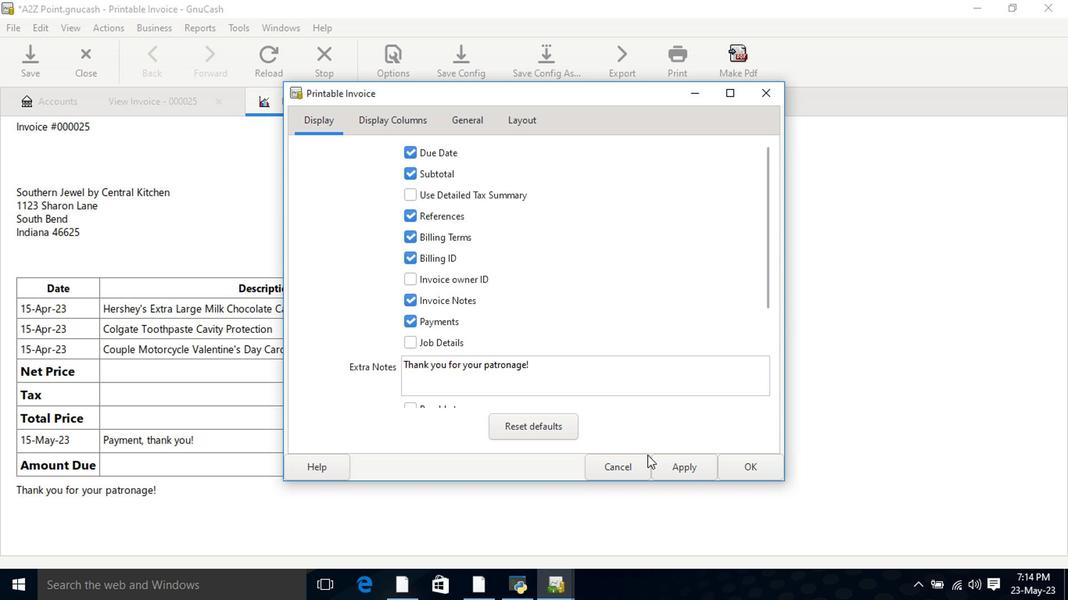 
Action: Mouse pressed left at (589, 437)
Screenshot: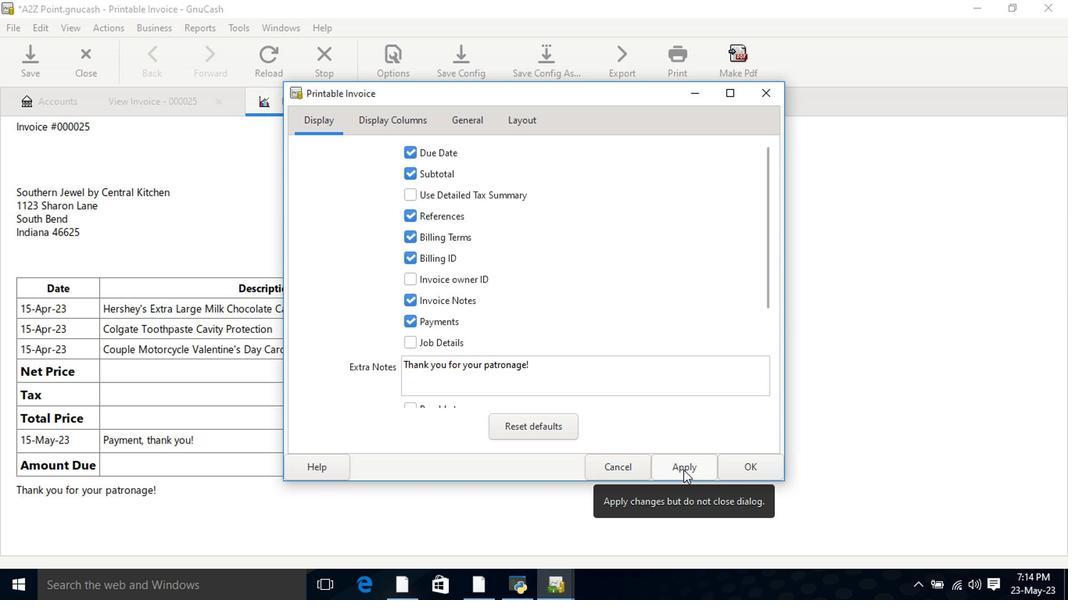 
Action: Mouse moved to (545, 437)
Screenshot: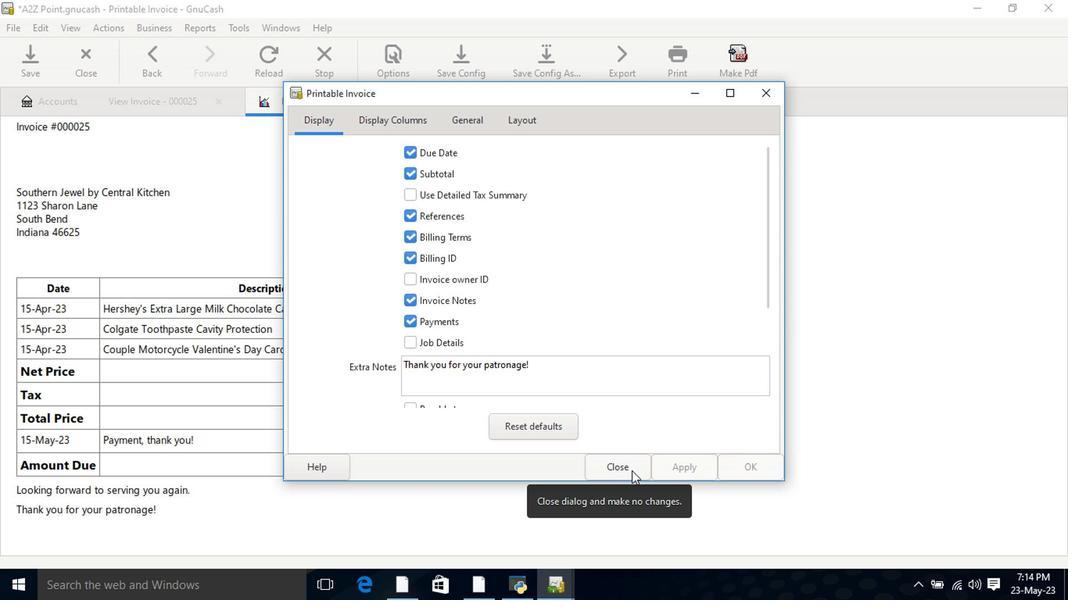 
Action: Mouse pressed left at (545, 437)
Screenshot: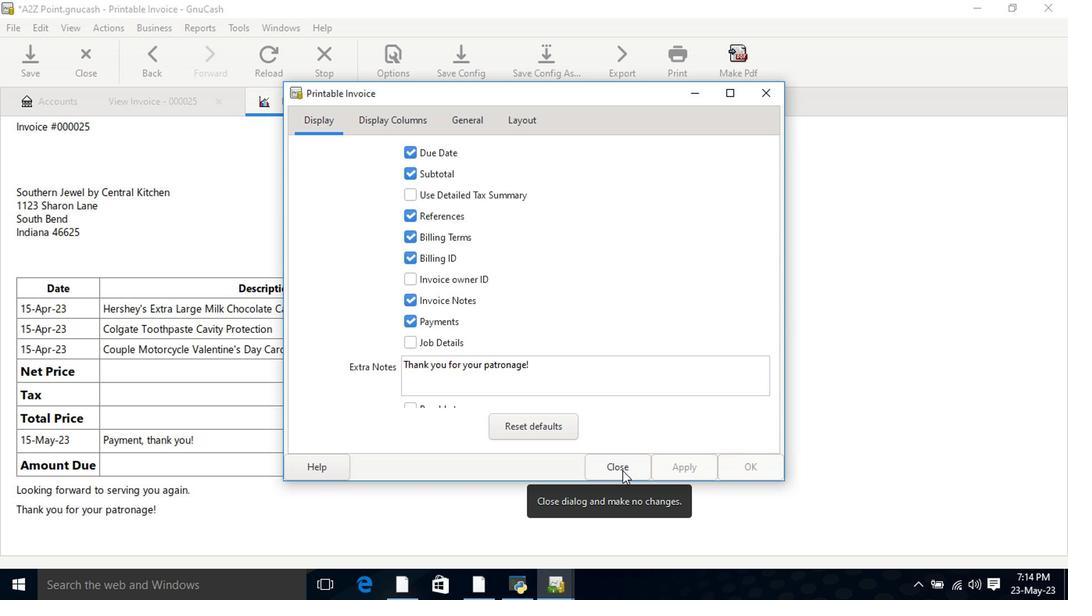 
Action: Mouse moved to (541, 432)
Screenshot: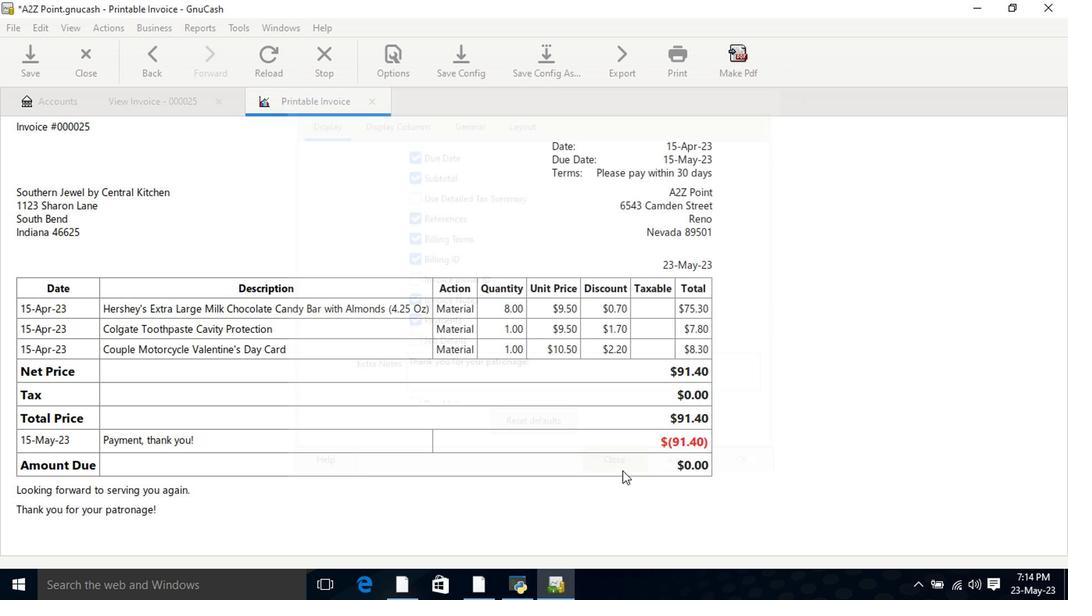 
